 Task: Look for space in Seraing, Belgium from 1st July, 2023 to 8th July, 2023 for 2 adults, 1 child in price range Rs.15000 to Rs.20000. Place can be entire place with 1  bedroom having 1 bed and 1 bathroom. Property type can be house, flat, guest house, hotel. Amenities needed are: heating. Booking option can be shelf check-in. Required host language is English.
Action: Mouse moved to (272, 179)
Screenshot: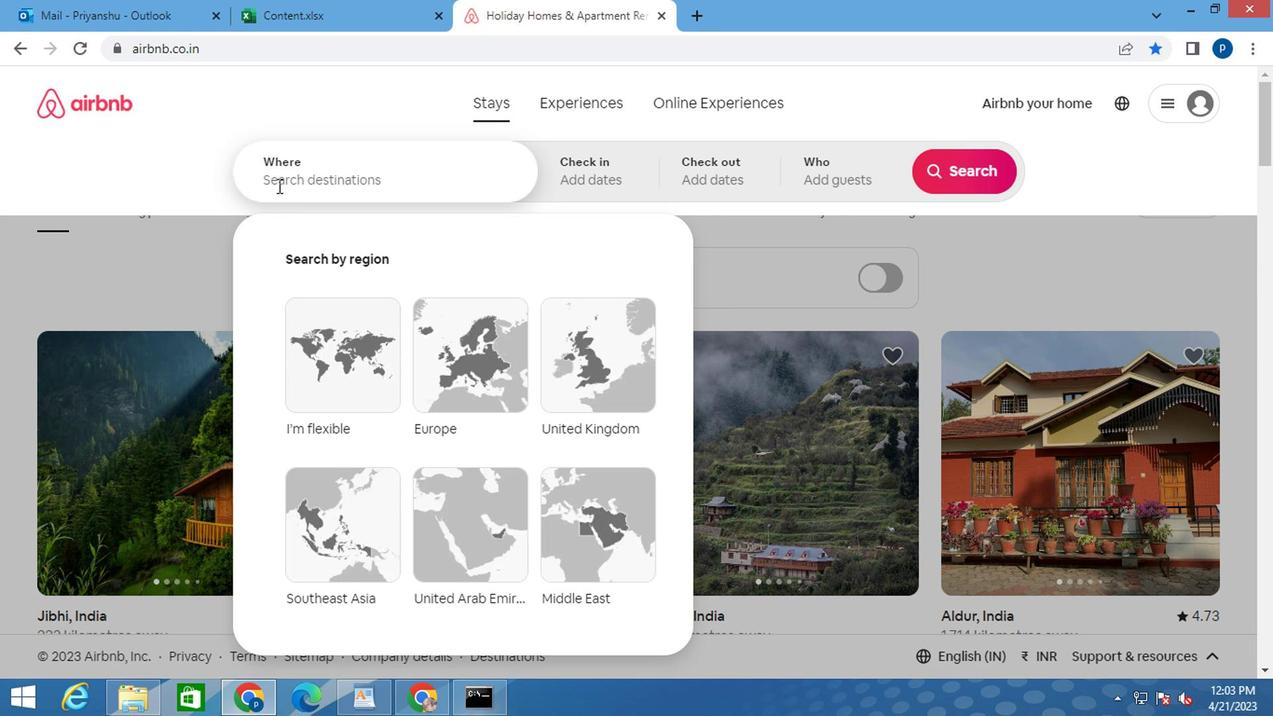 
Action: Mouse pressed left at (272, 179)
Screenshot: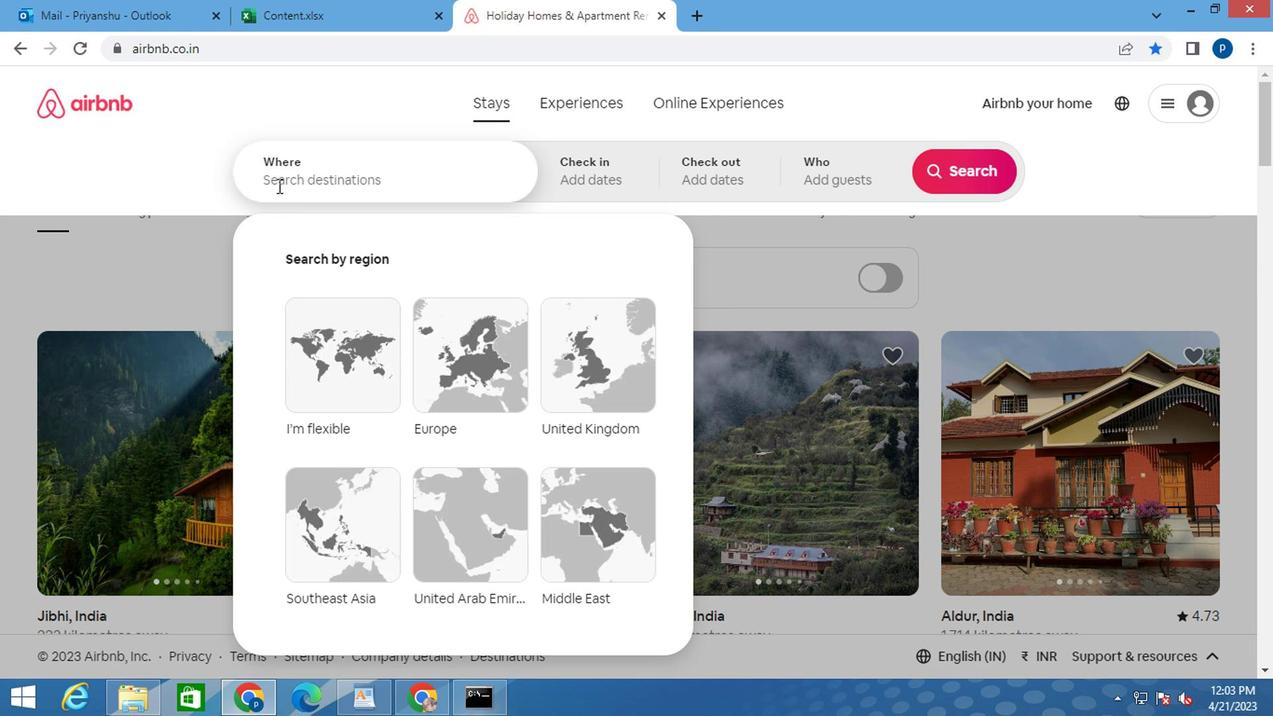 
Action: Key pressed <Key.caps_lock>s<Key.caps_lock>eraing
Screenshot: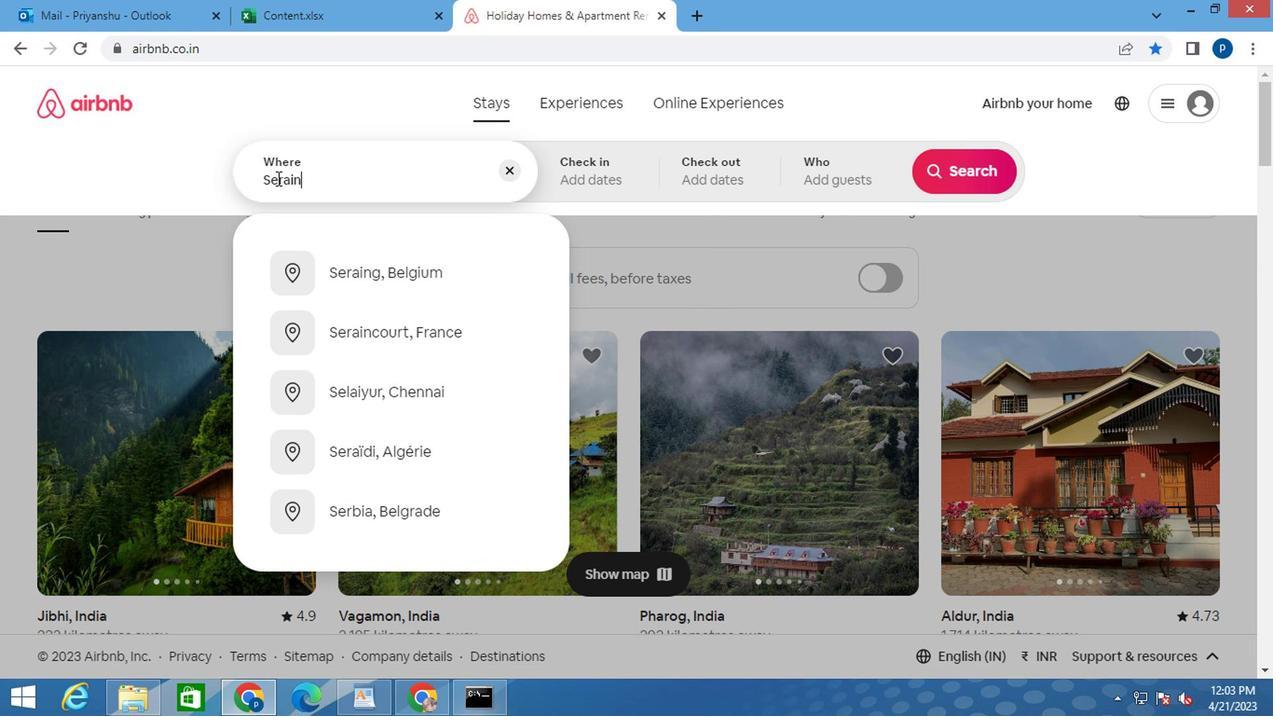 
Action: Mouse moved to (329, 280)
Screenshot: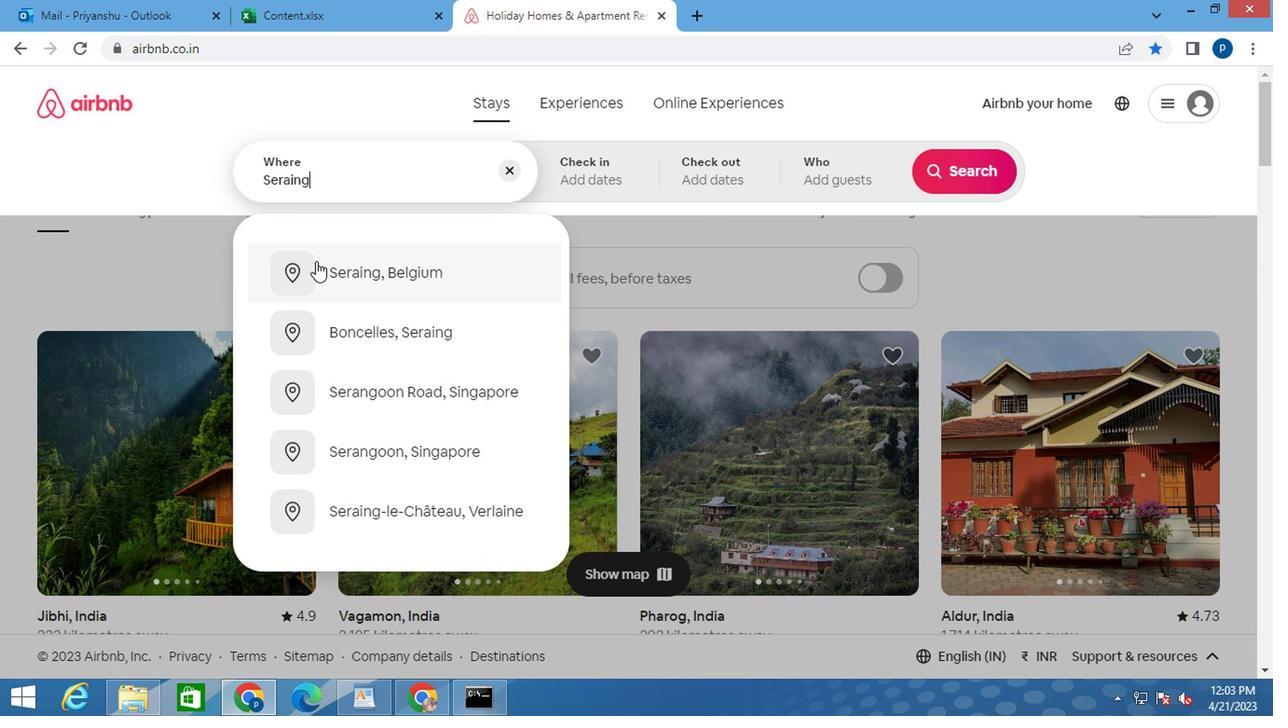
Action: Mouse pressed left at (329, 280)
Screenshot: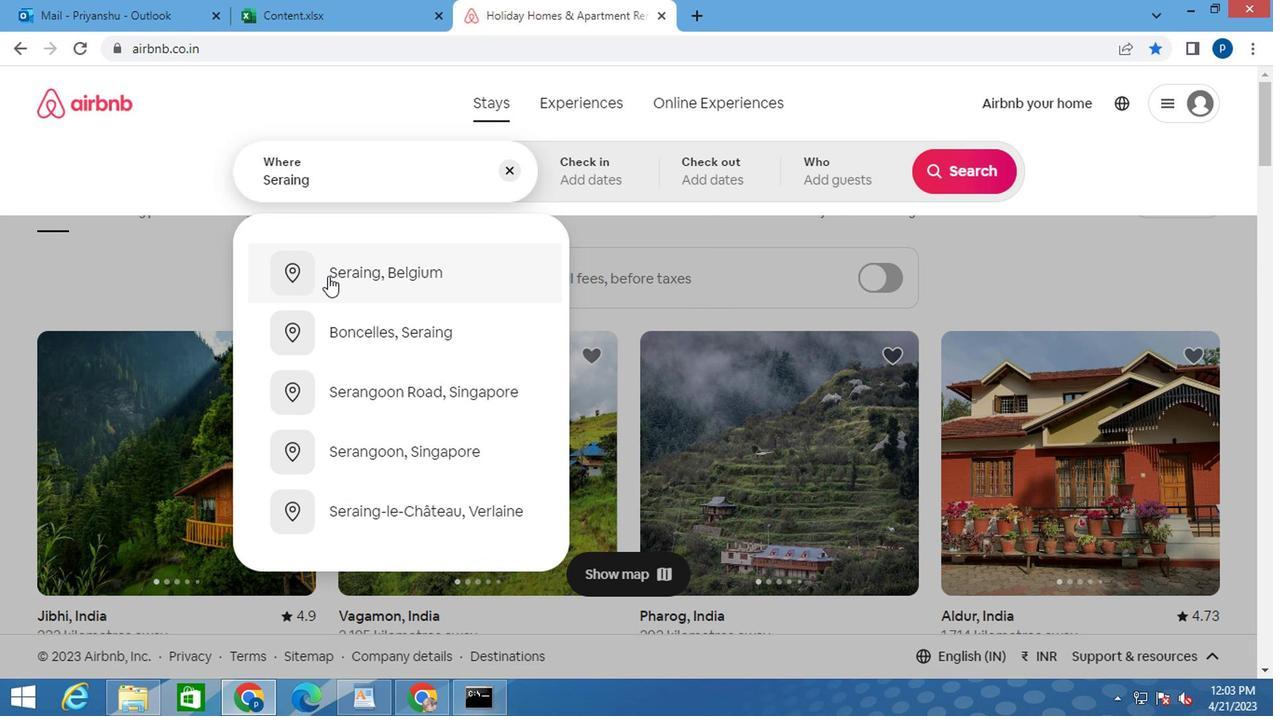 
Action: Mouse moved to (948, 321)
Screenshot: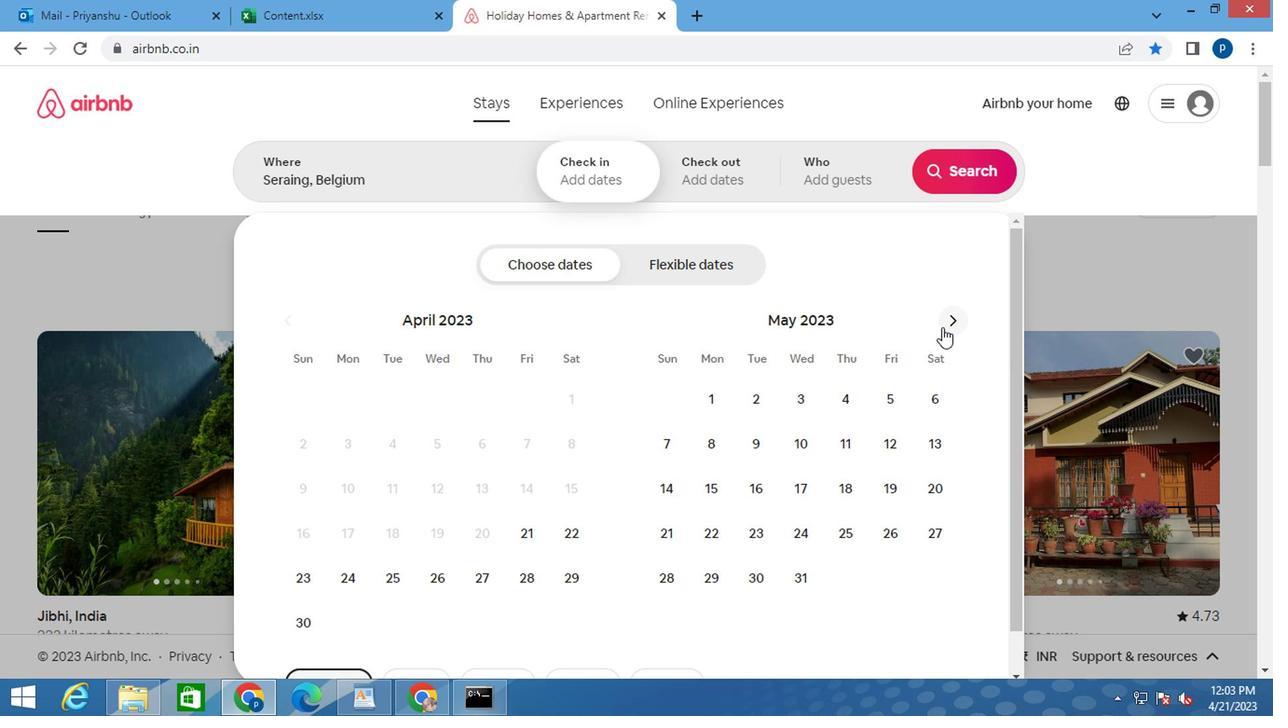 
Action: Mouse pressed left at (948, 321)
Screenshot: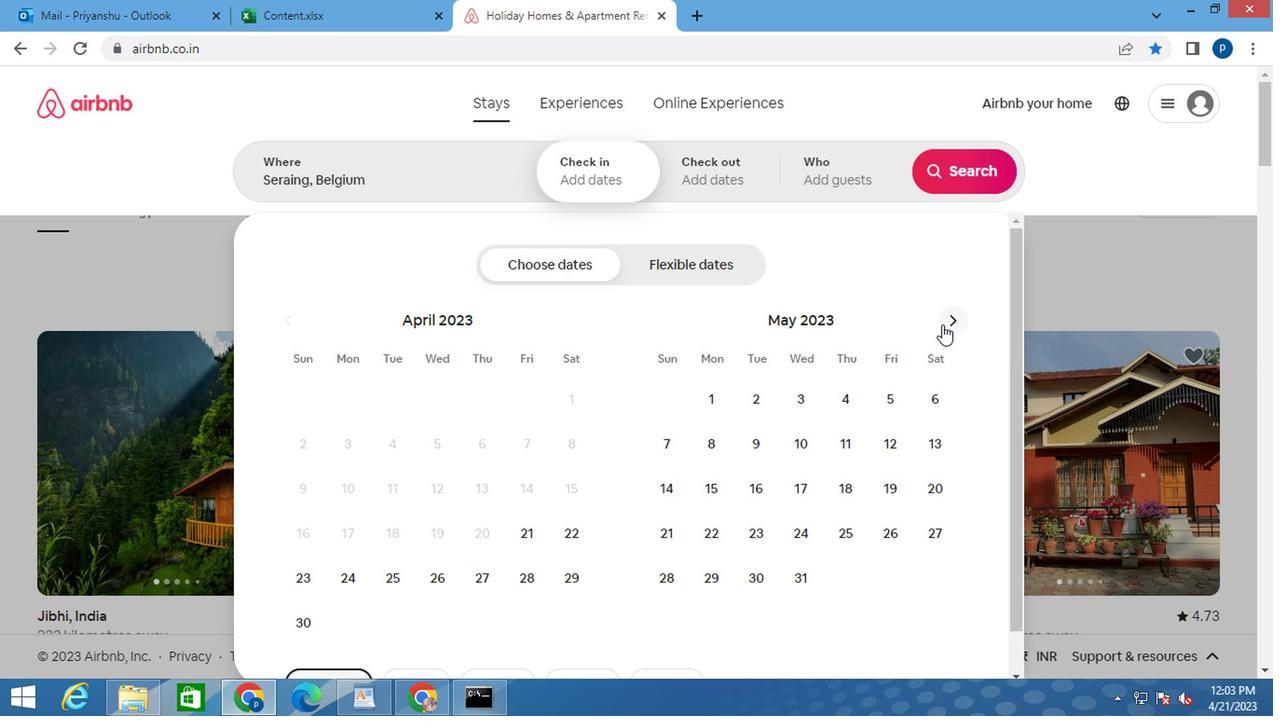 
Action: Mouse pressed left at (948, 321)
Screenshot: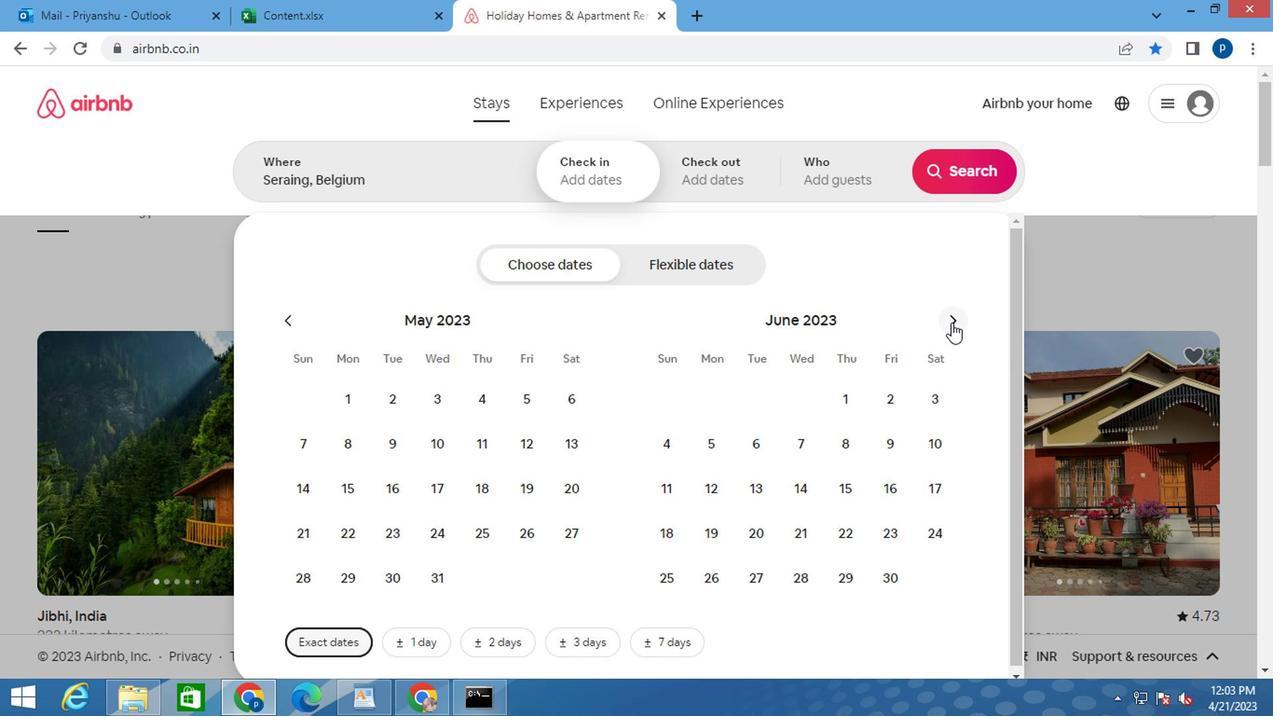 
Action: Mouse moved to (937, 394)
Screenshot: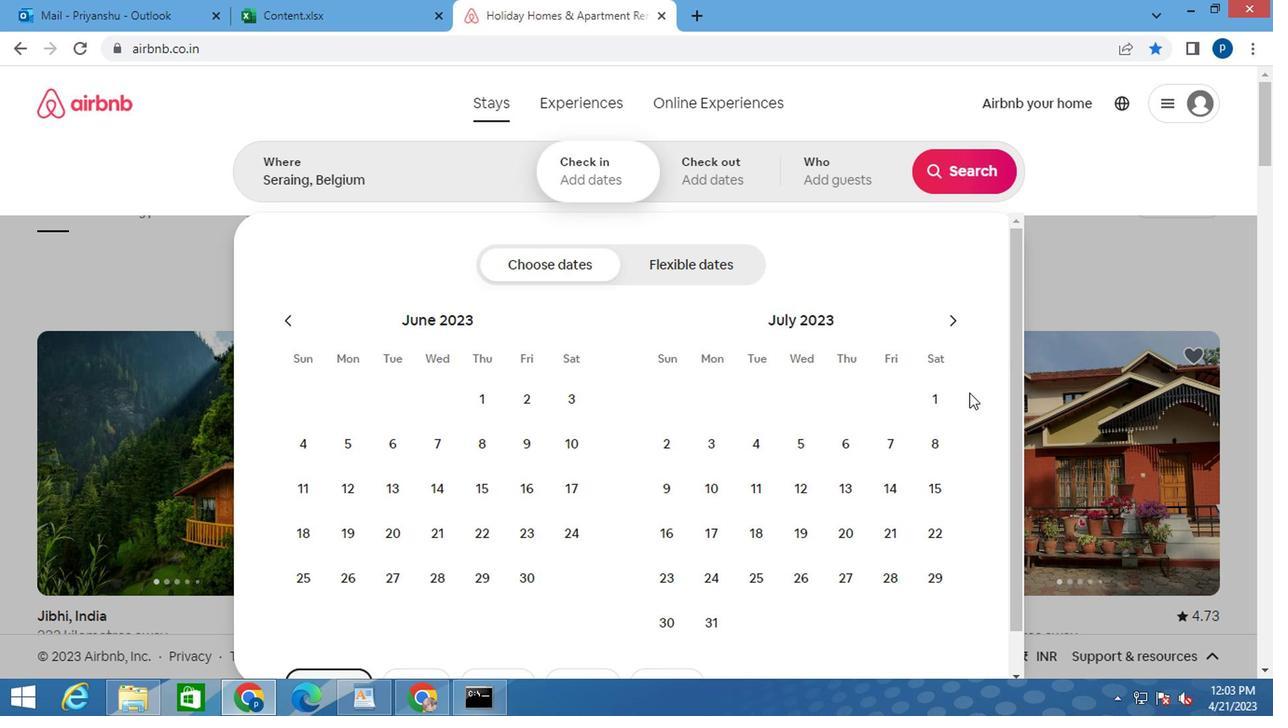 
Action: Mouse pressed left at (937, 394)
Screenshot: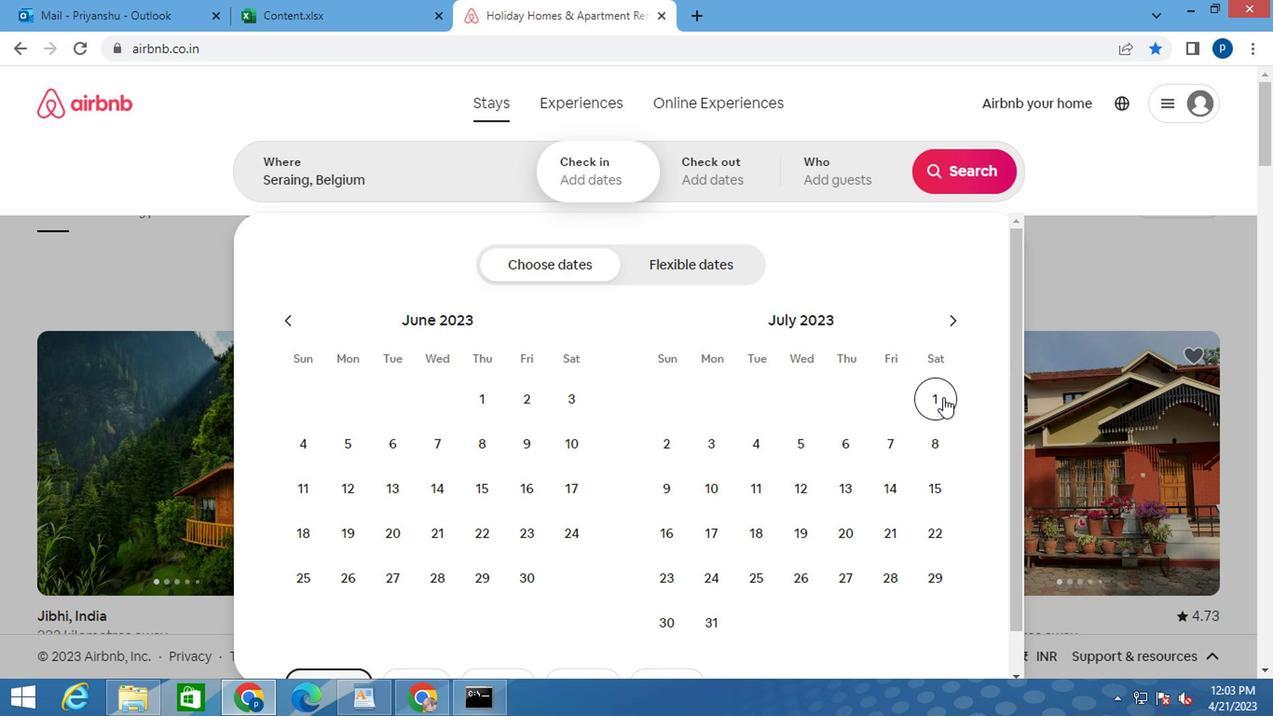 
Action: Mouse moved to (929, 443)
Screenshot: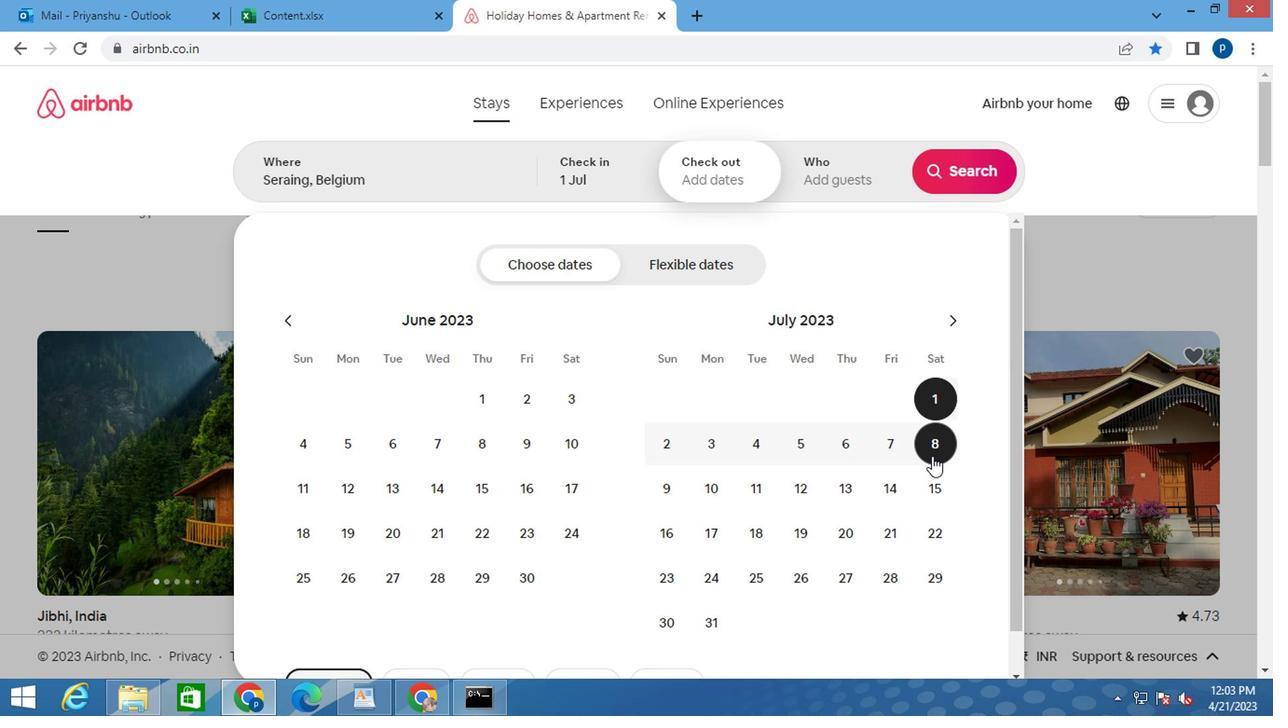 
Action: Mouse pressed left at (929, 443)
Screenshot: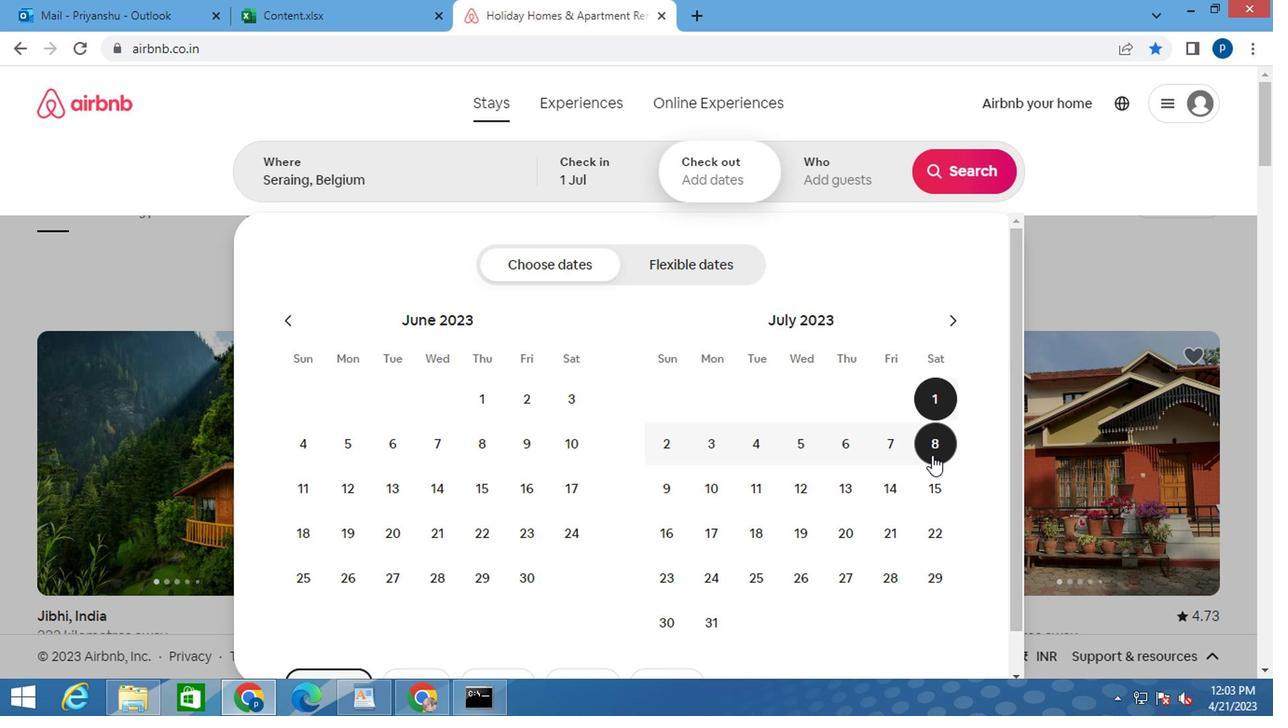 
Action: Mouse moved to (823, 189)
Screenshot: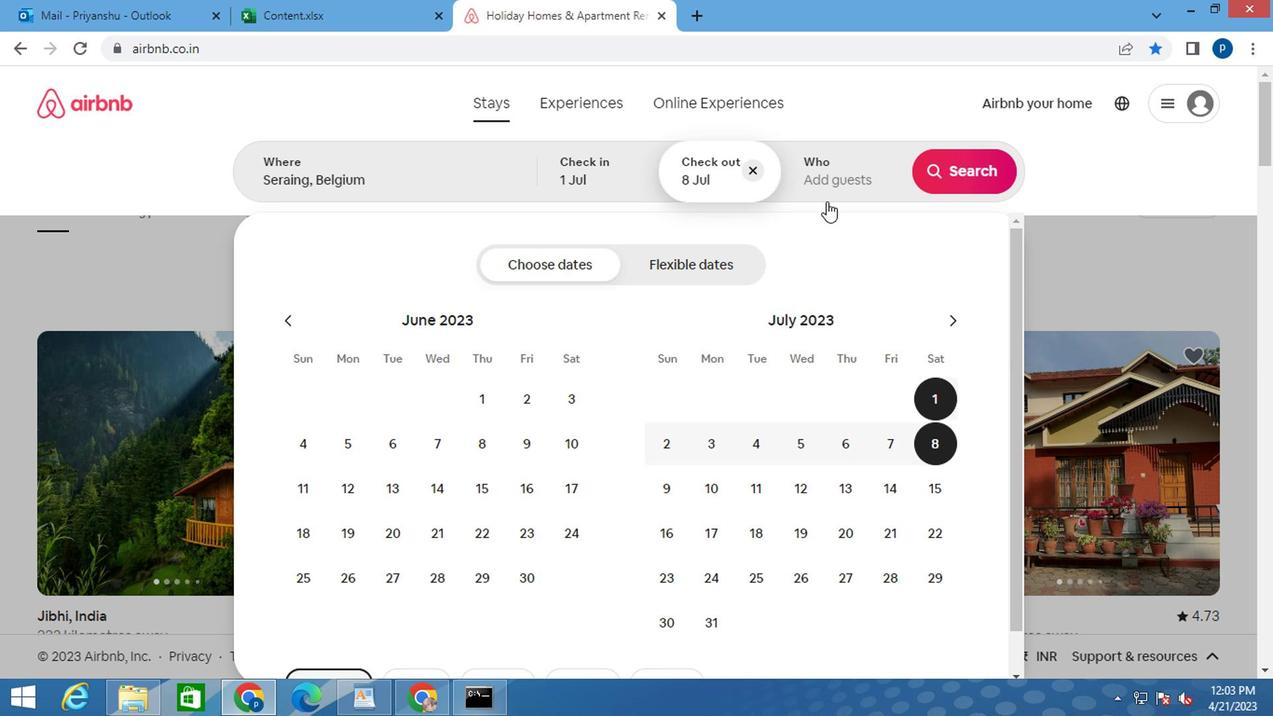 
Action: Mouse pressed left at (823, 189)
Screenshot: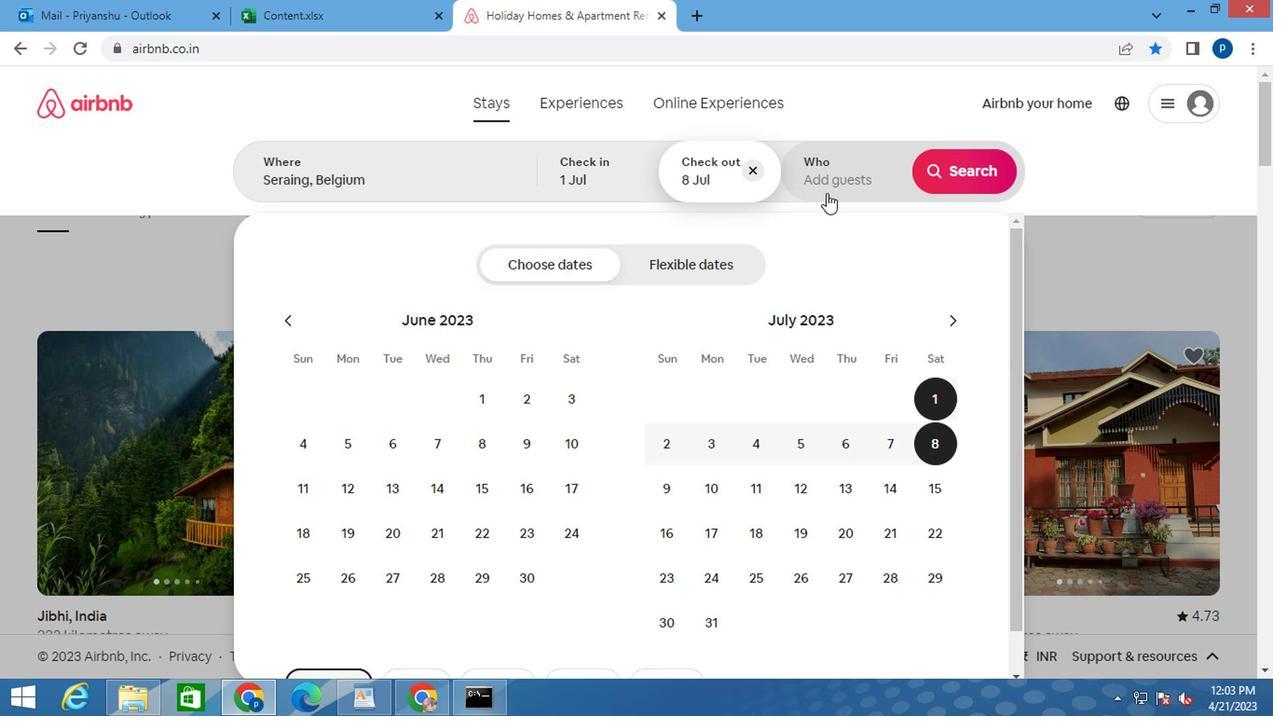 
Action: Mouse moved to (969, 284)
Screenshot: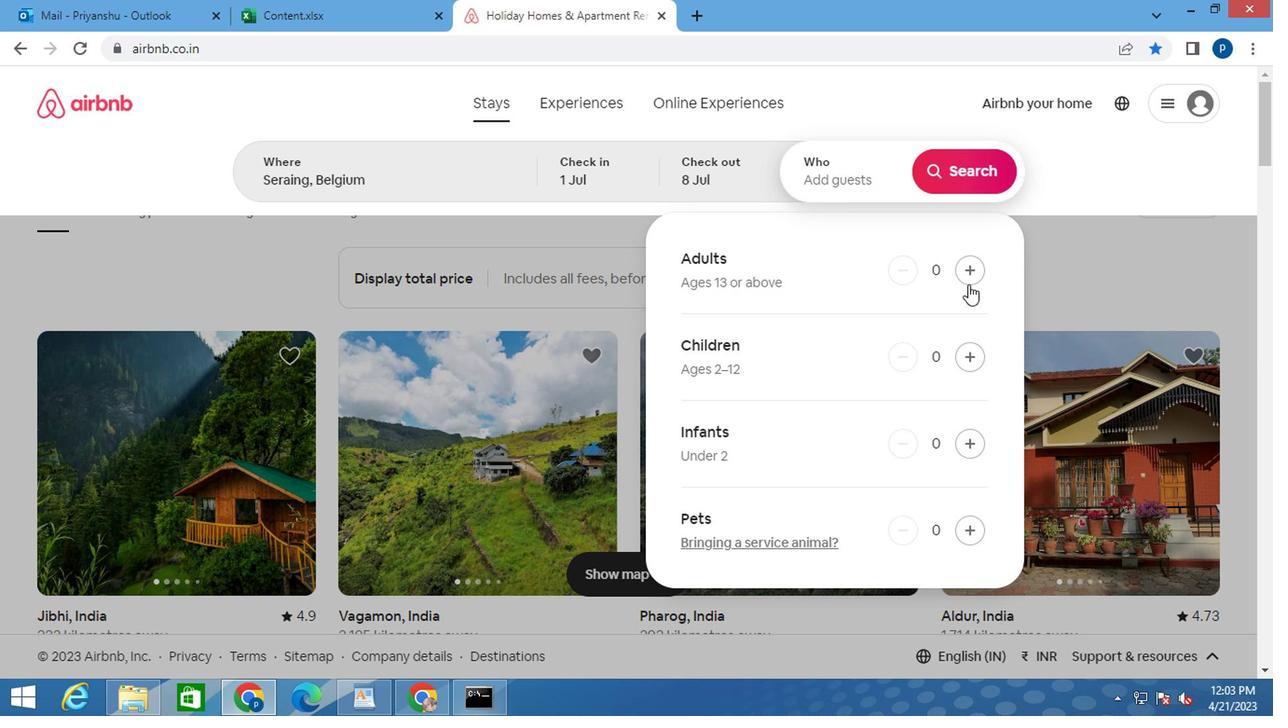 
Action: Mouse pressed left at (969, 284)
Screenshot: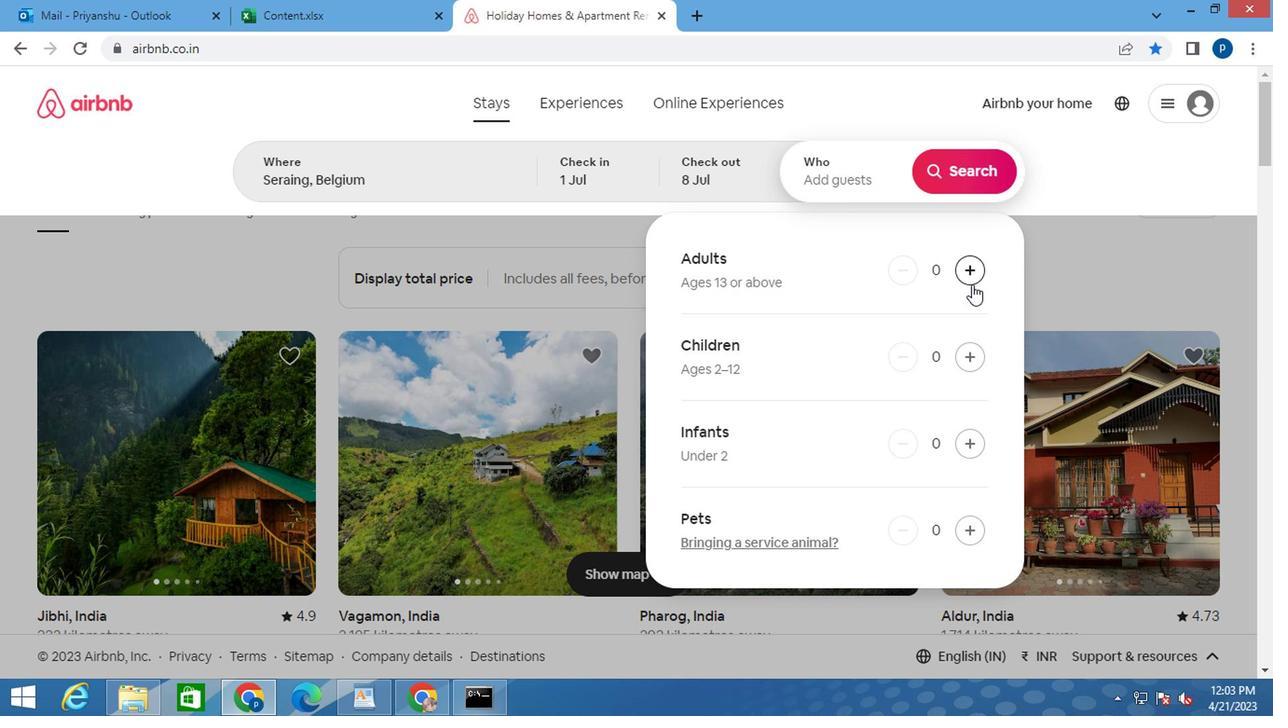 
Action: Mouse moved to (969, 282)
Screenshot: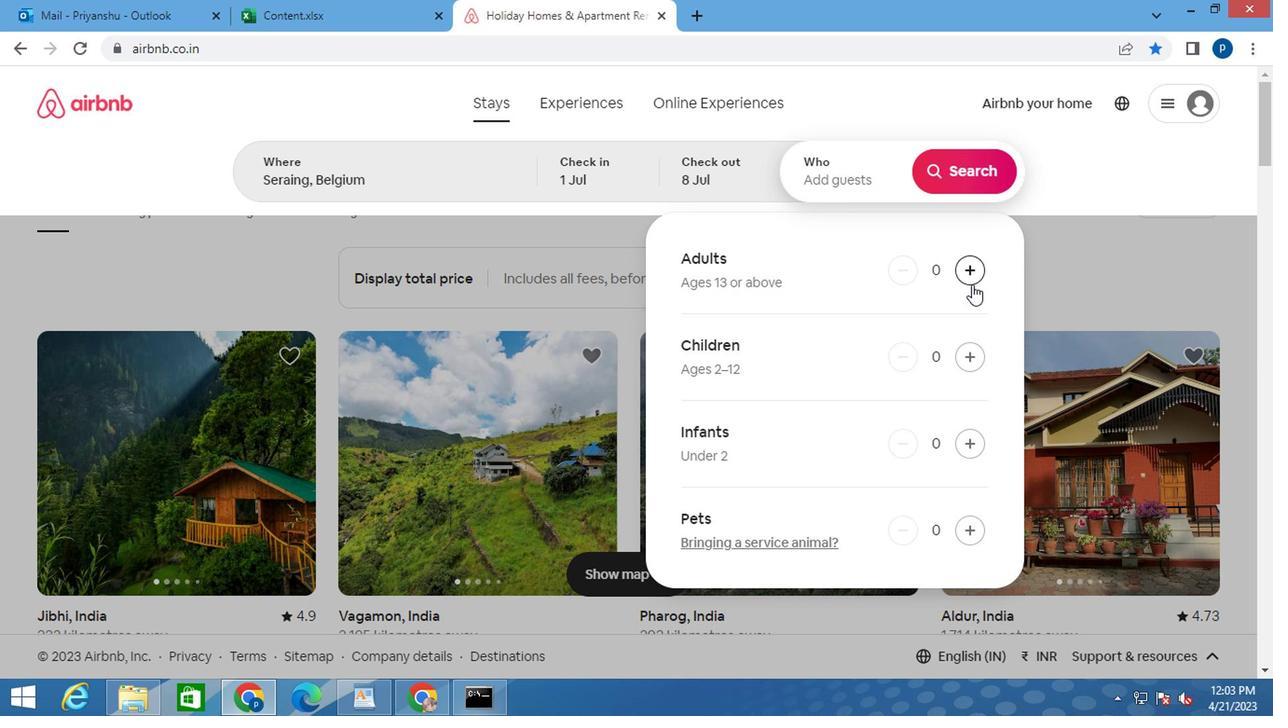 
Action: Mouse pressed left at (969, 282)
Screenshot: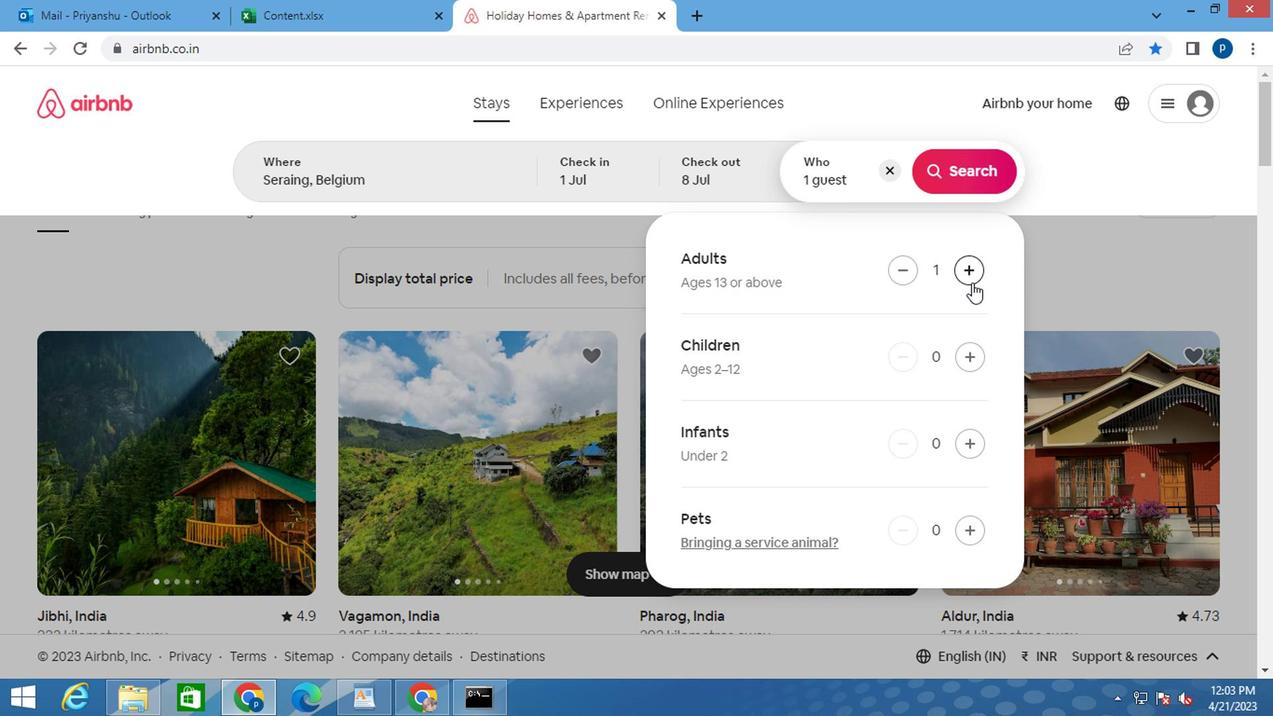 
Action: Mouse moved to (963, 352)
Screenshot: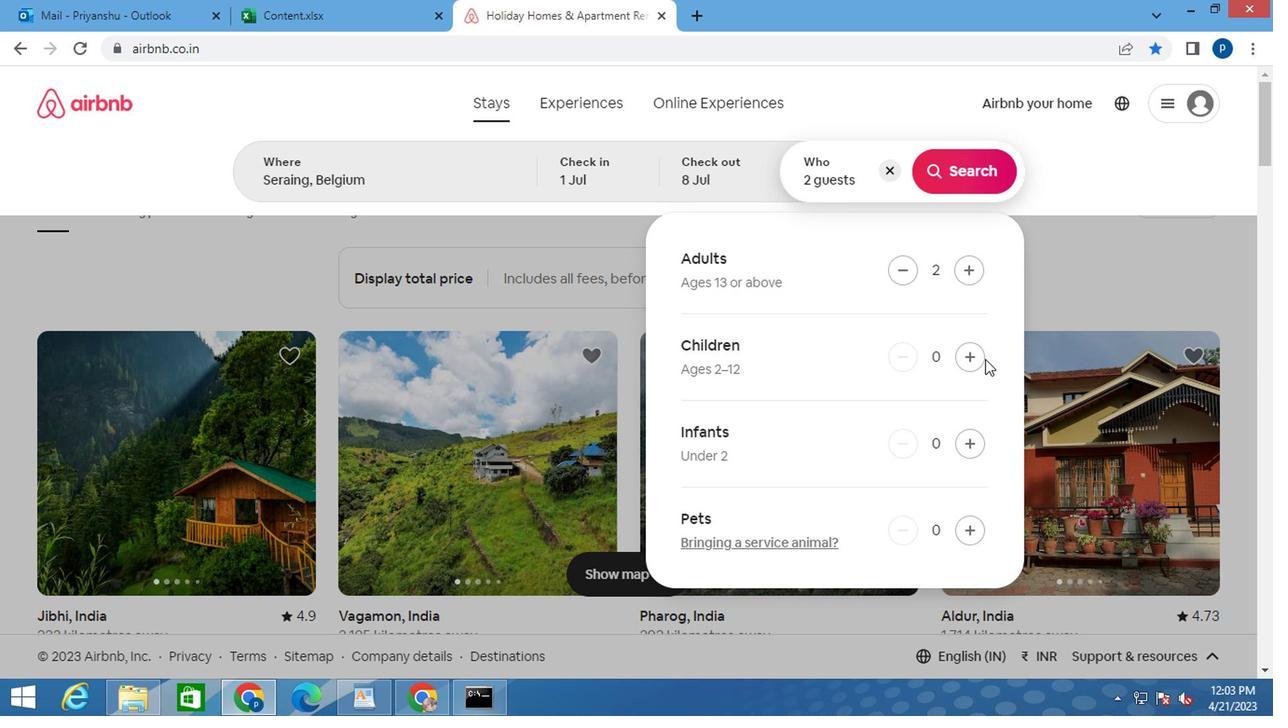 
Action: Mouse pressed left at (963, 352)
Screenshot: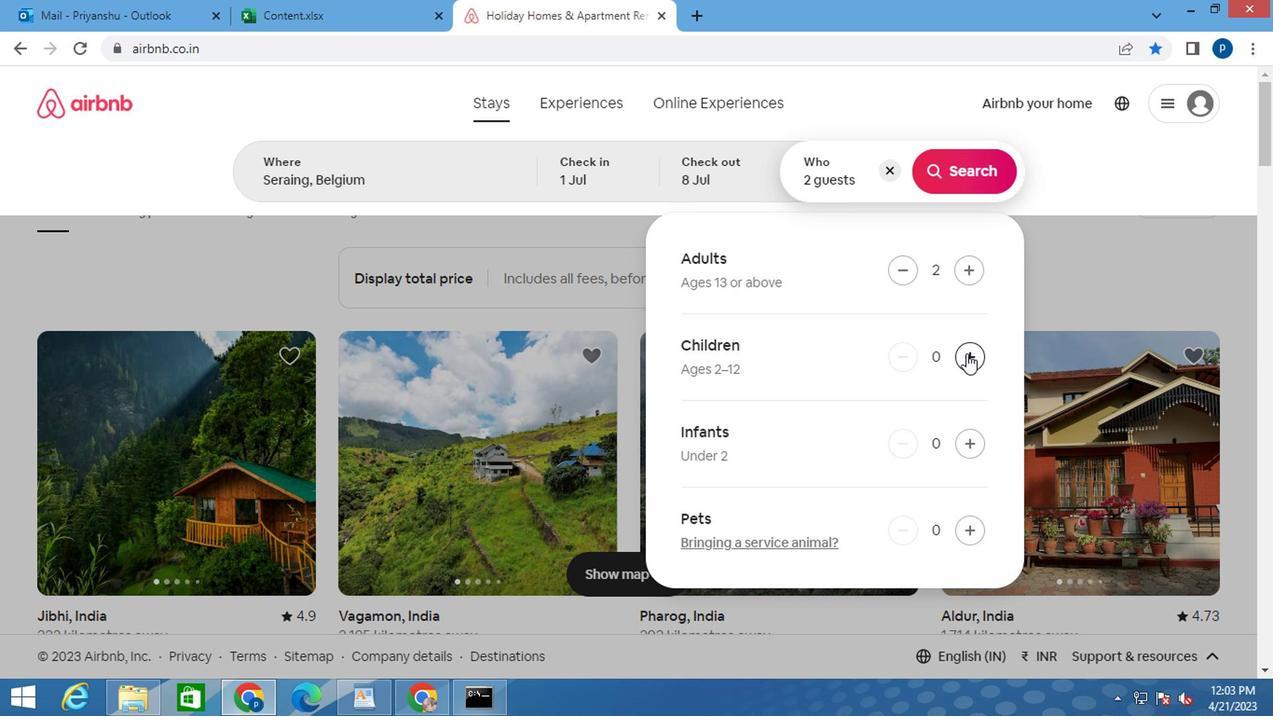 
Action: Mouse moved to (978, 175)
Screenshot: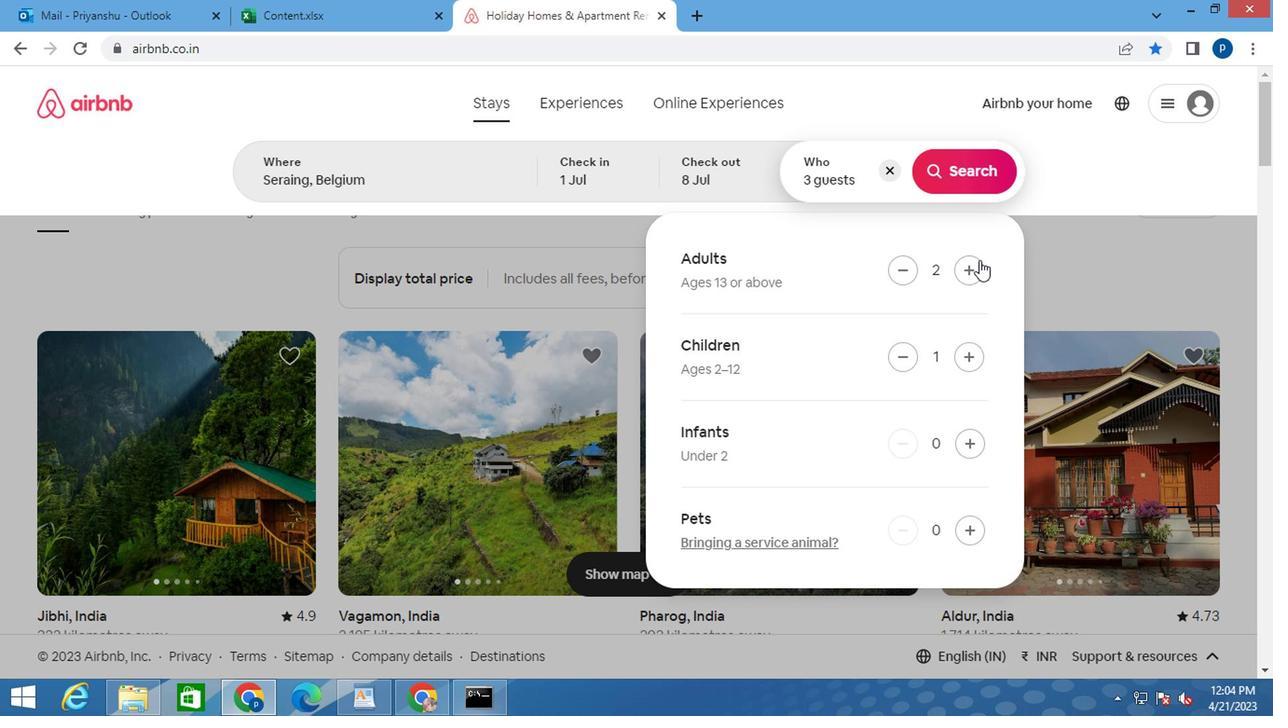 
Action: Mouse pressed left at (978, 175)
Screenshot: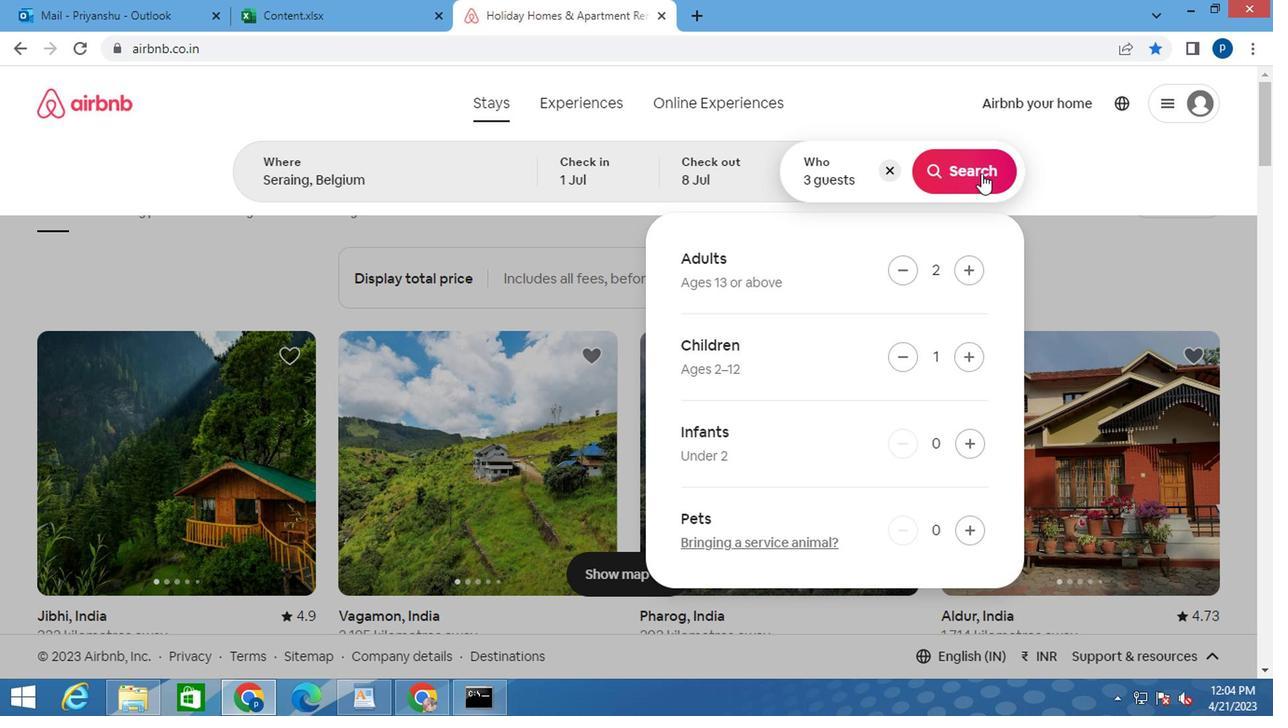 
Action: Mouse moved to (1159, 186)
Screenshot: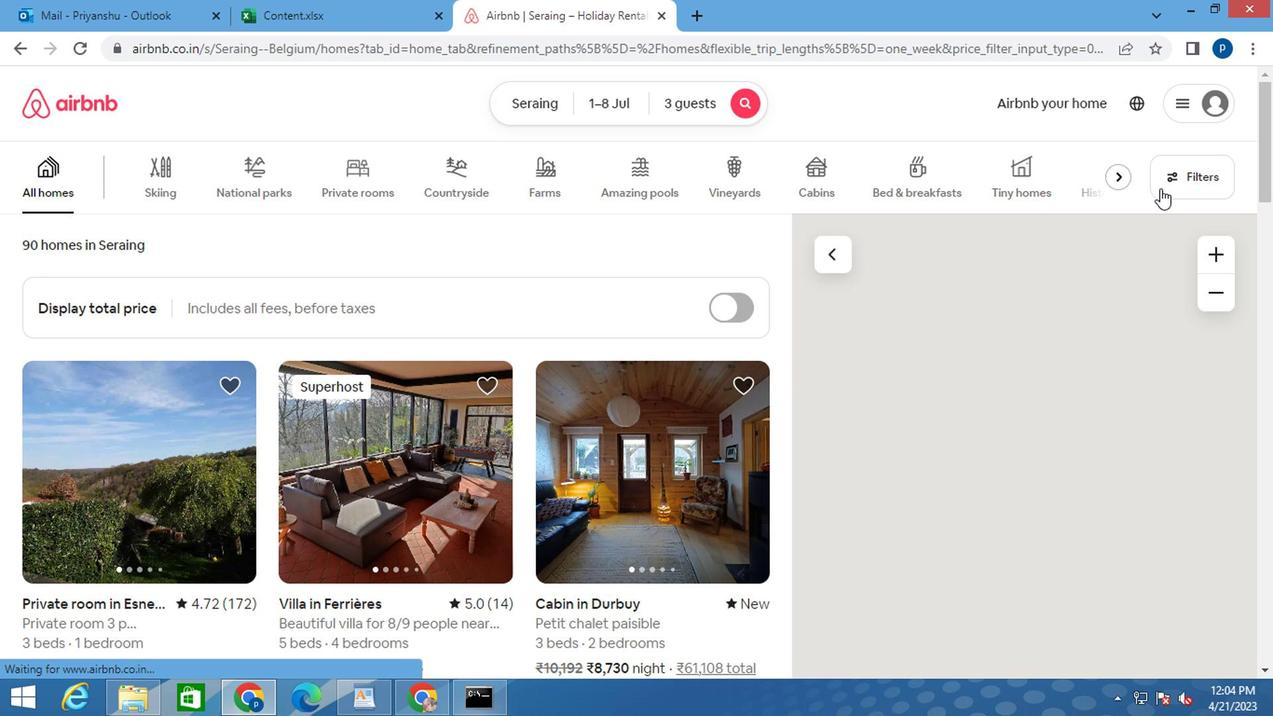 
Action: Mouse pressed left at (1159, 186)
Screenshot: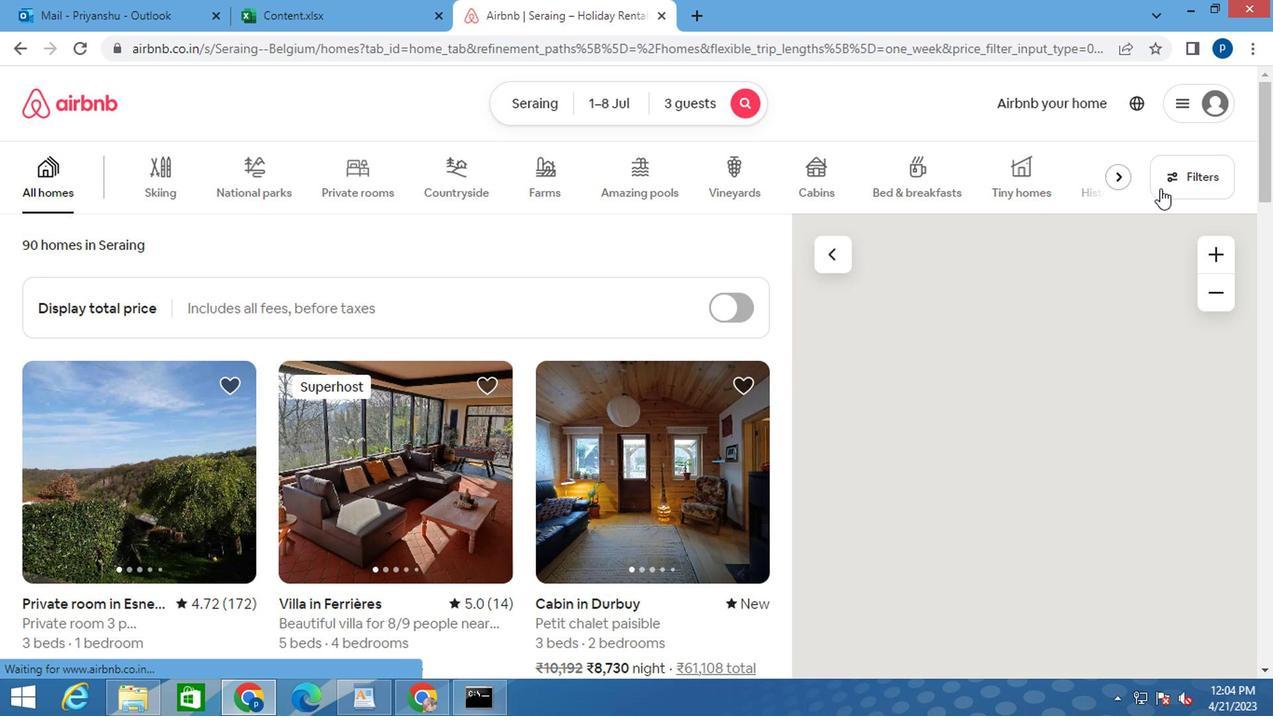 
Action: Mouse moved to (421, 404)
Screenshot: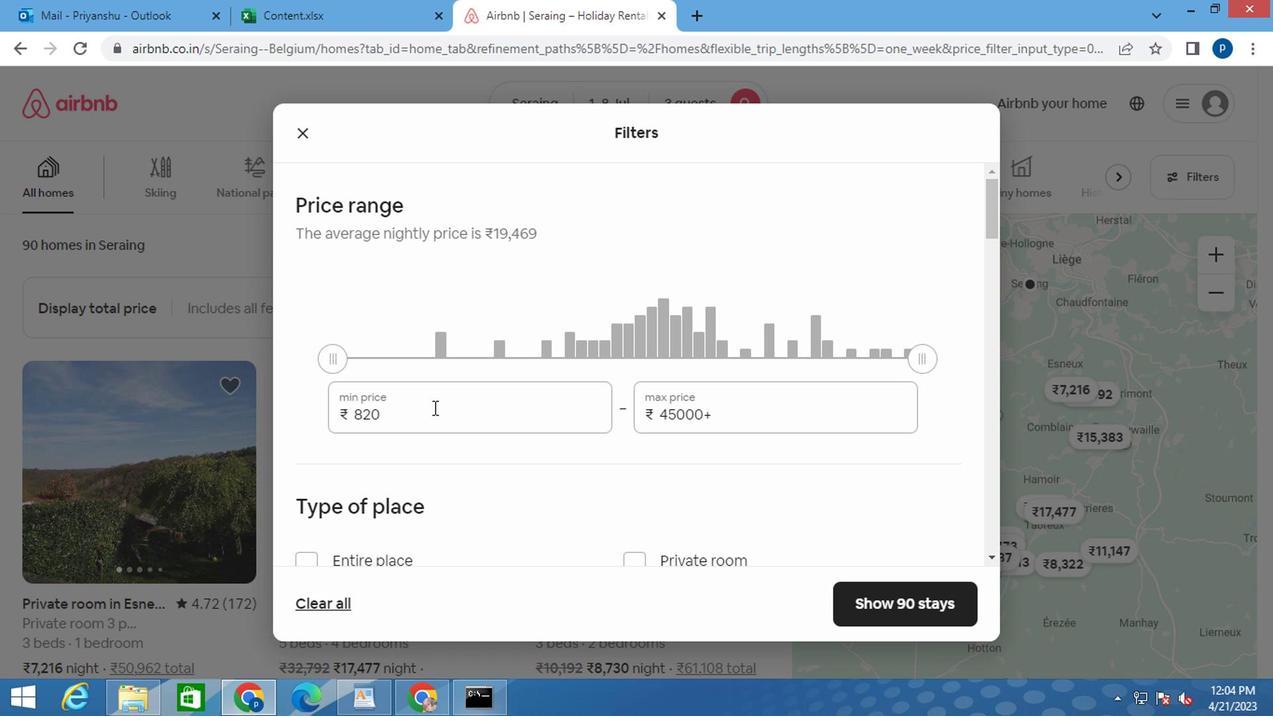 
Action: Mouse pressed left at (421, 404)
Screenshot: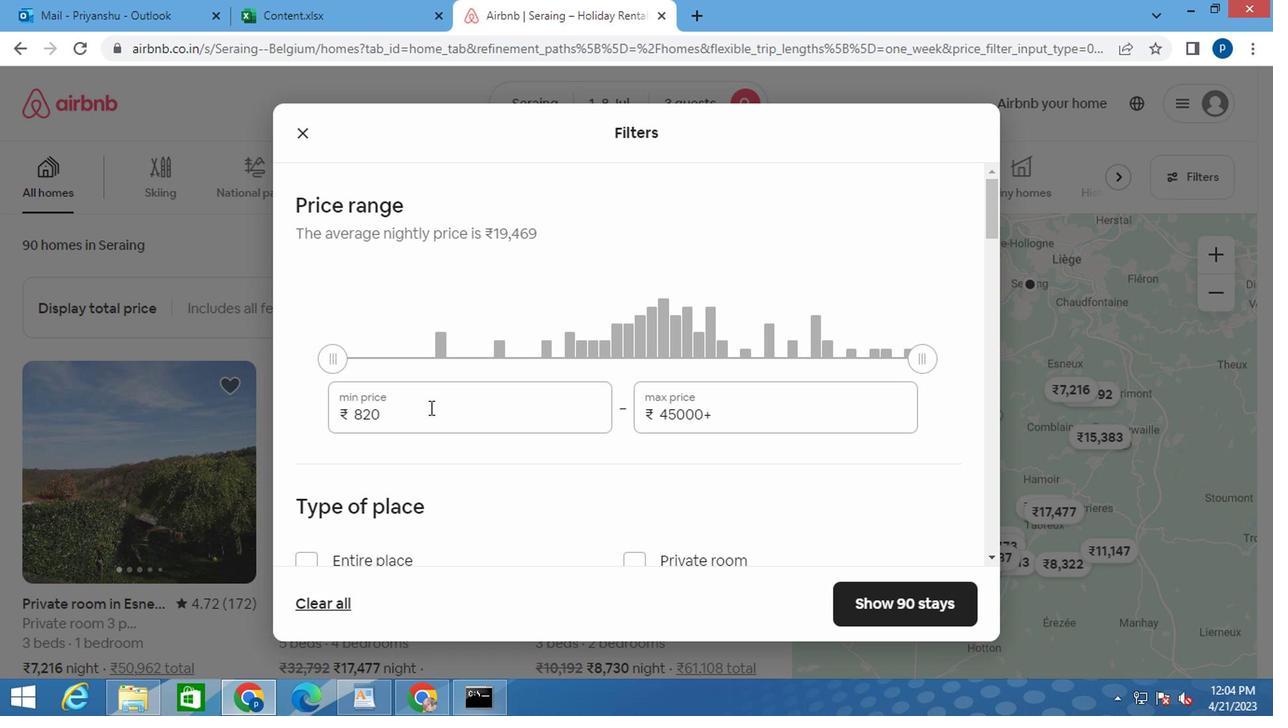 
Action: Mouse pressed left at (421, 404)
Screenshot: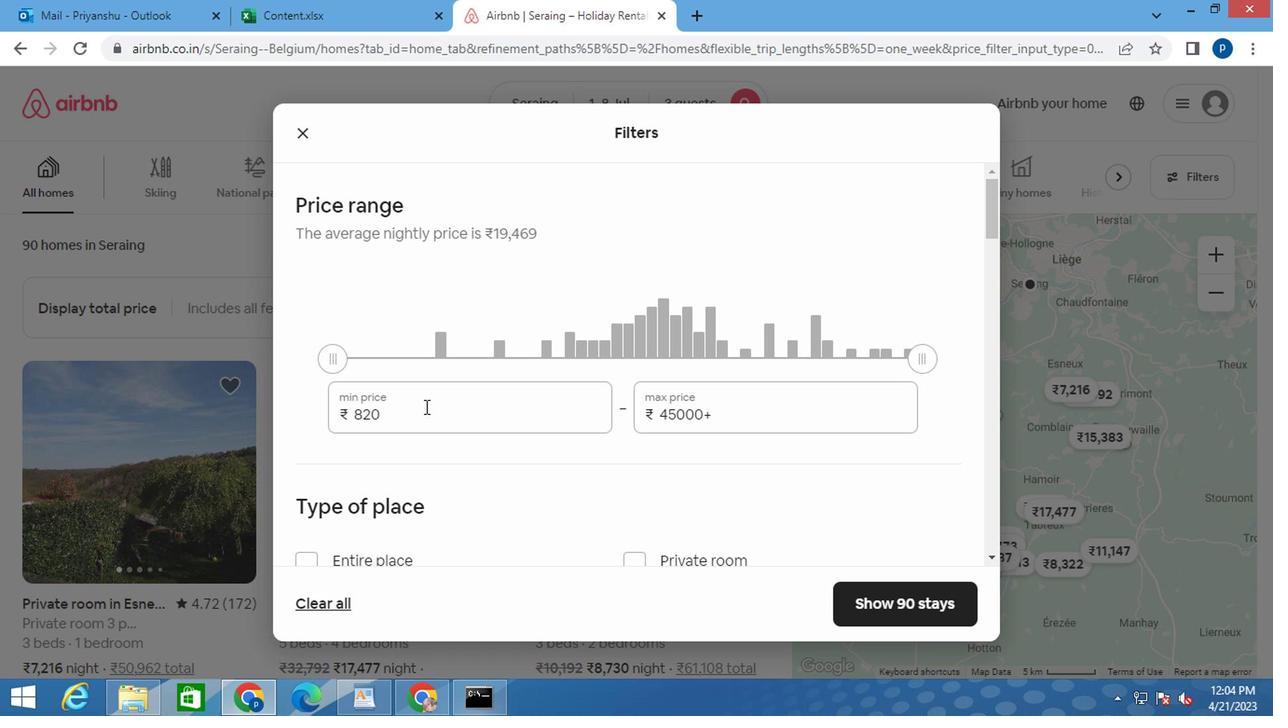 
Action: Key pressed 15000<Key.tab>20000
Screenshot: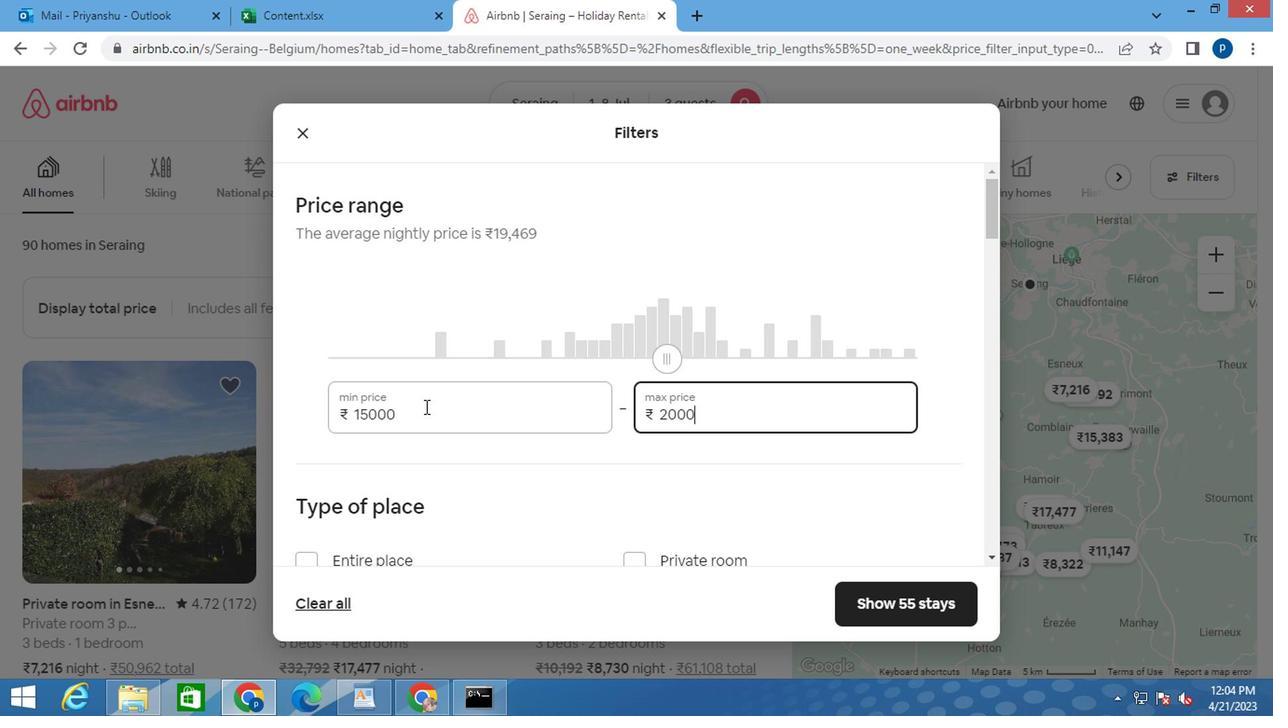 
Action: Mouse moved to (555, 484)
Screenshot: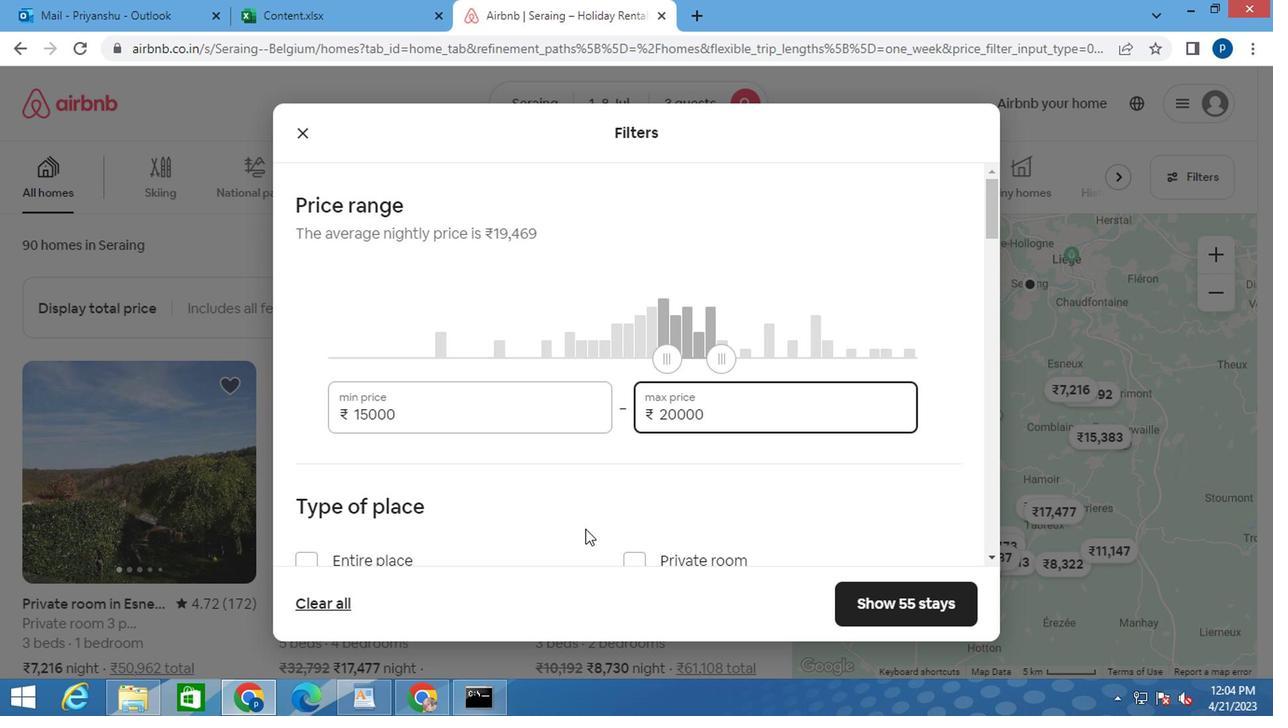 
Action: Mouse scrolled (555, 484) with delta (0, 0)
Screenshot: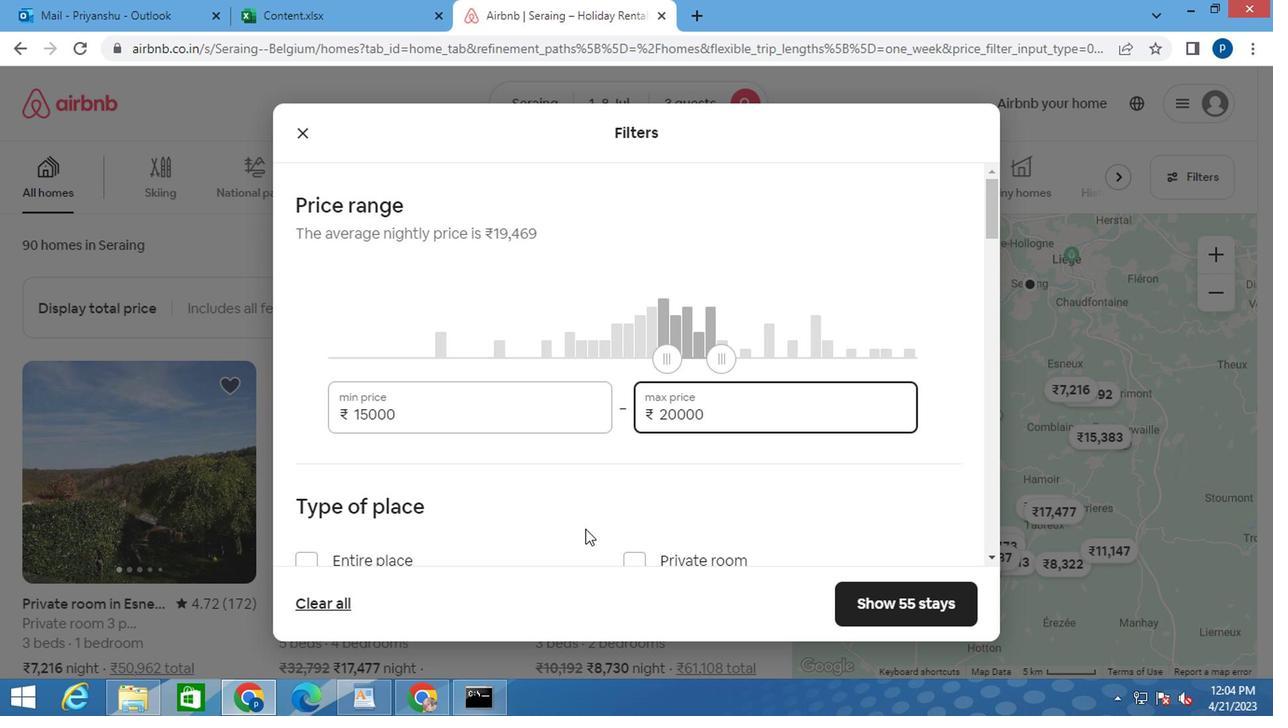 
Action: Mouse moved to (555, 478)
Screenshot: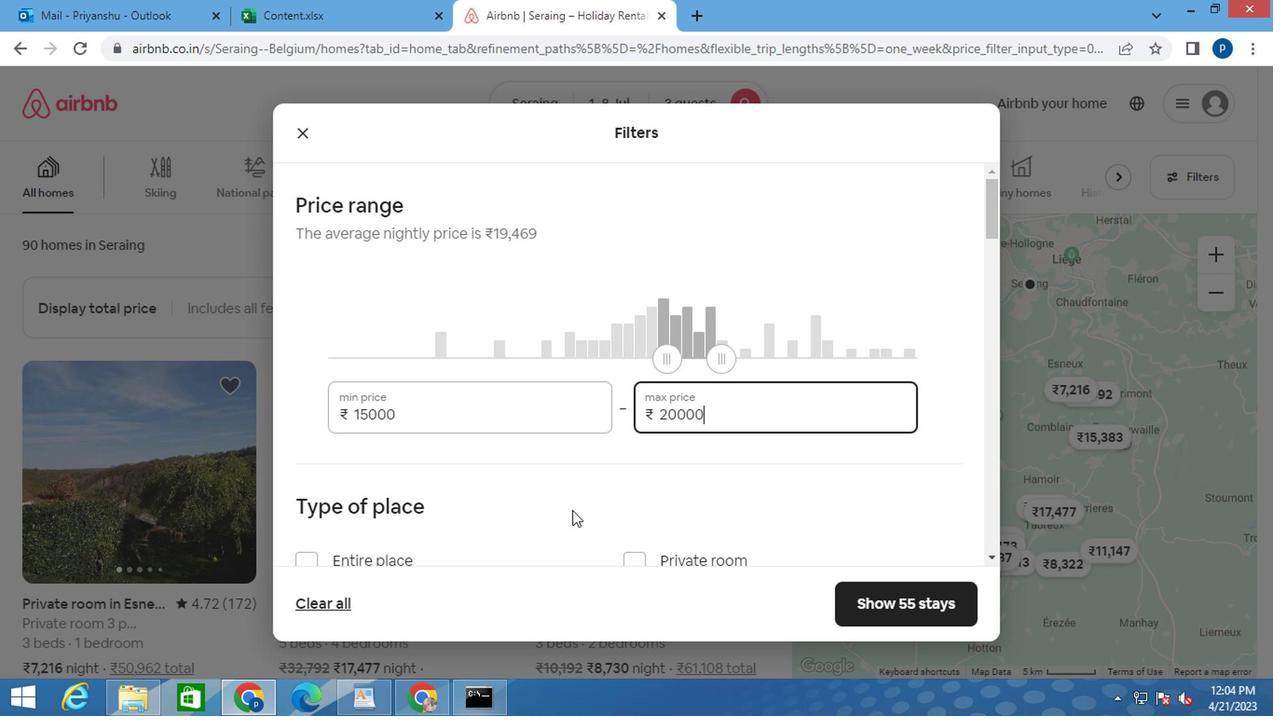 
Action: Mouse scrolled (555, 477) with delta (0, -1)
Screenshot: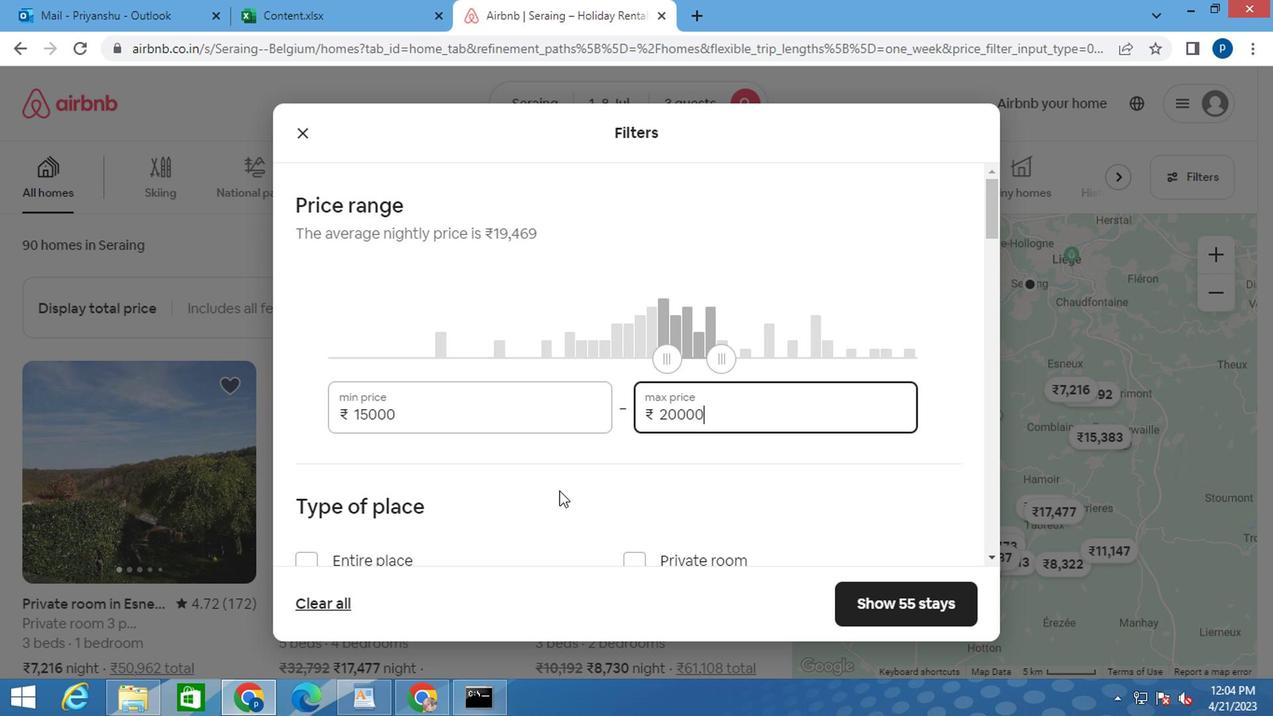 
Action: Mouse moved to (551, 476)
Screenshot: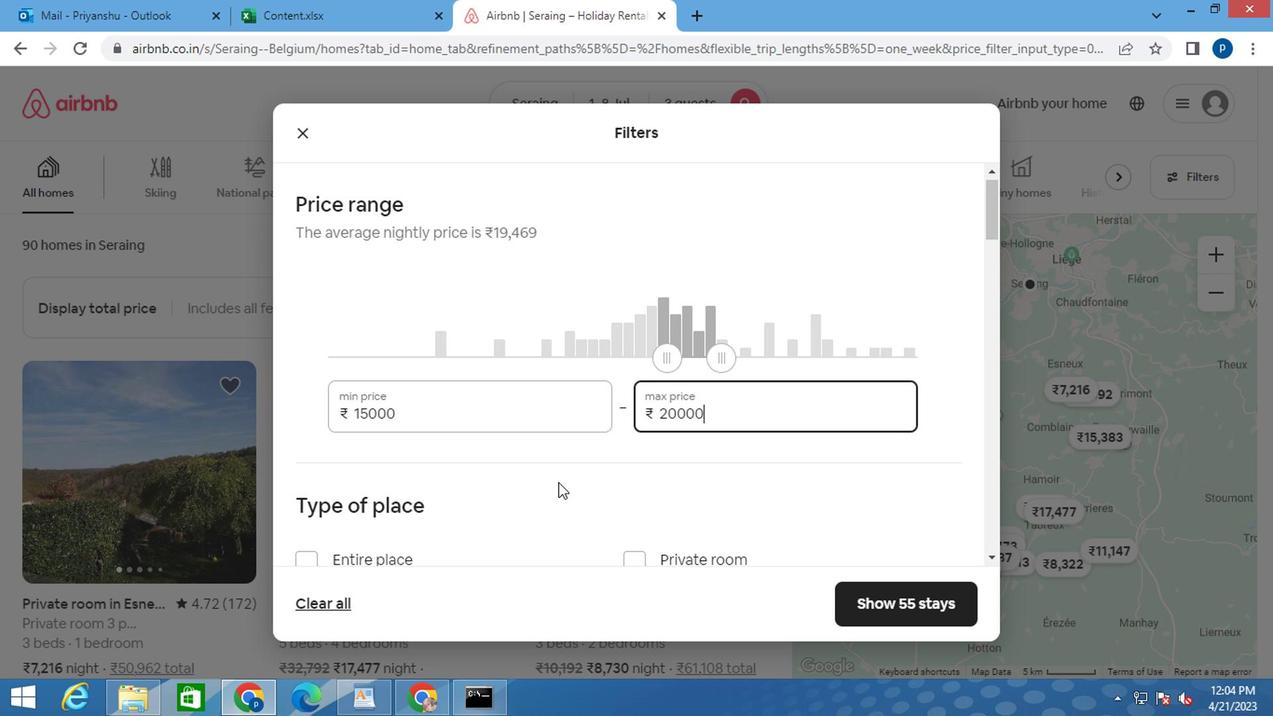 
Action: Mouse scrolled (551, 476) with delta (0, 0)
Screenshot: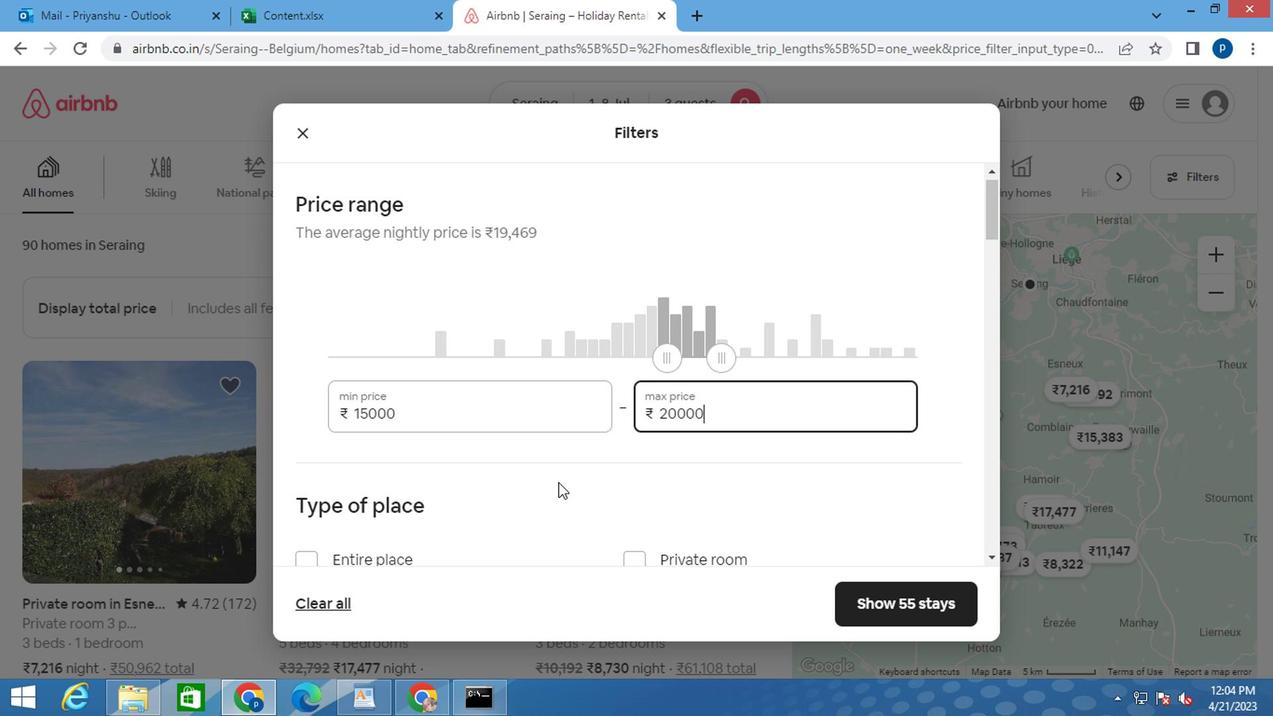 
Action: Mouse moved to (306, 280)
Screenshot: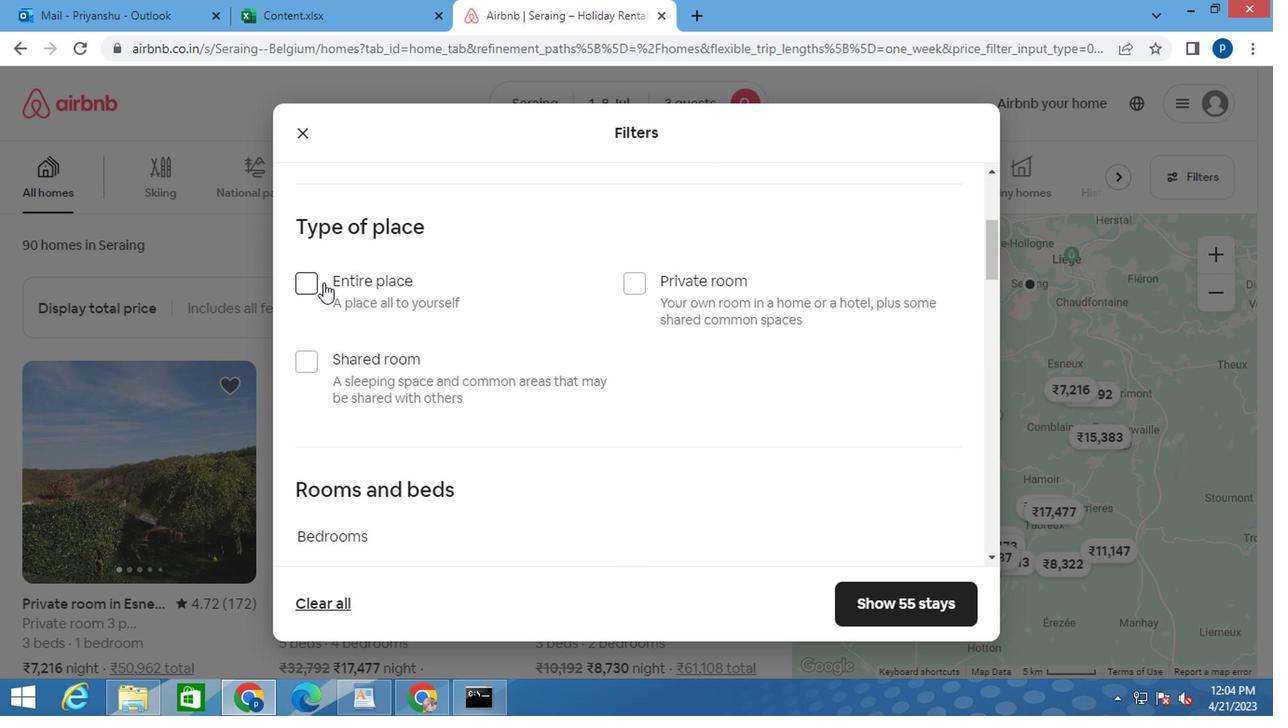 
Action: Mouse pressed left at (306, 280)
Screenshot: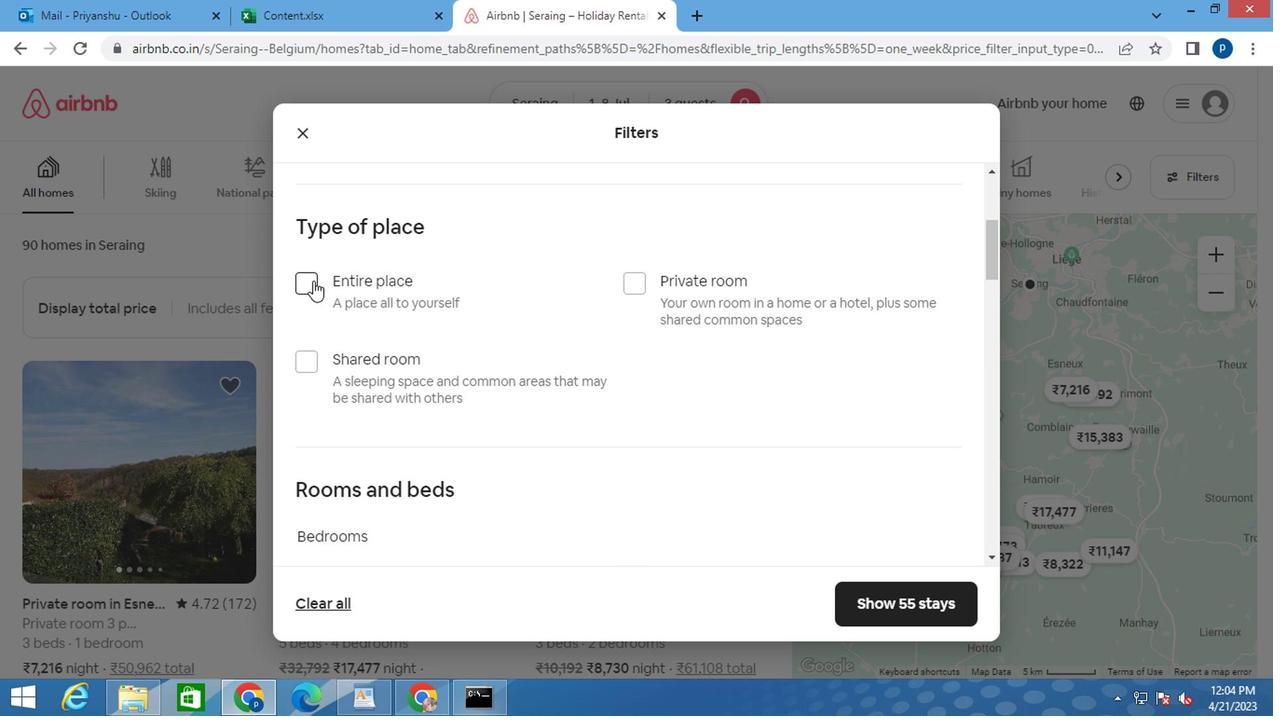 
Action: Mouse moved to (720, 436)
Screenshot: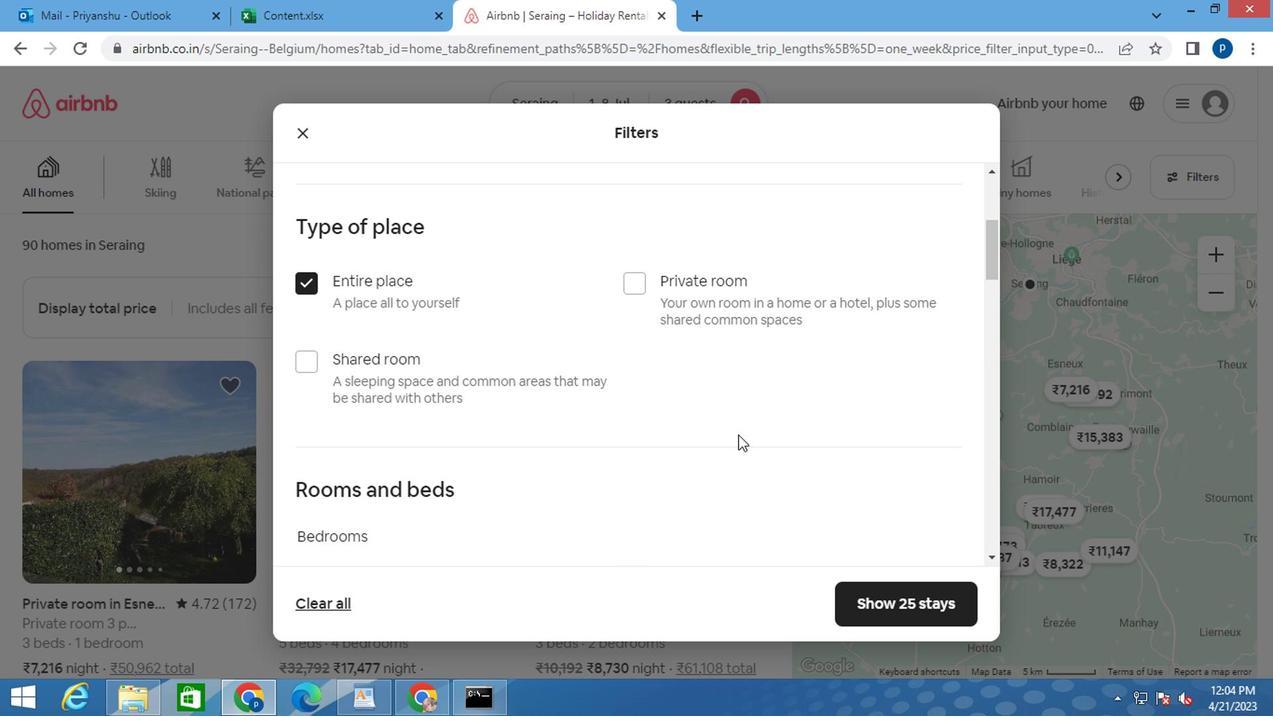 
Action: Mouse scrolled (720, 435) with delta (0, 0)
Screenshot: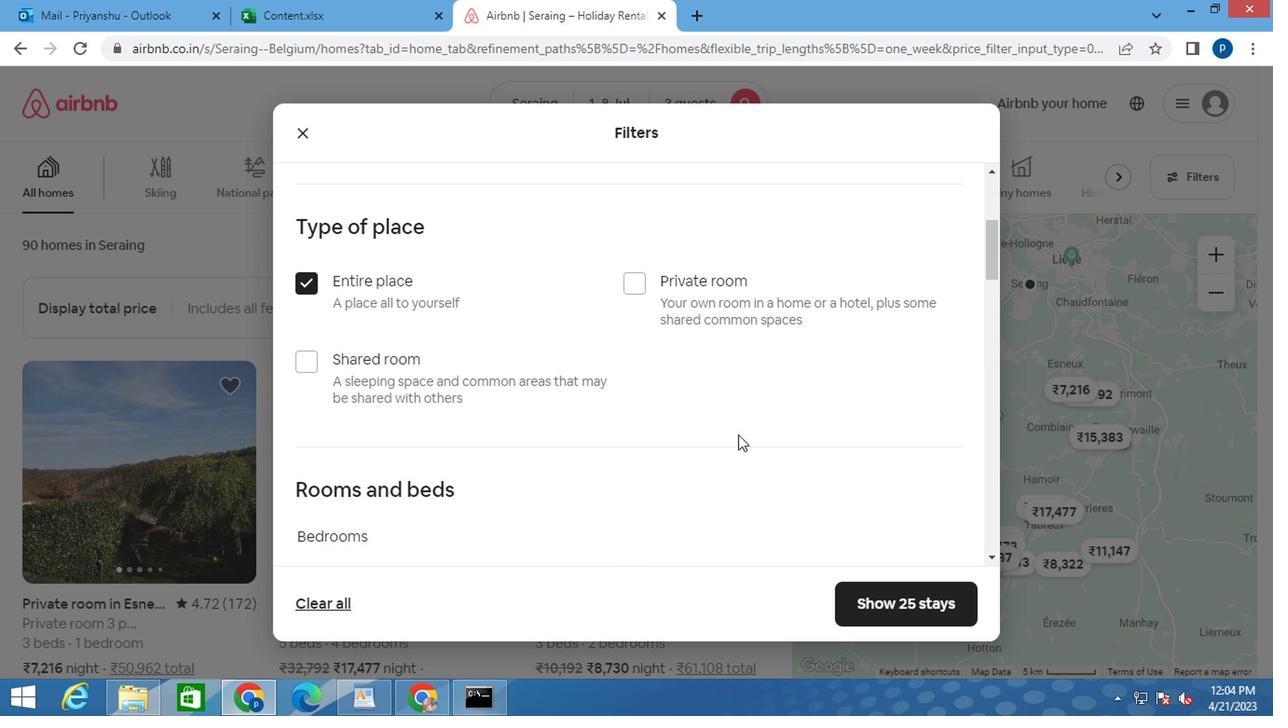 
Action: Mouse moved to (717, 437)
Screenshot: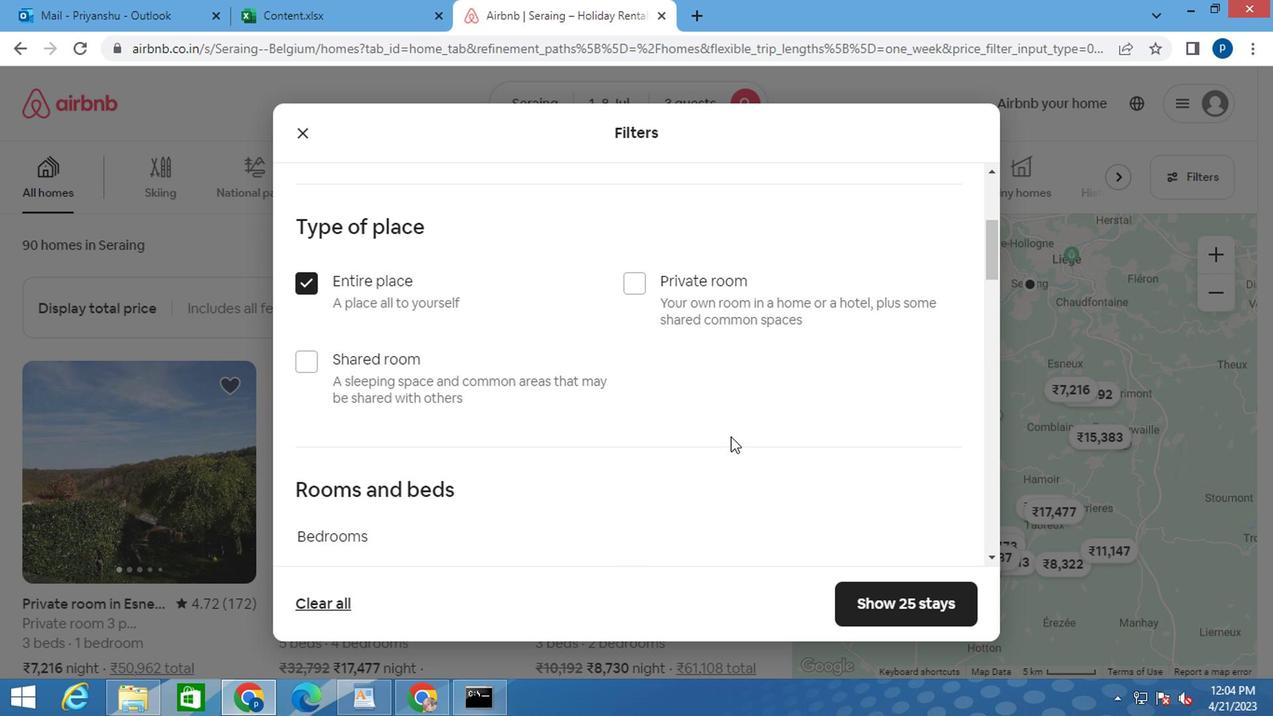 
Action: Mouse scrolled (717, 436) with delta (0, -1)
Screenshot: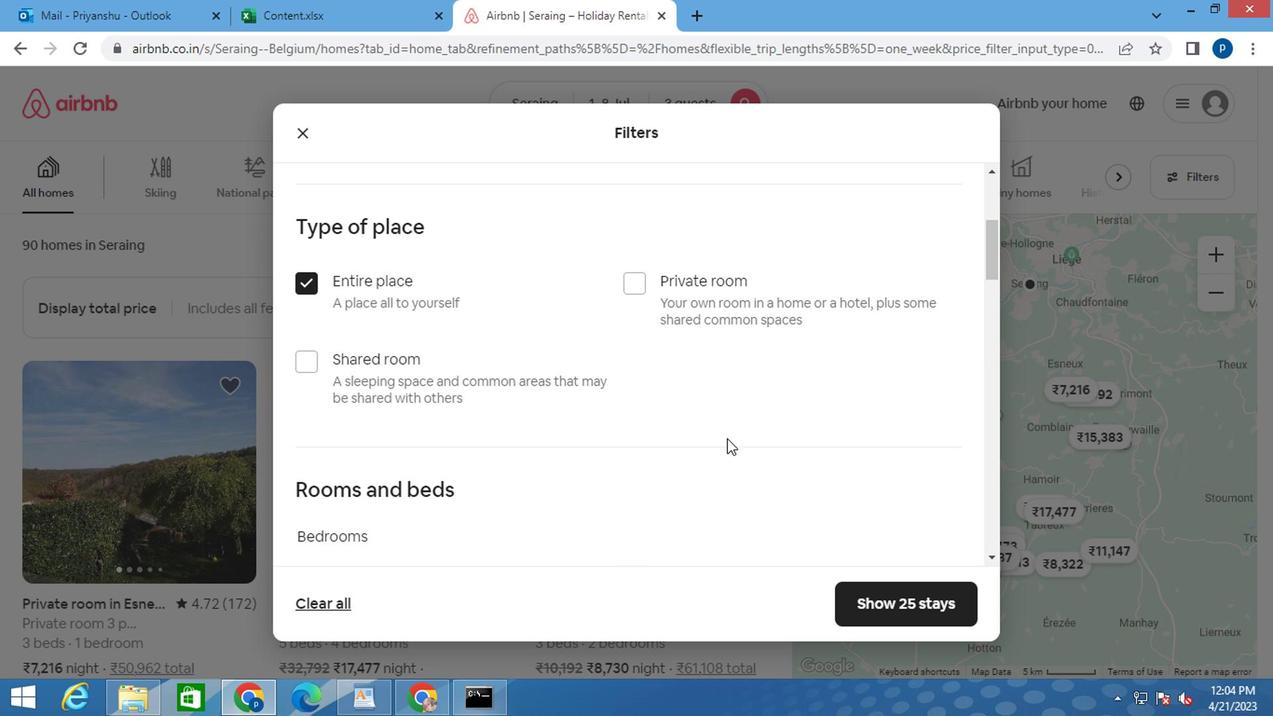 
Action: Mouse moved to (409, 393)
Screenshot: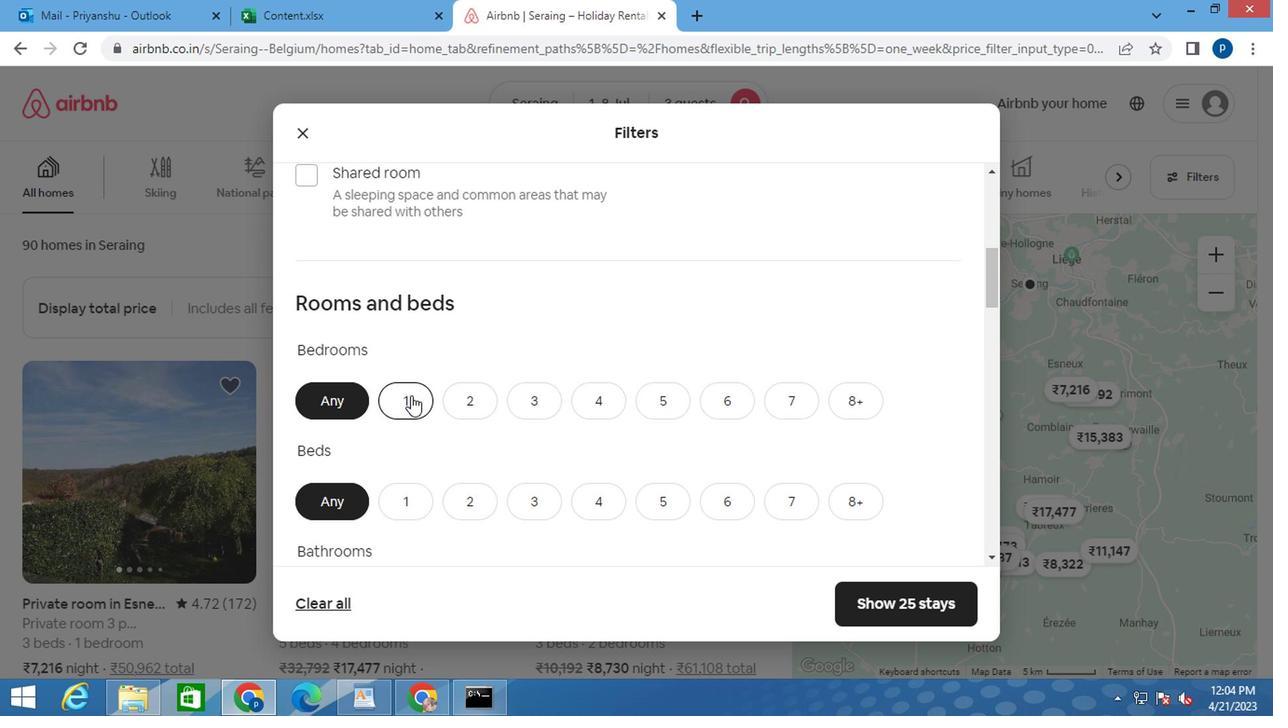 
Action: Mouse pressed left at (409, 393)
Screenshot: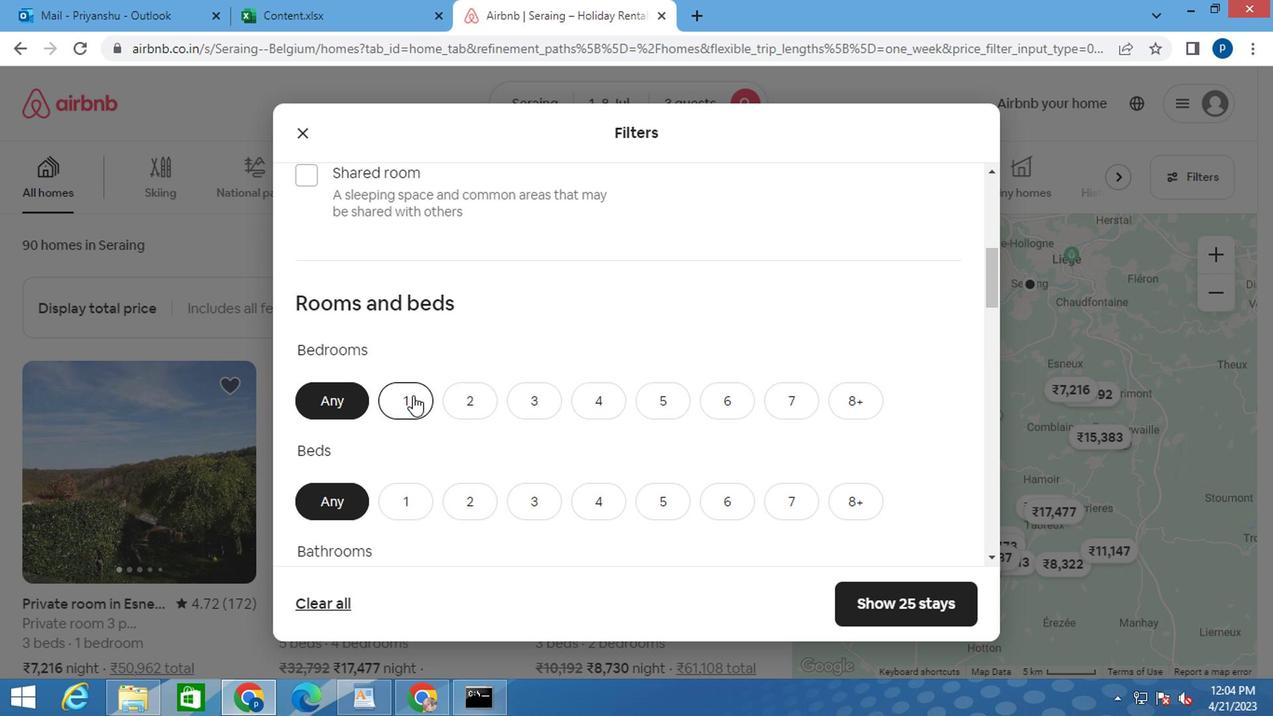 
Action: Mouse moved to (398, 495)
Screenshot: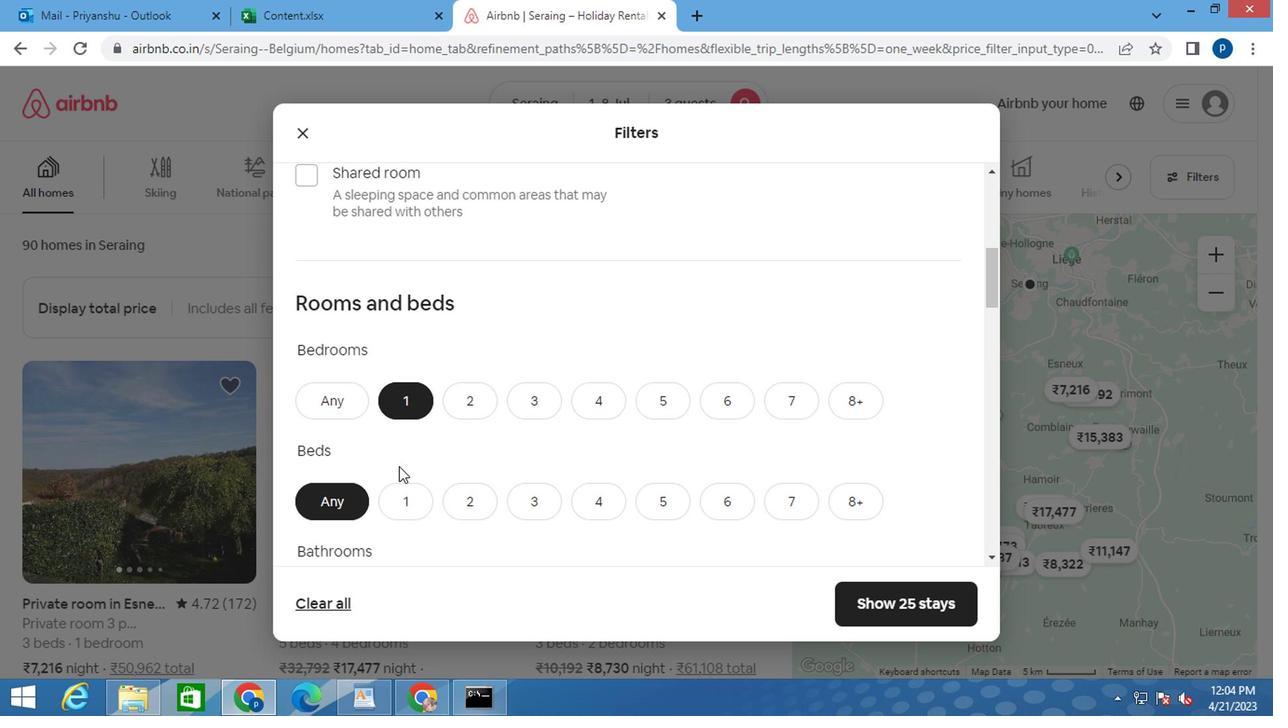 
Action: Mouse pressed left at (398, 495)
Screenshot: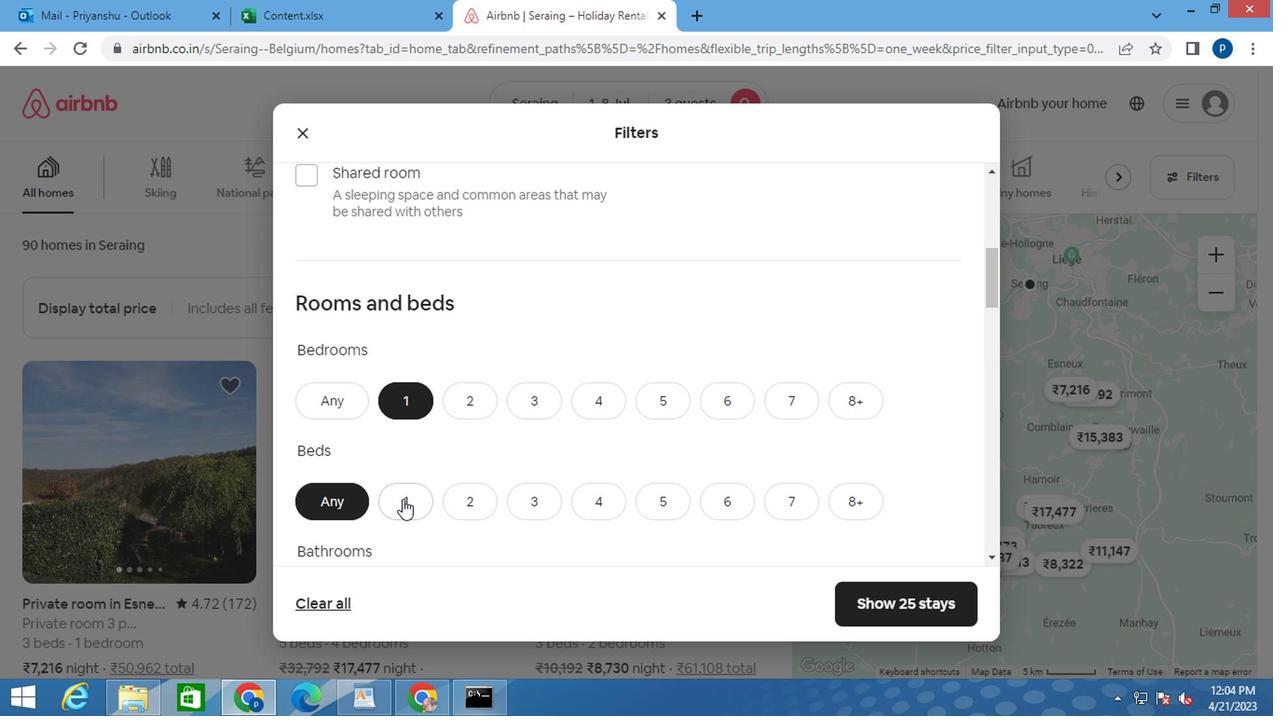 
Action: Mouse scrolled (398, 494) with delta (0, -1)
Screenshot: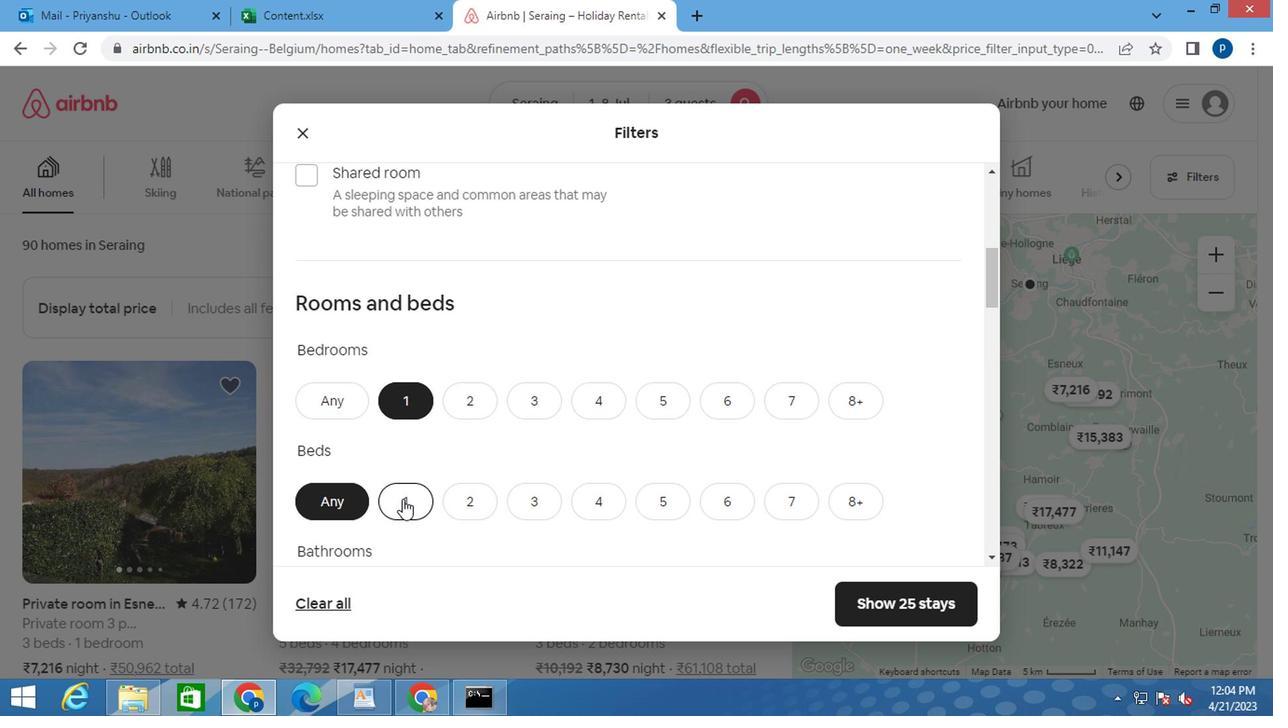 
Action: Mouse moved to (401, 500)
Screenshot: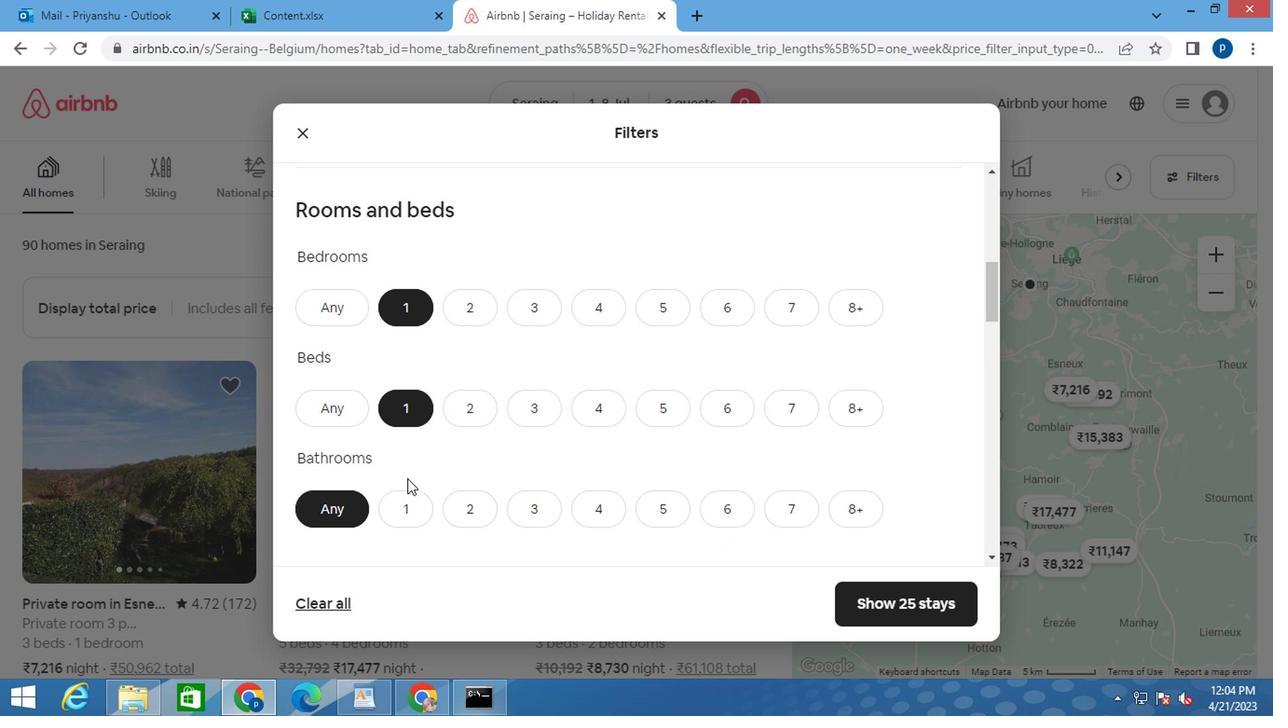 
Action: Mouse pressed left at (401, 500)
Screenshot: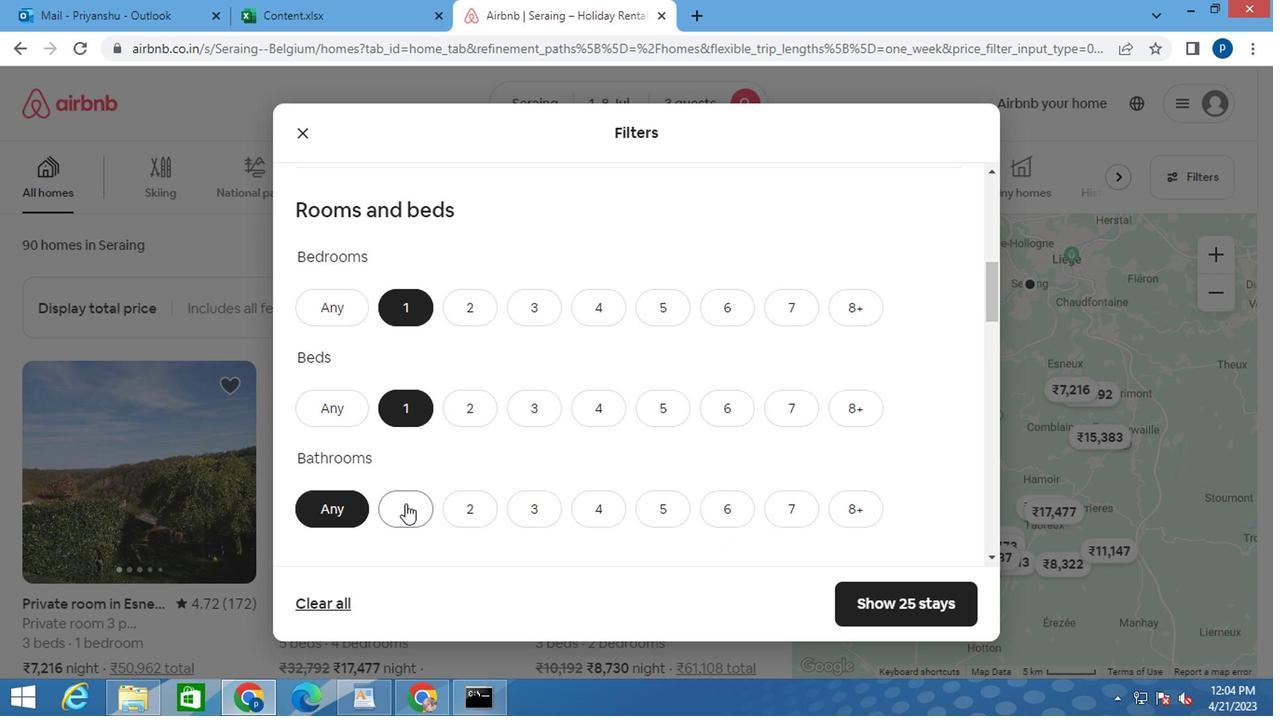 
Action: Mouse moved to (401, 500)
Screenshot: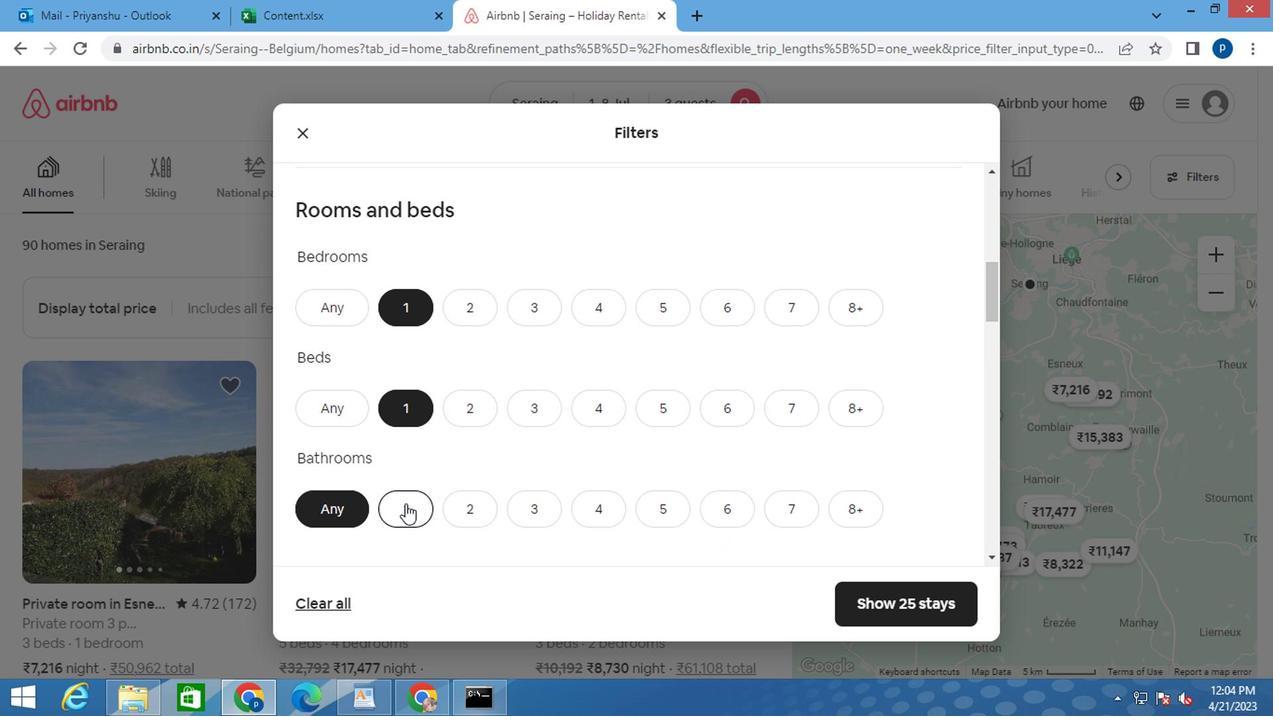 
Action: Mouse scrolled (401, 498) with delta (0, -1)
Screenshot: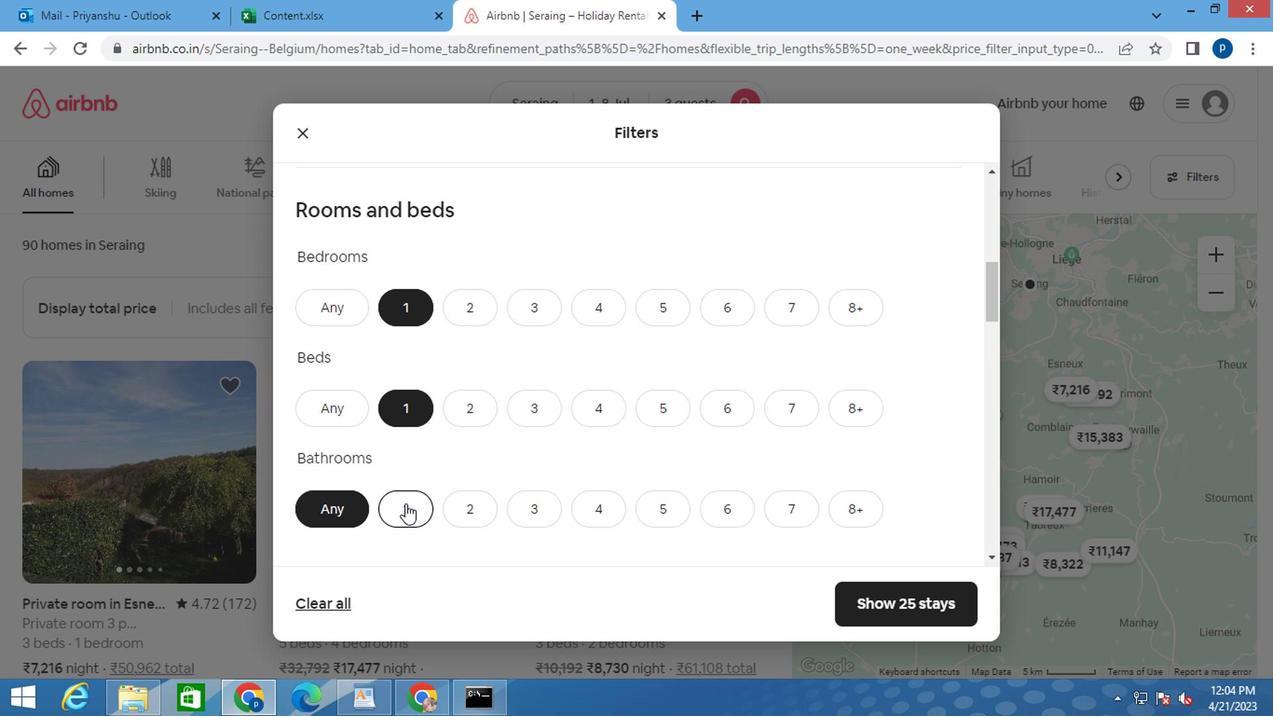 
Action: Mouse scrolled (401, 498) with delta (0, -1)
Screenshot: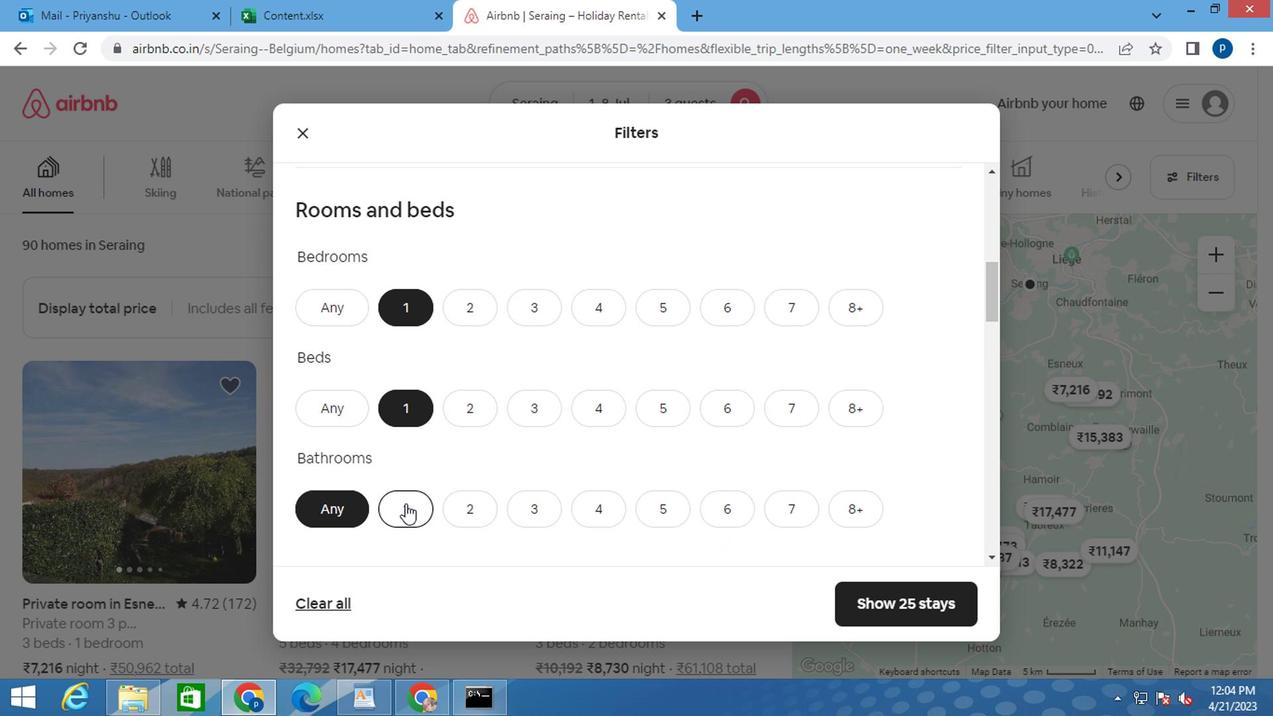 
Action: Mouse moved to (450, 458)
Screenshot: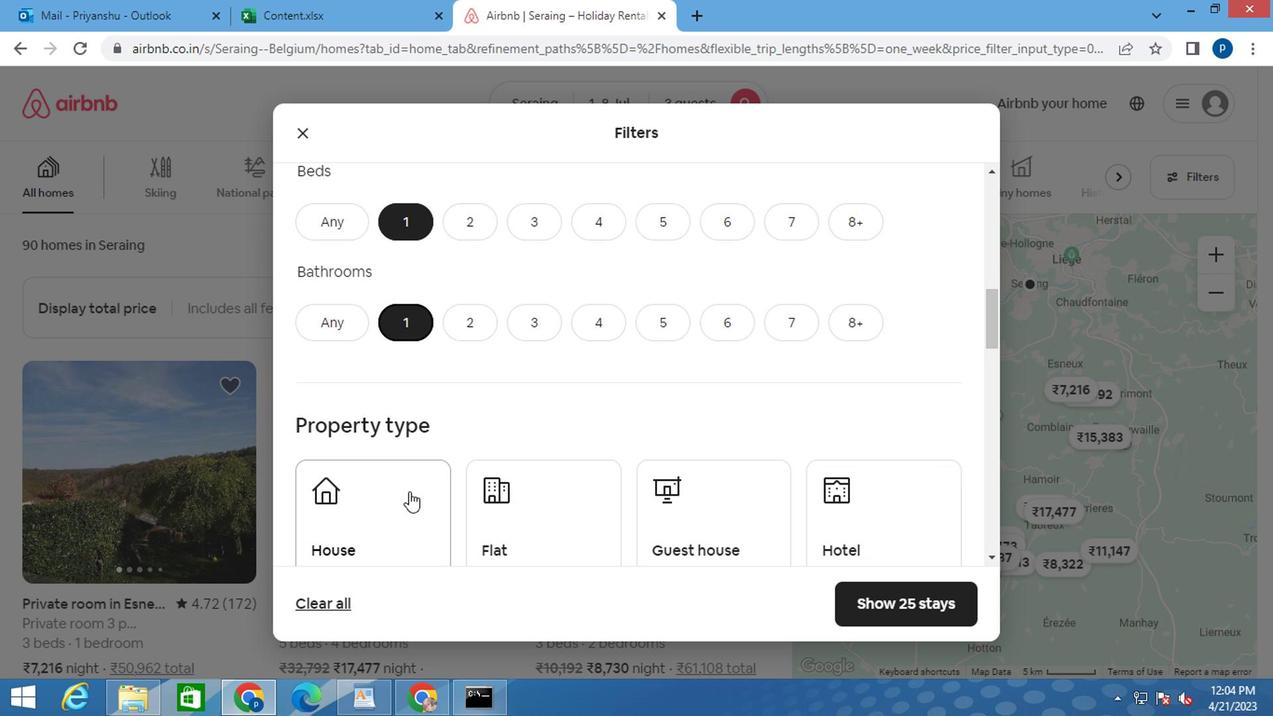
Action: Mouse scrolled (450, 457) with delta (0, 0)
Screenshot: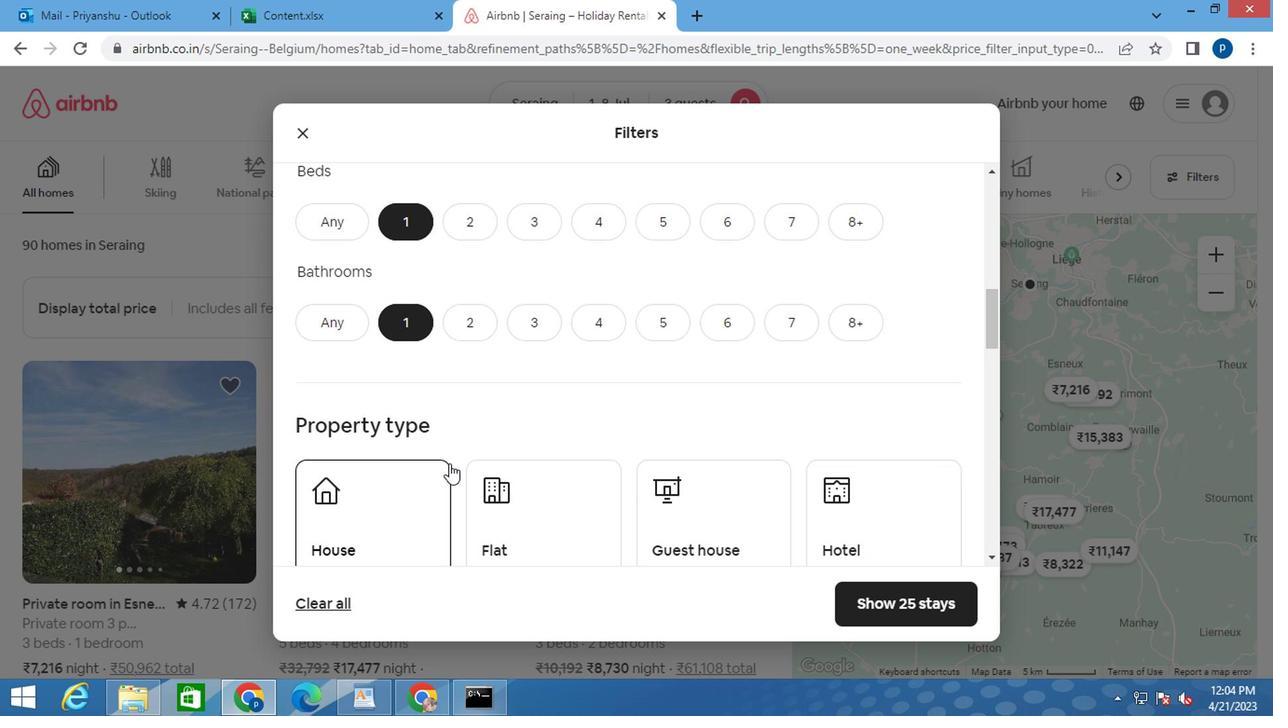 
Action: Mouse scrolled (450, 457) with delta (0, 0)
Screenshot: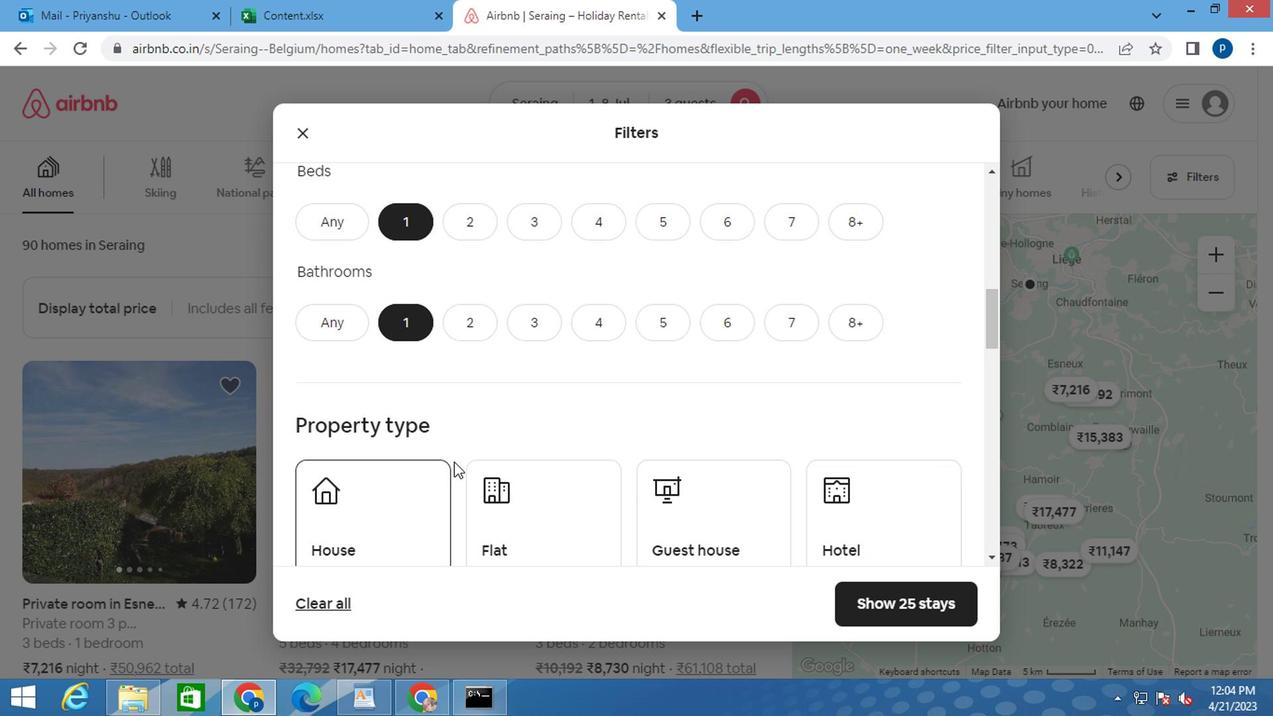 
Action: Mouse moved to (373, 362)
Screenshot: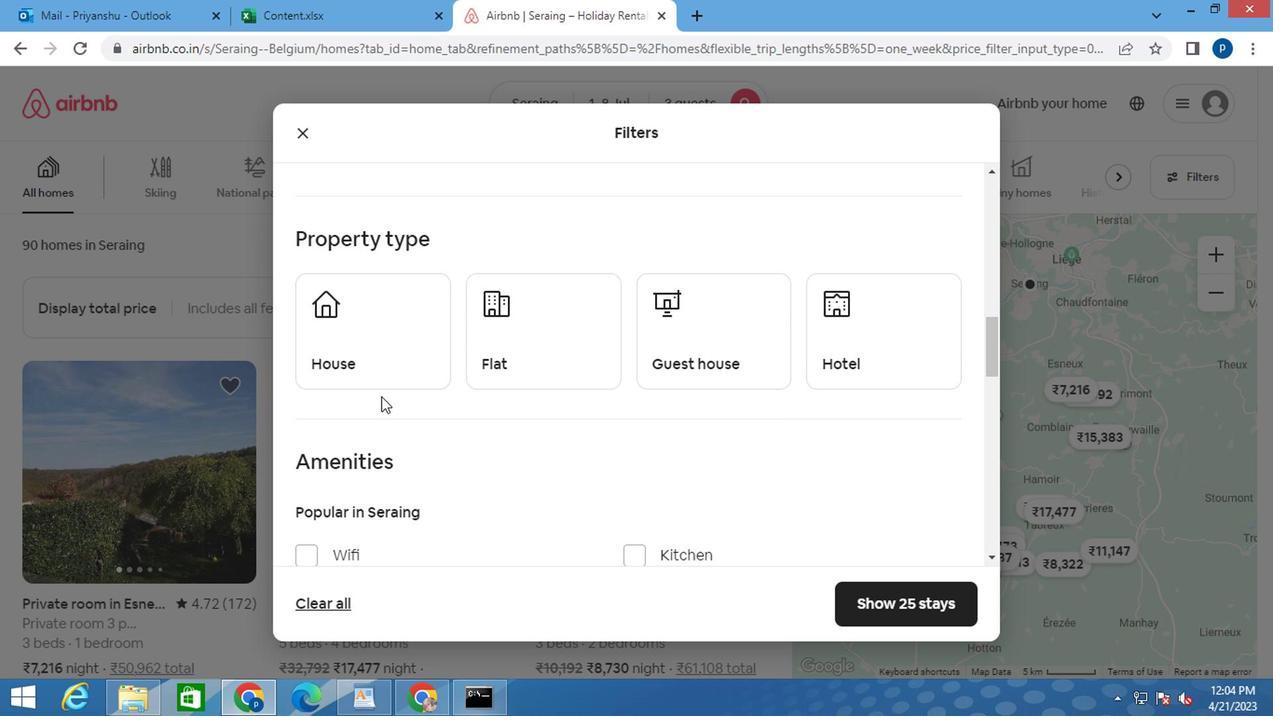 
Action: Mouse pressed left at (373, 362)
Screenshot: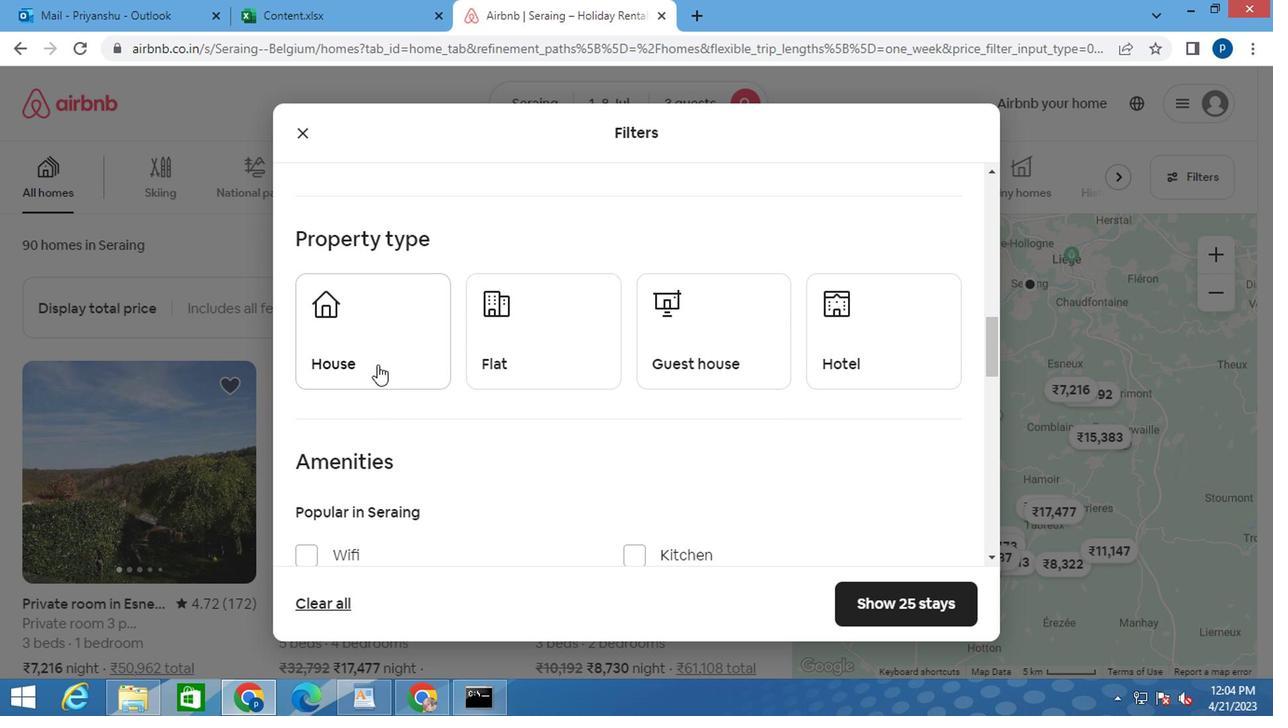 
Action: Mouse moved to (565, 354)
Screenshot: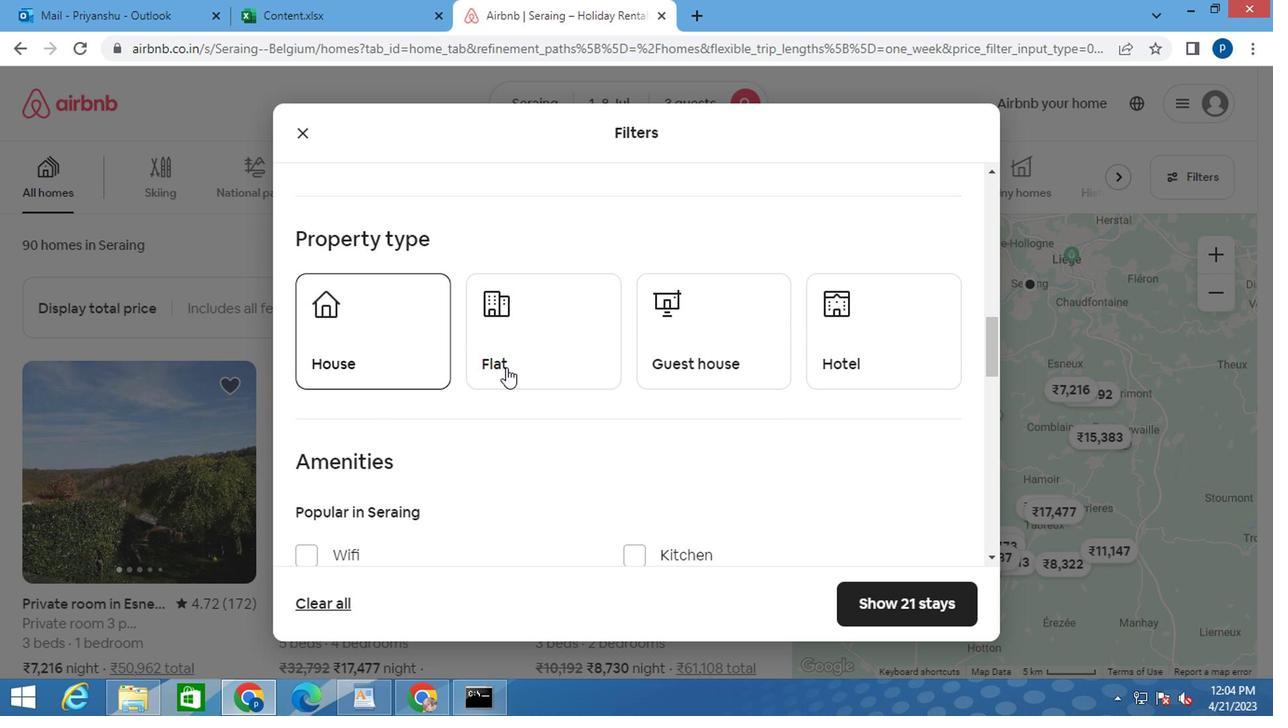 
Action: Mouse pressed left at (565, 354)
Screenshot: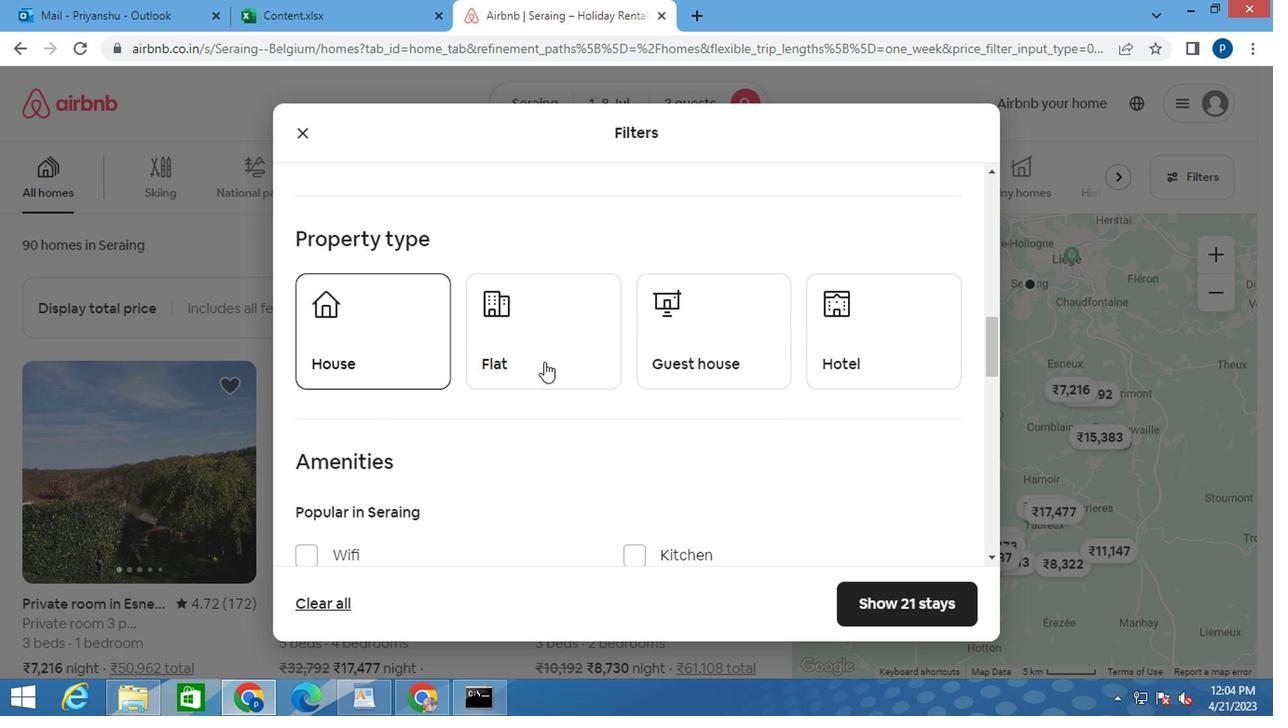 
Action: Mouse moved to (741, 346)
Screenshot: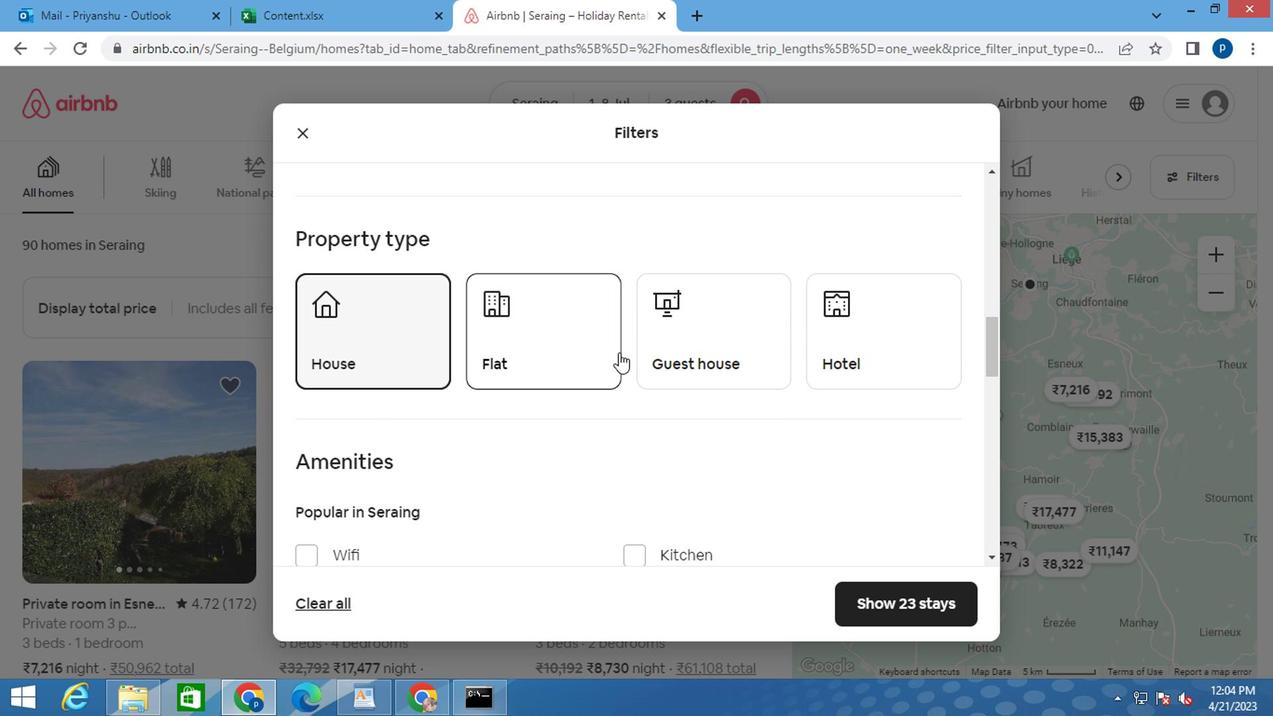 
Action: Mouse pressed left at (741, 346)
Screenshot: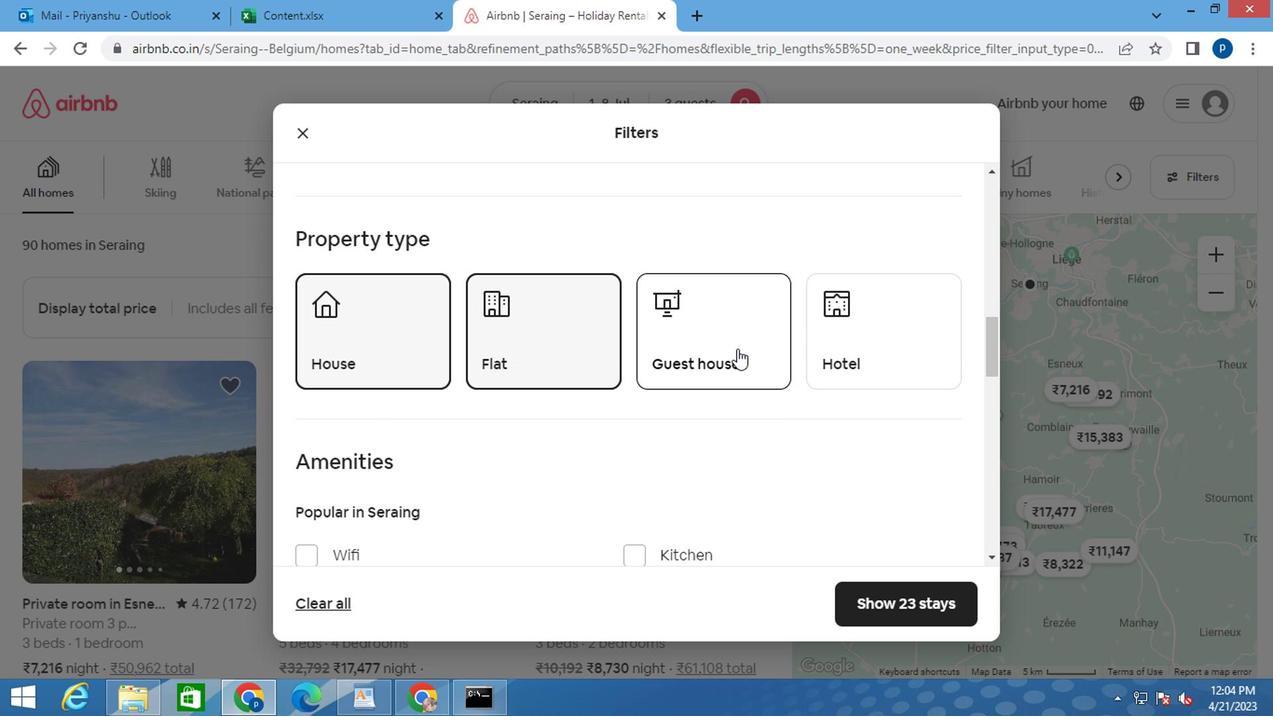
Action: Mouse moved to (837, 336)
Screenshot: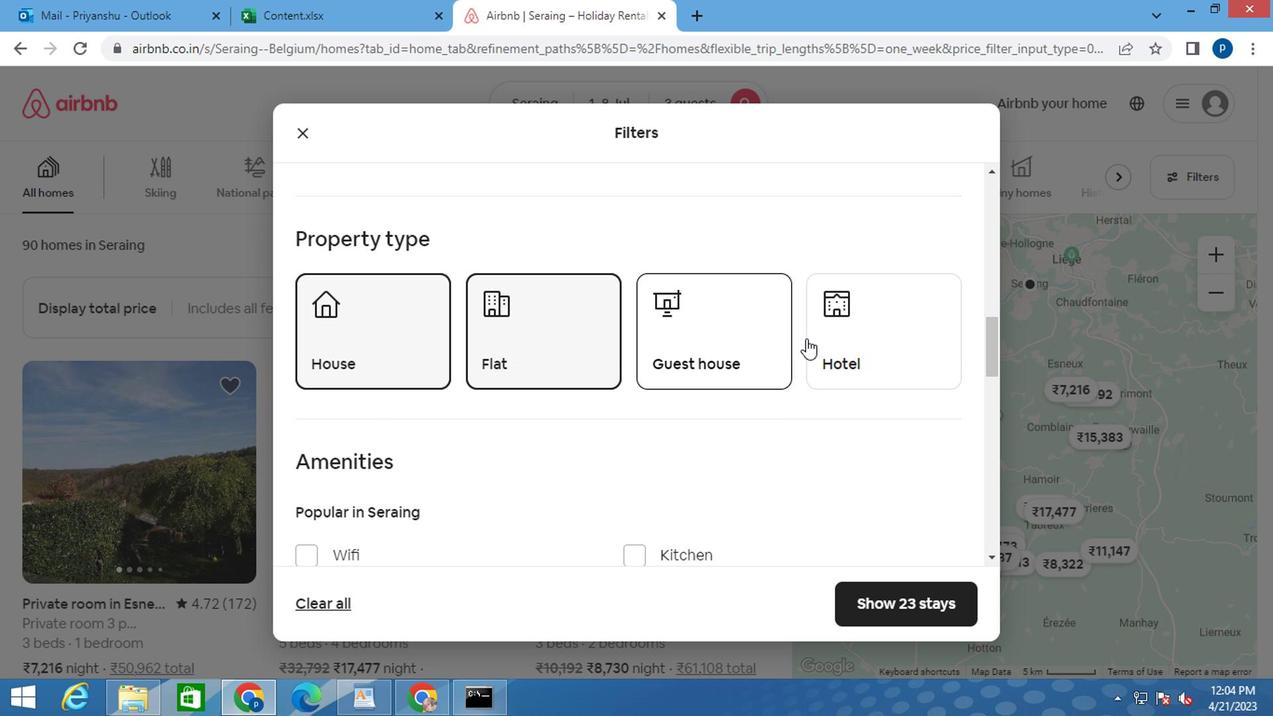 
Action: Mouse pressed left at (837, 336)
Screenshot: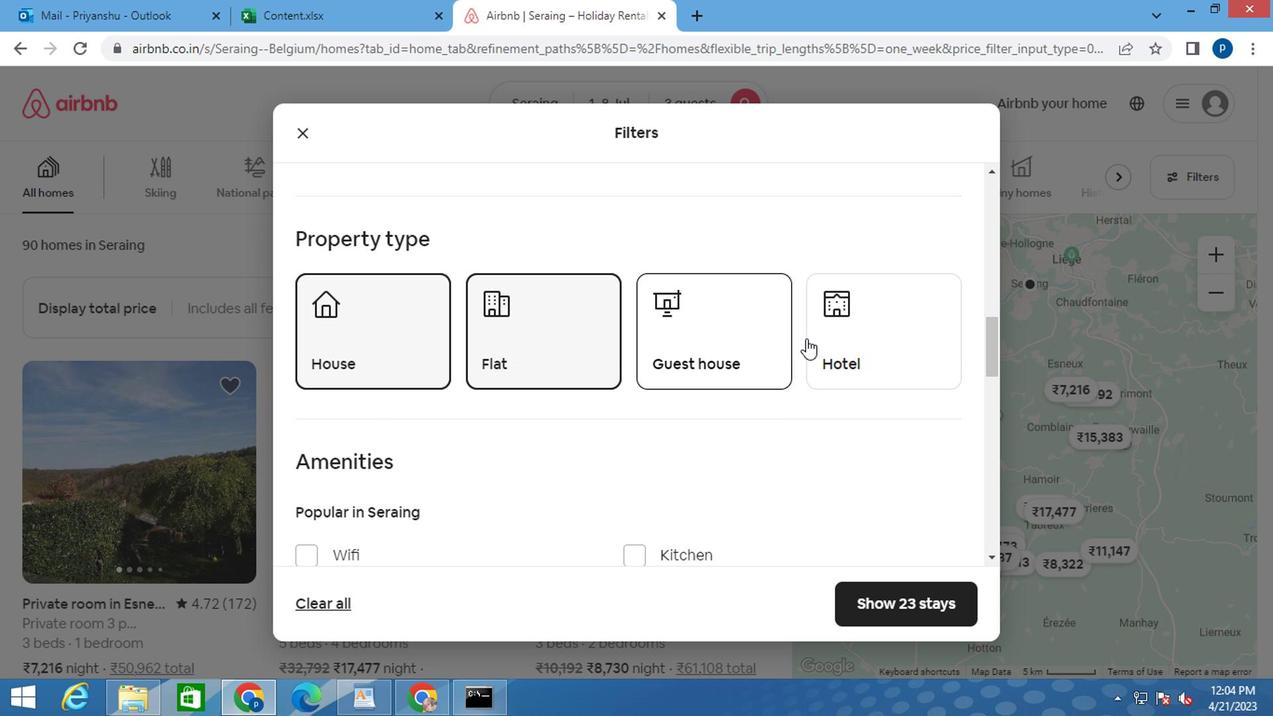 
Action: Mouse moved to (706, 389)
Screenshot: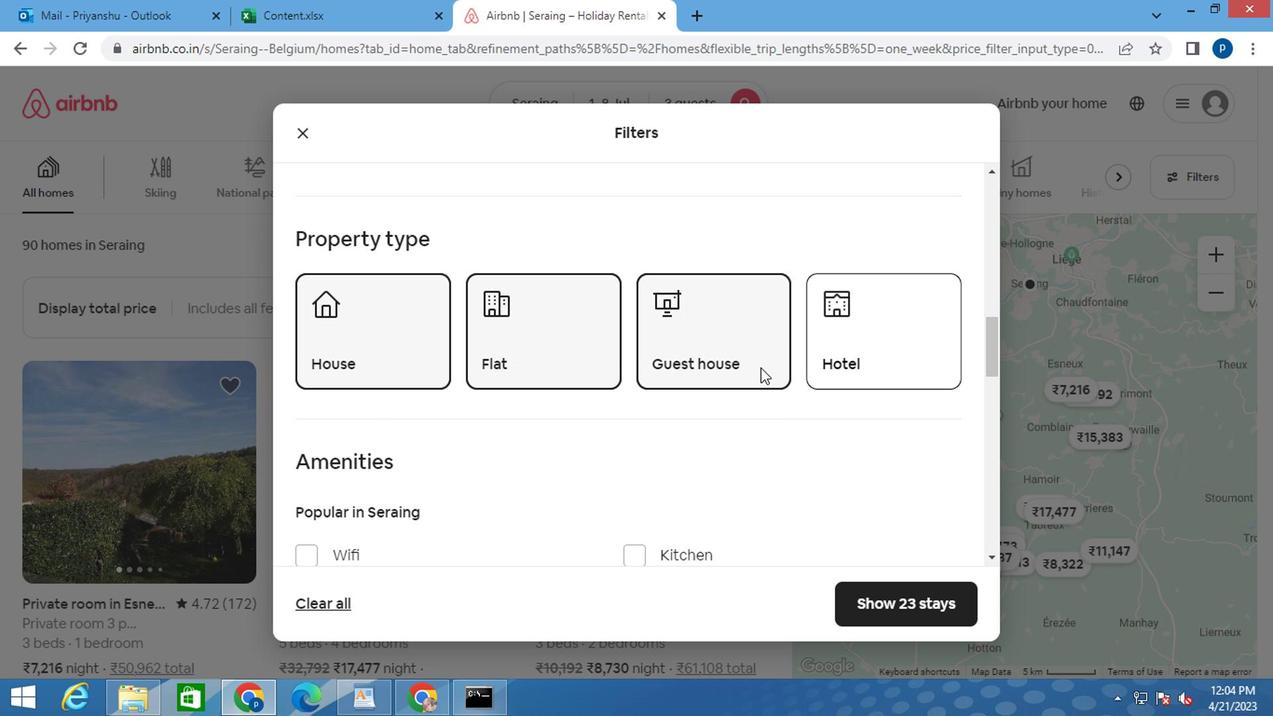 
Action: Mouse scrolled (706, 388) with delta (0, -1)
Screenshot: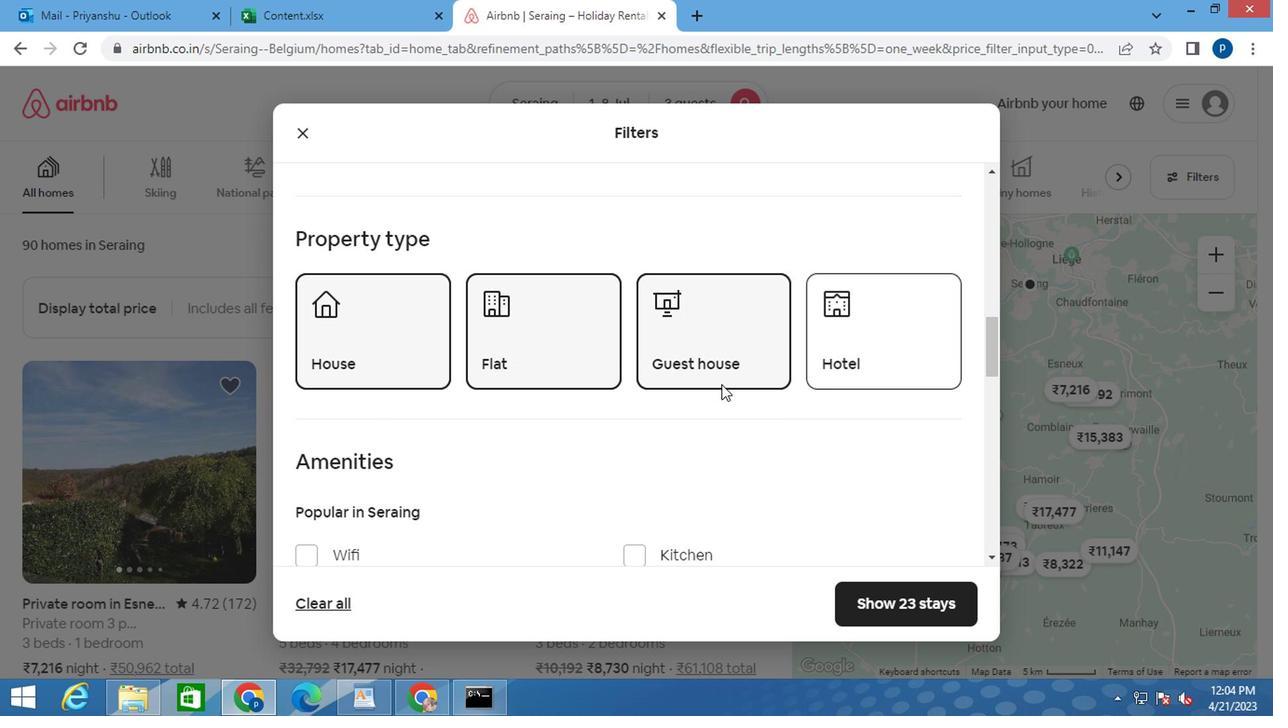 
Action: Mouse moved to (700, 391)
Screenshot: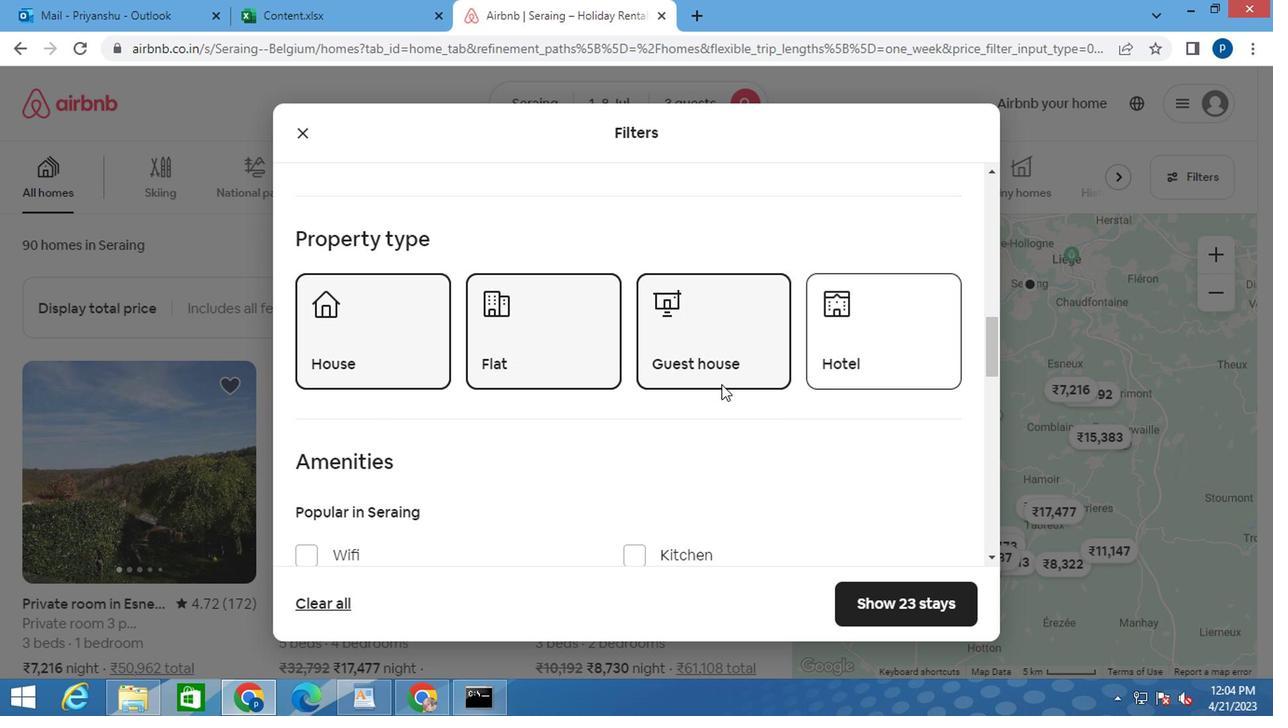 
Action: Mouse scrolled (700, 390) with delta (0, -1)
Screenshot: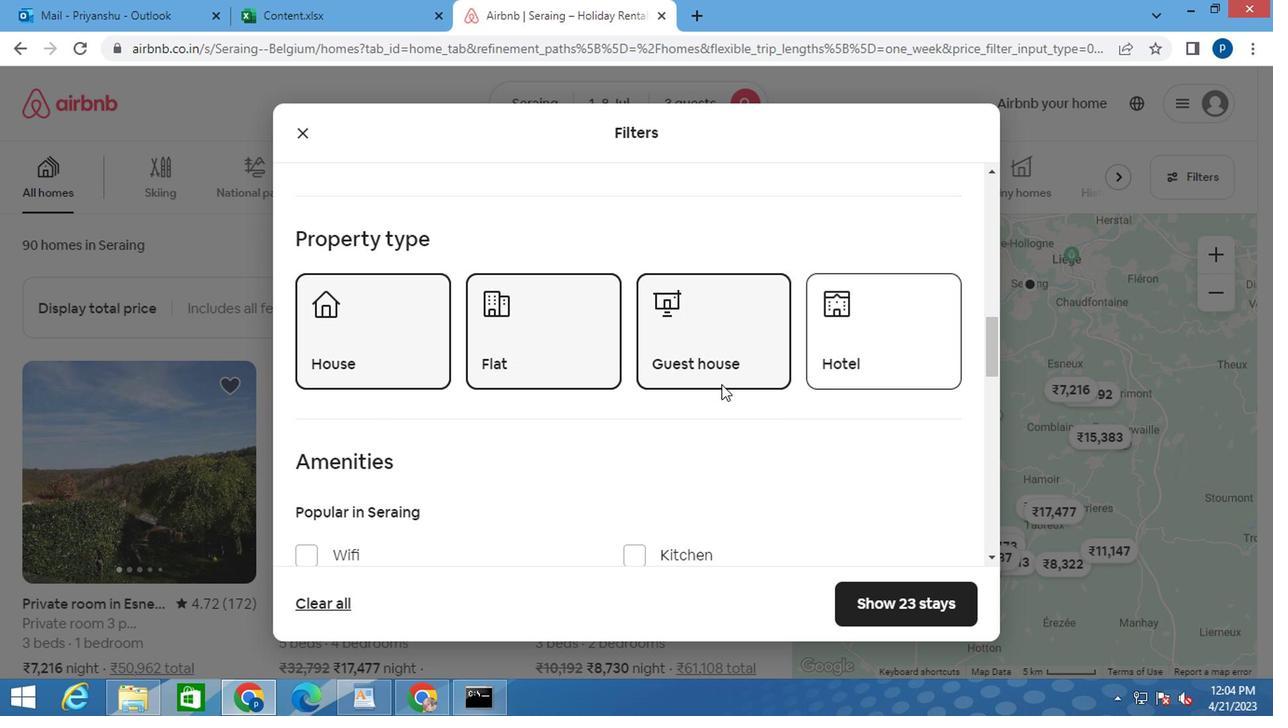 
Action: Mouse moved to (582, 417)
Screenshot: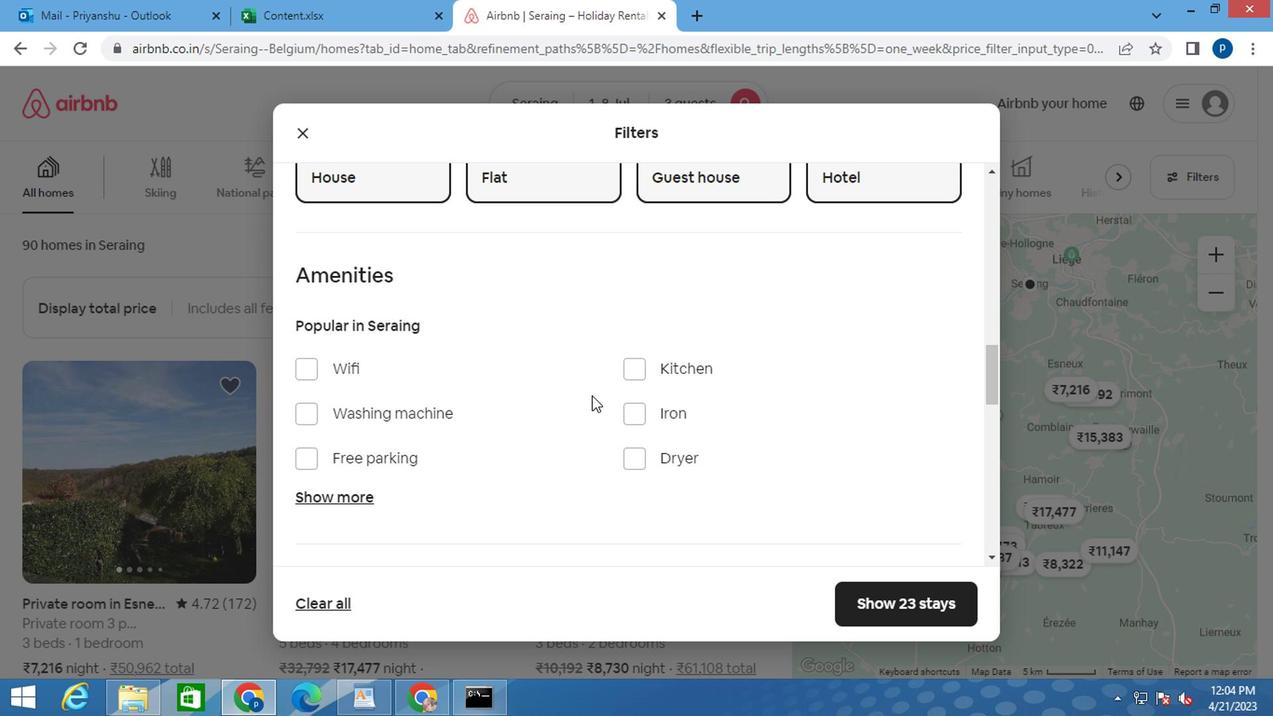 
Action: Mouse scrolled (582, 416) with delta (0, 0)
Screenshot: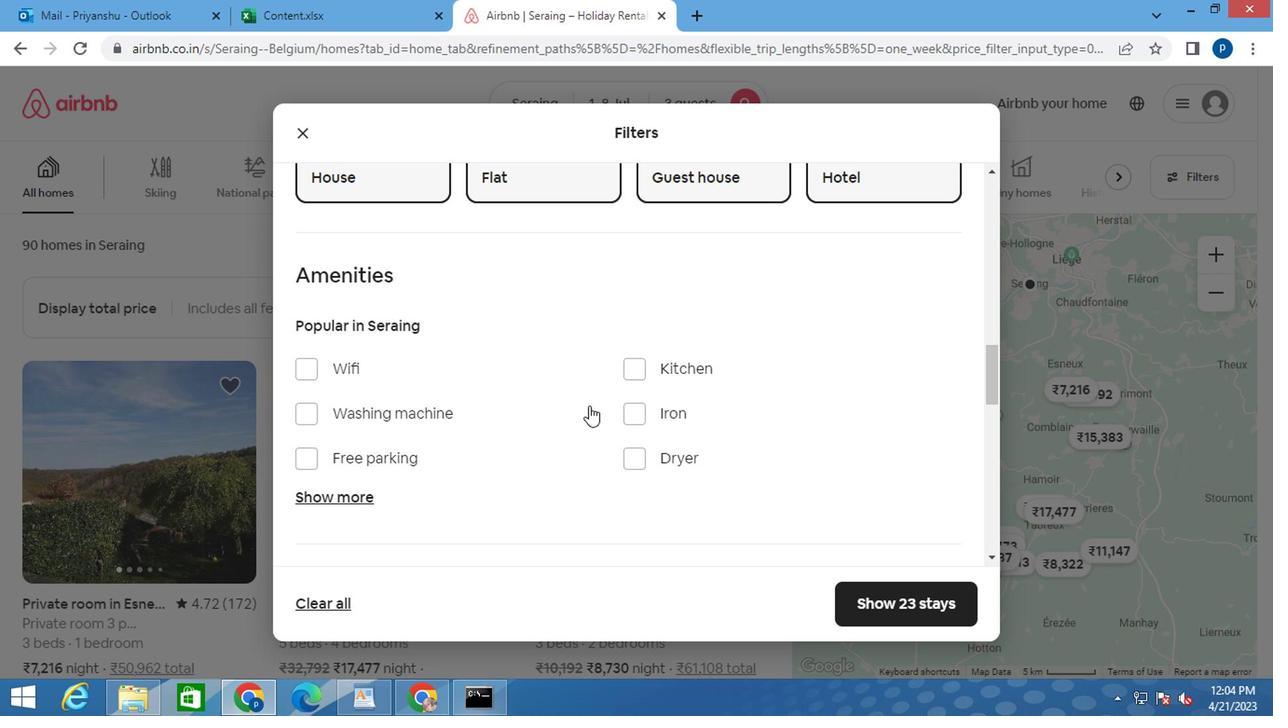 
Action: Mouse moved to (324, 400)
Screenshot: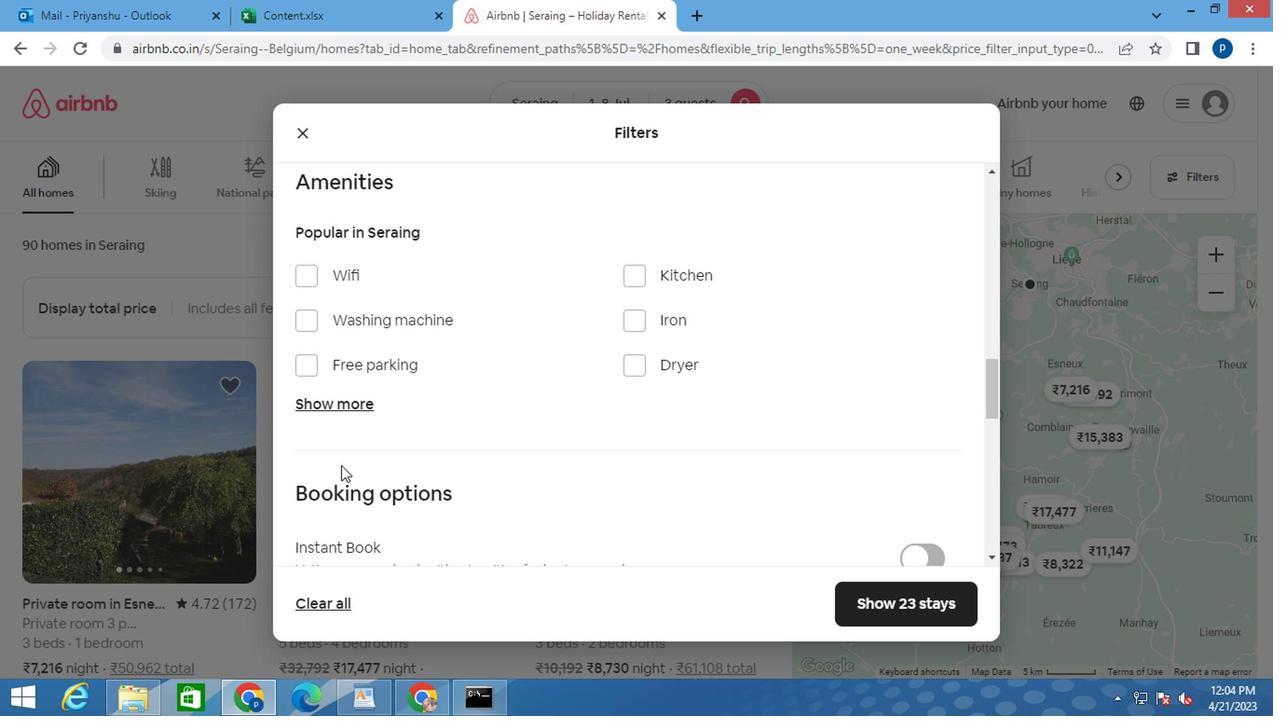 
Action: Mouse pressed left at (324, 400)
Screenshot: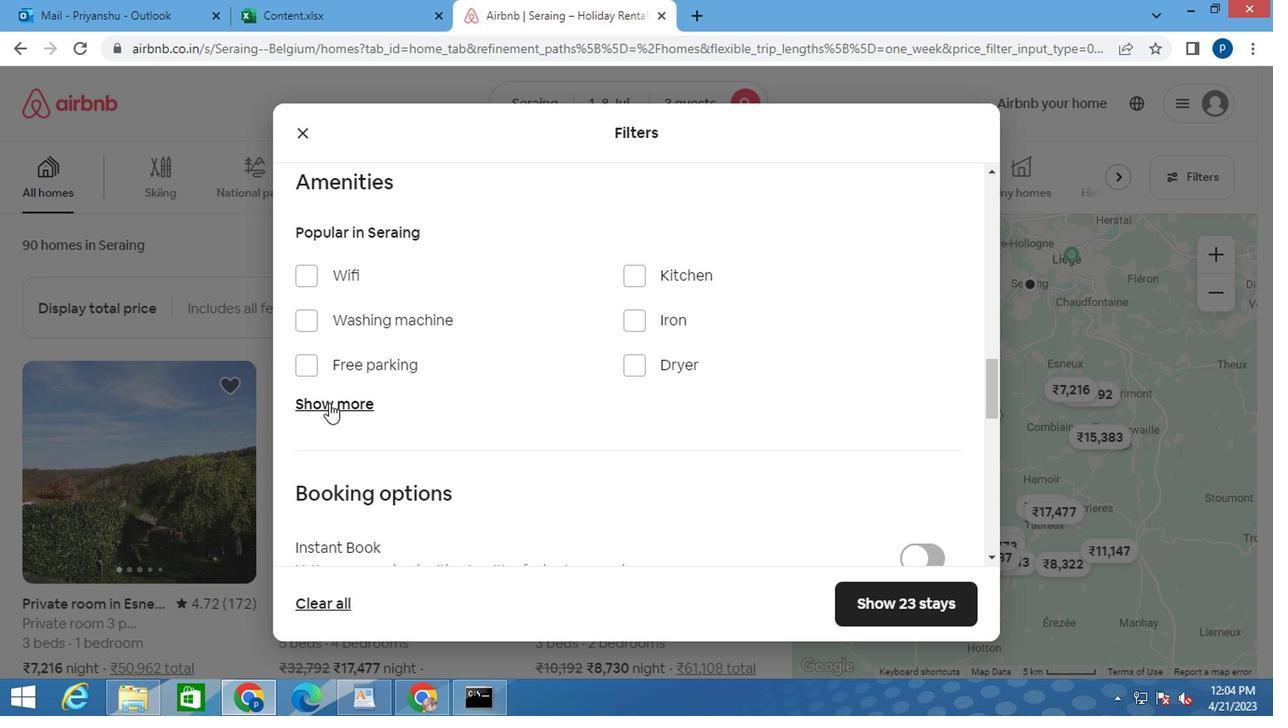 
Action: Mouse moved to (638, 452)
Screenshot: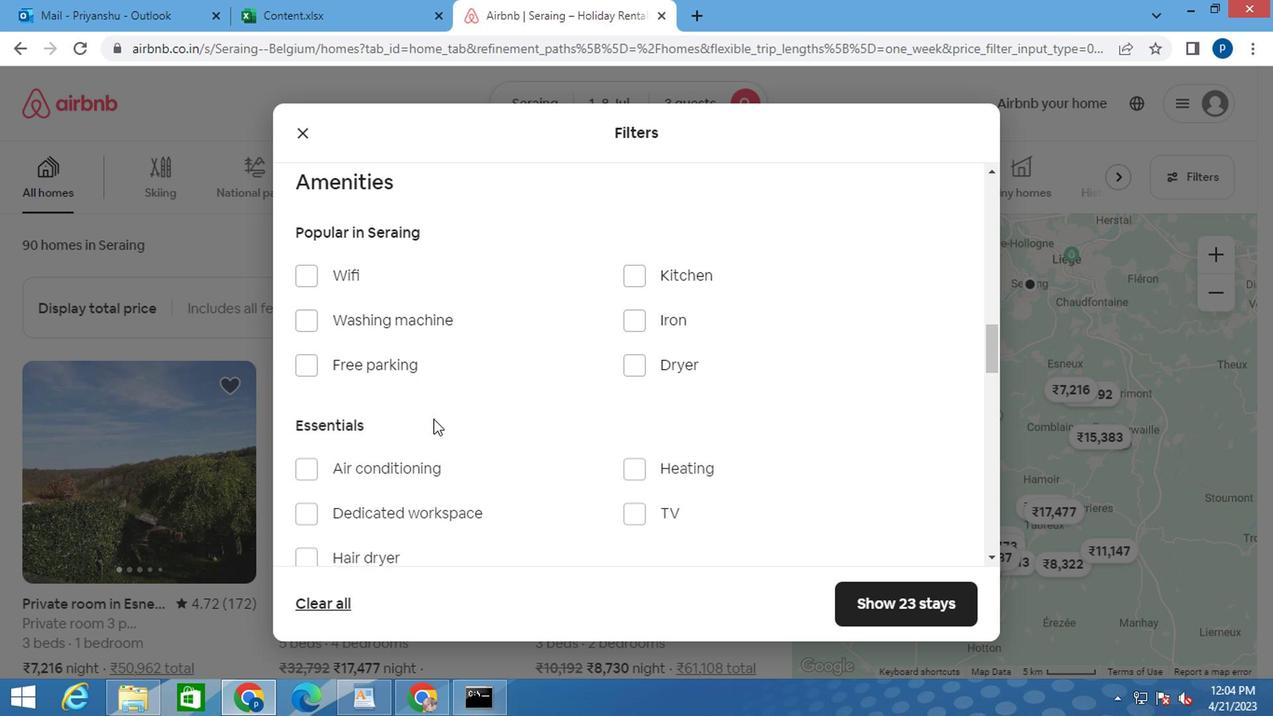 
Action: Mouse scrolled (638, 452) with delta (0, 0)
Screenshot: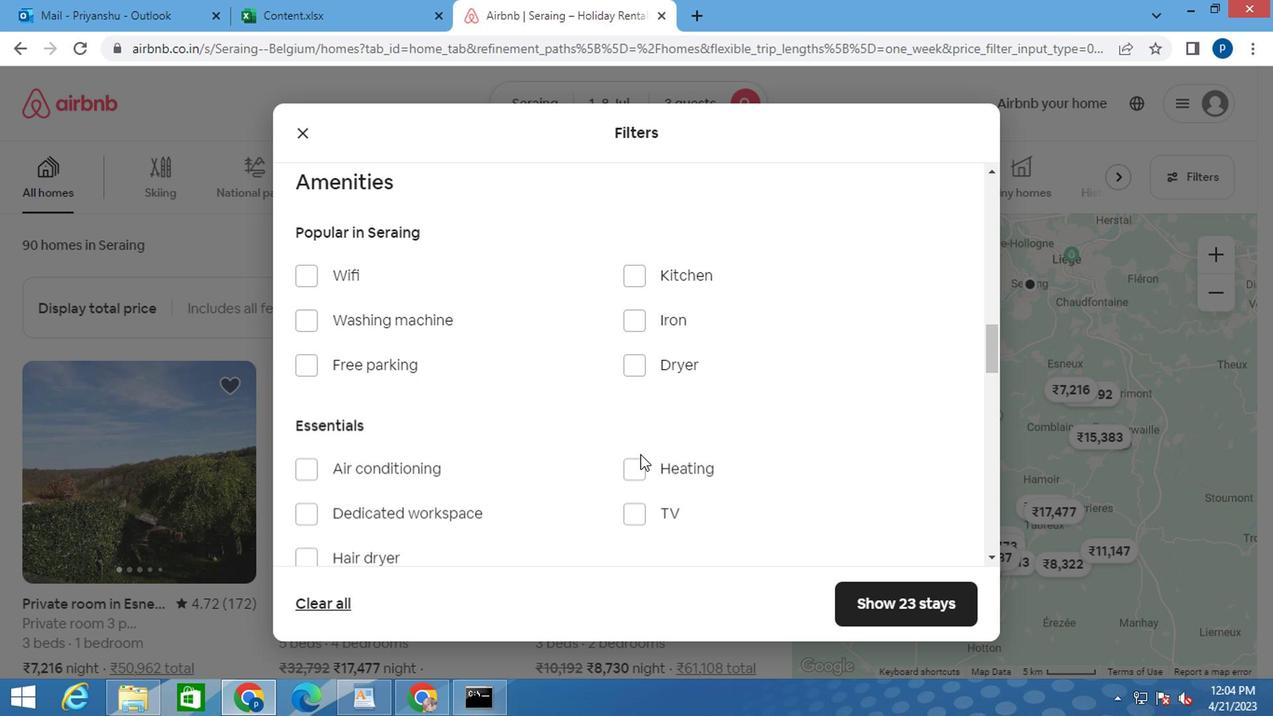 
Action: Mouse scrolled (638, 452) with delta (0, 0)
Screenshot: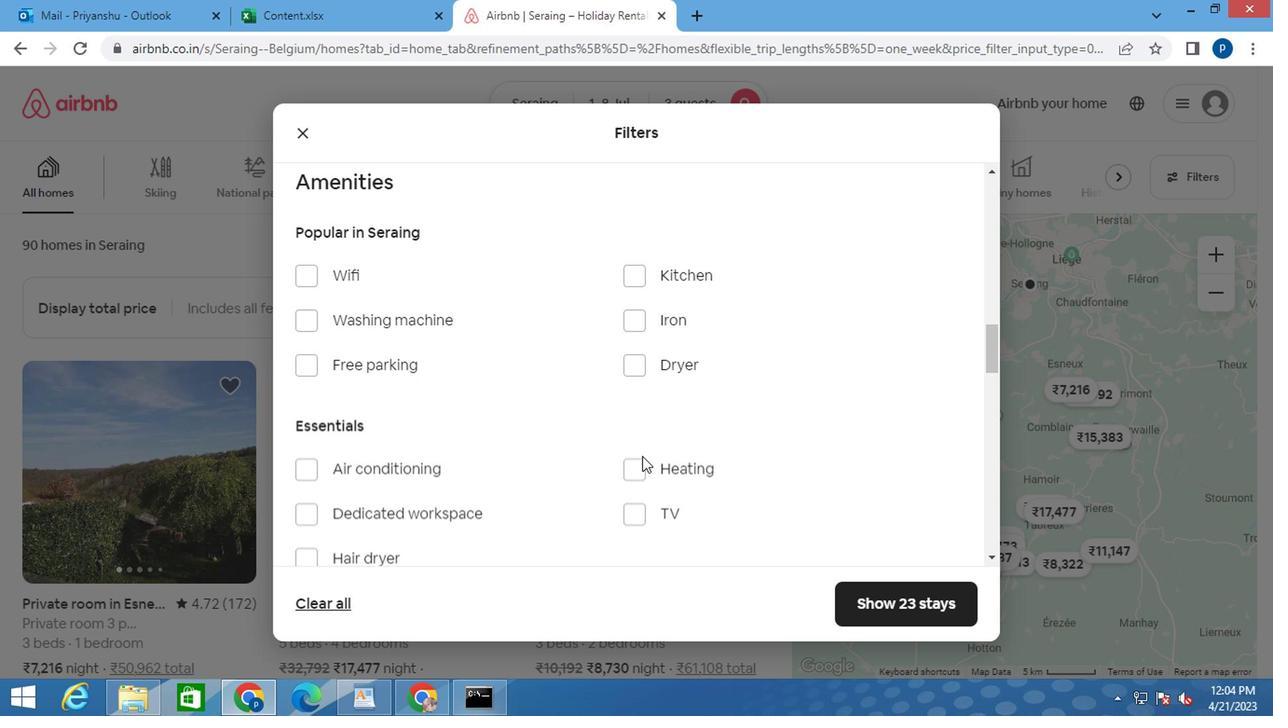 
Action: Mouse moved to (635, 292)
Screenshot: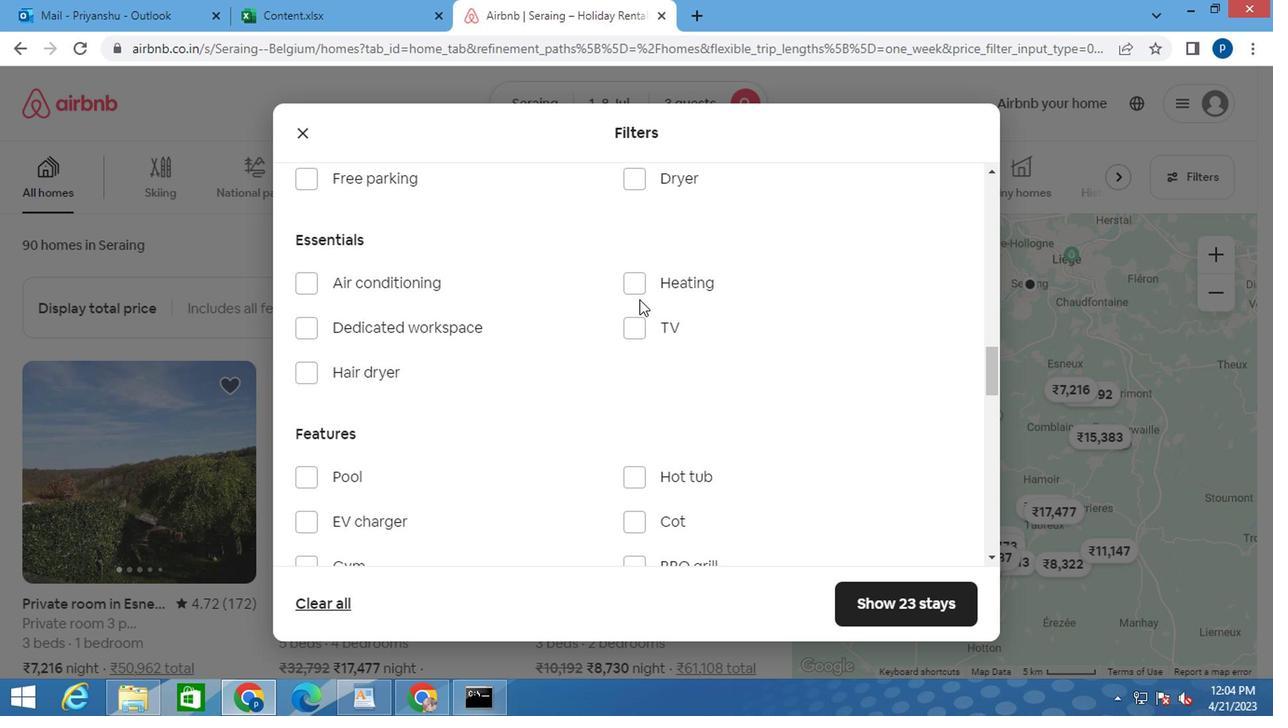 
Action: Mouse pressed left at (635, 292)
Screenshot: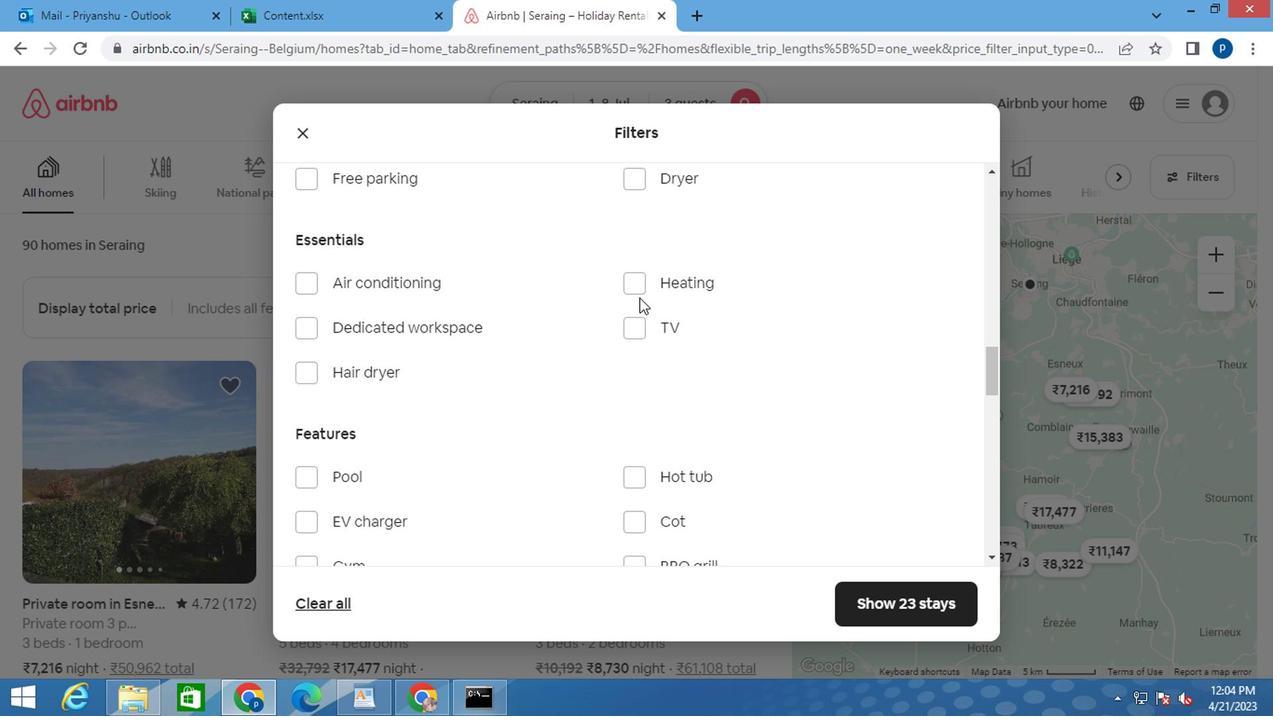 
Action: Mouse moved to (821, 440)
Screenshot: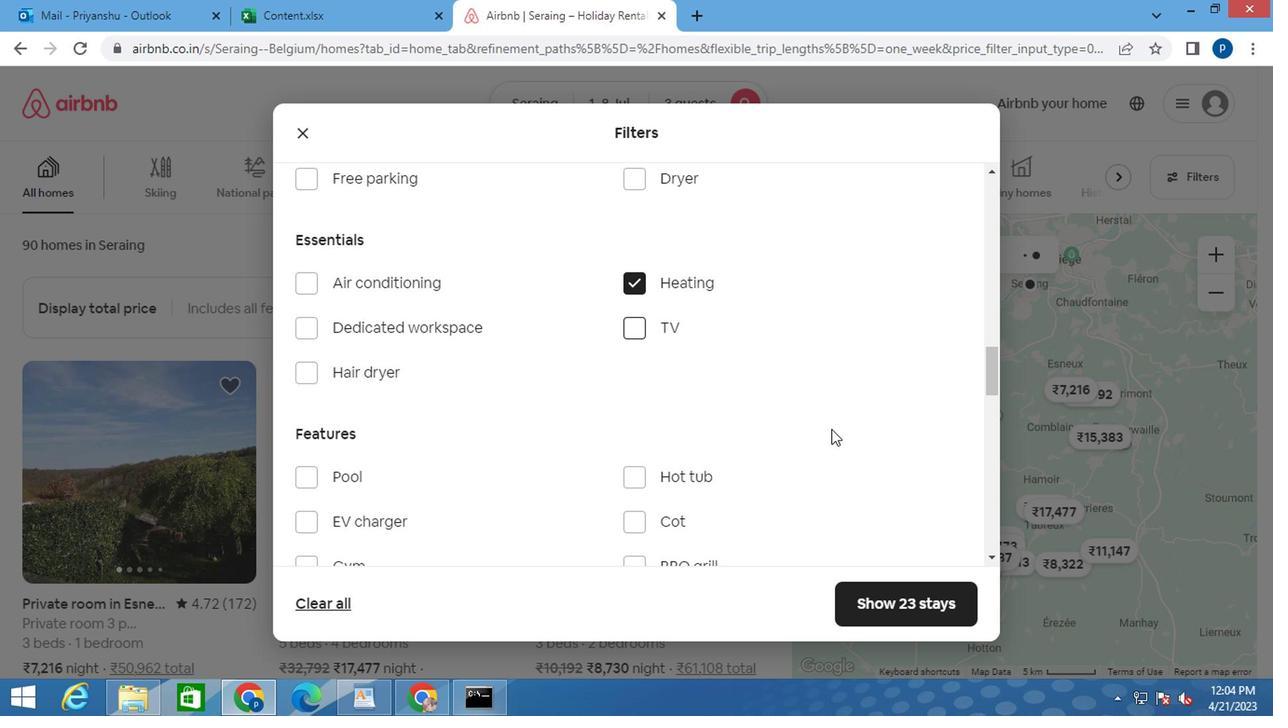 
Action: Mouse scrolled (821, 439) with delta (0, -1)
Screenshot: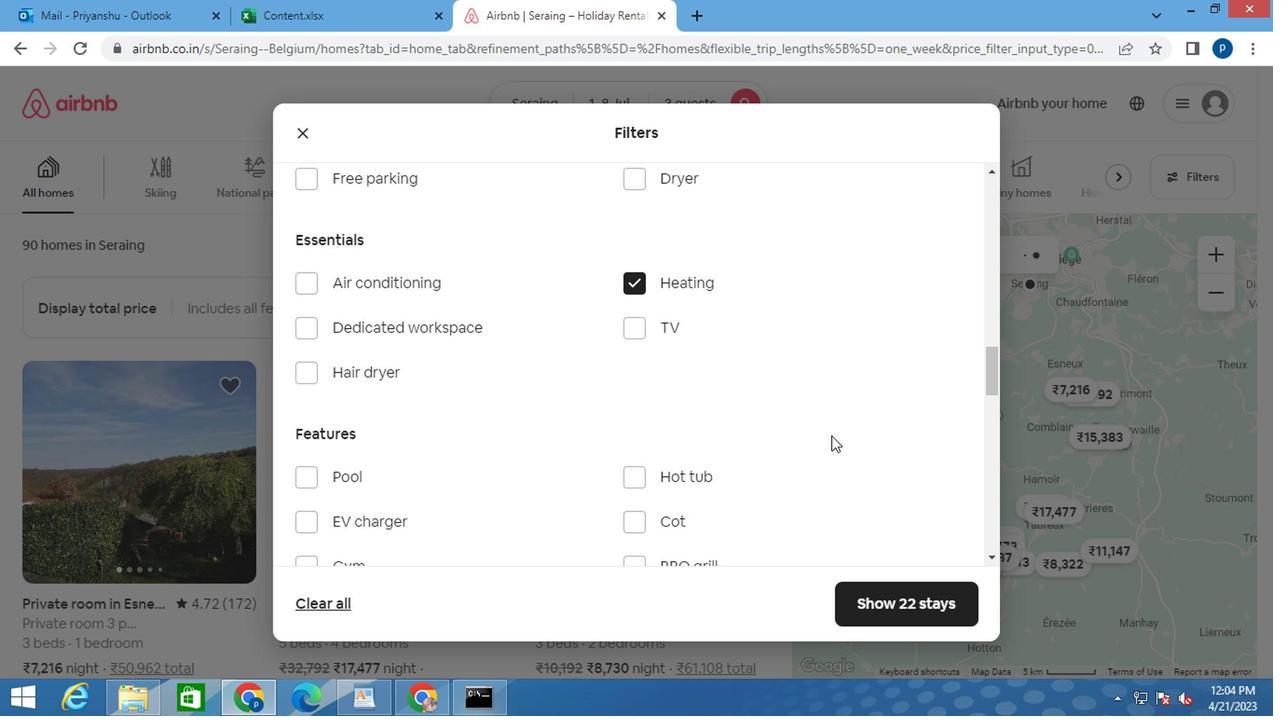 
Action: Mouse moved to (818, 442)
Screenshot: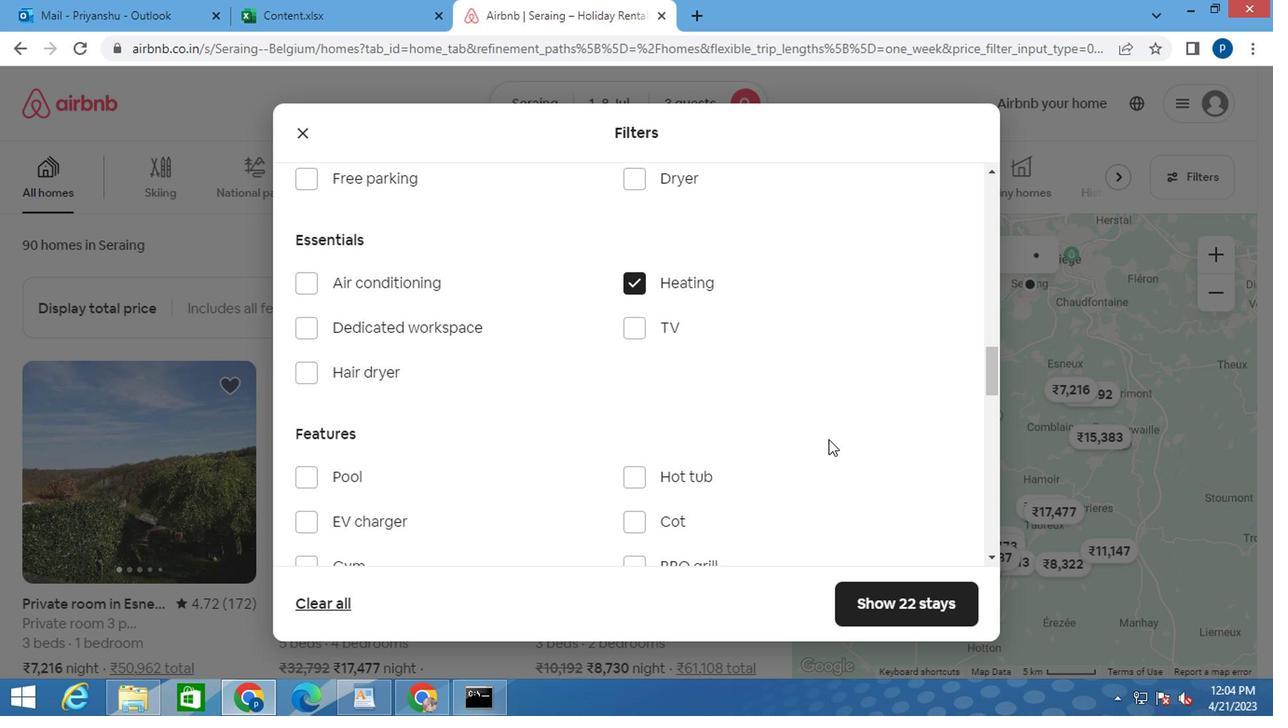 
Action: Mouse scrolled (818, 440) with delta (0, -1)
Screenshot: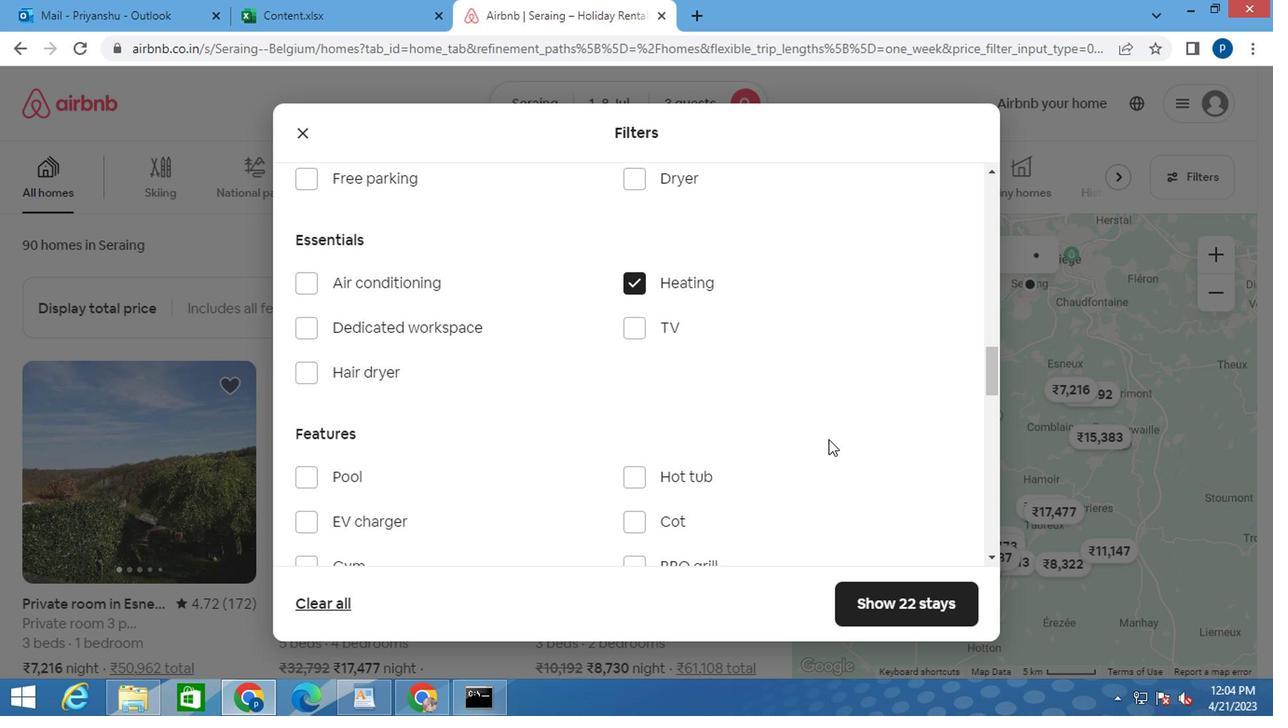 
Action: Mouse scrolled (818, 440) with delta (0, -1)
Screenshot: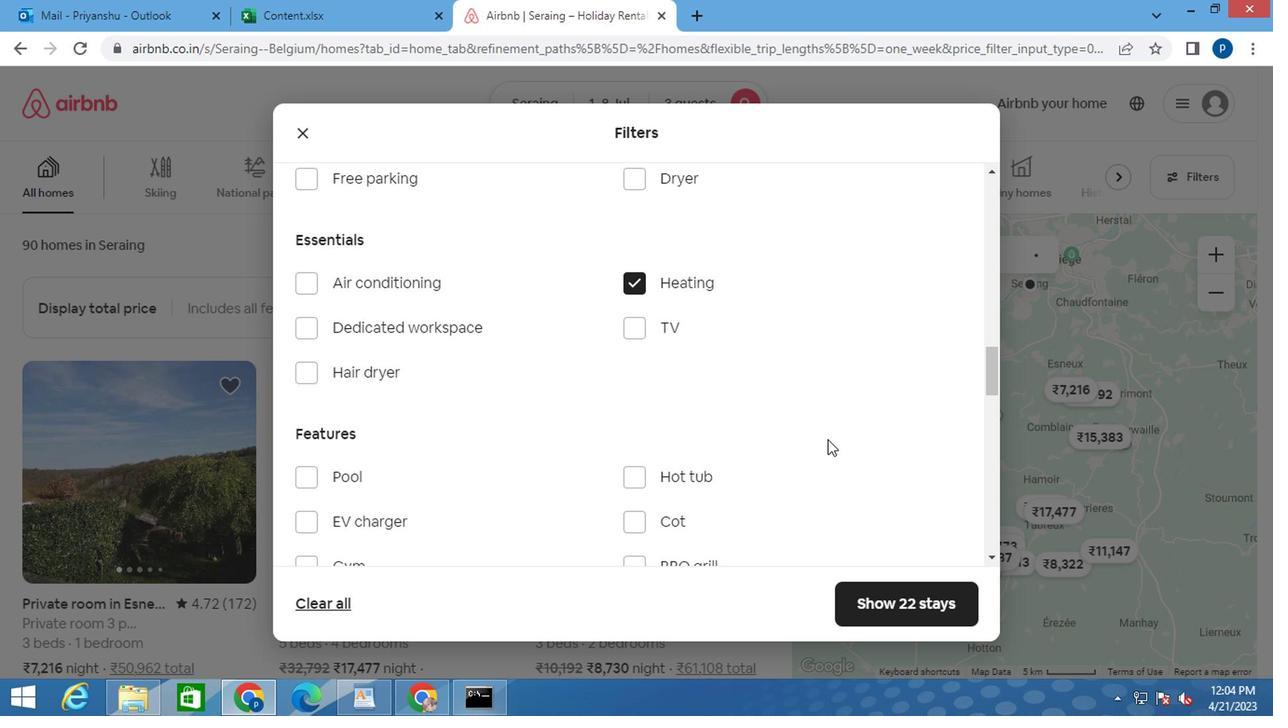 
Action: Mouse moved to (783, 456)
Screenshot: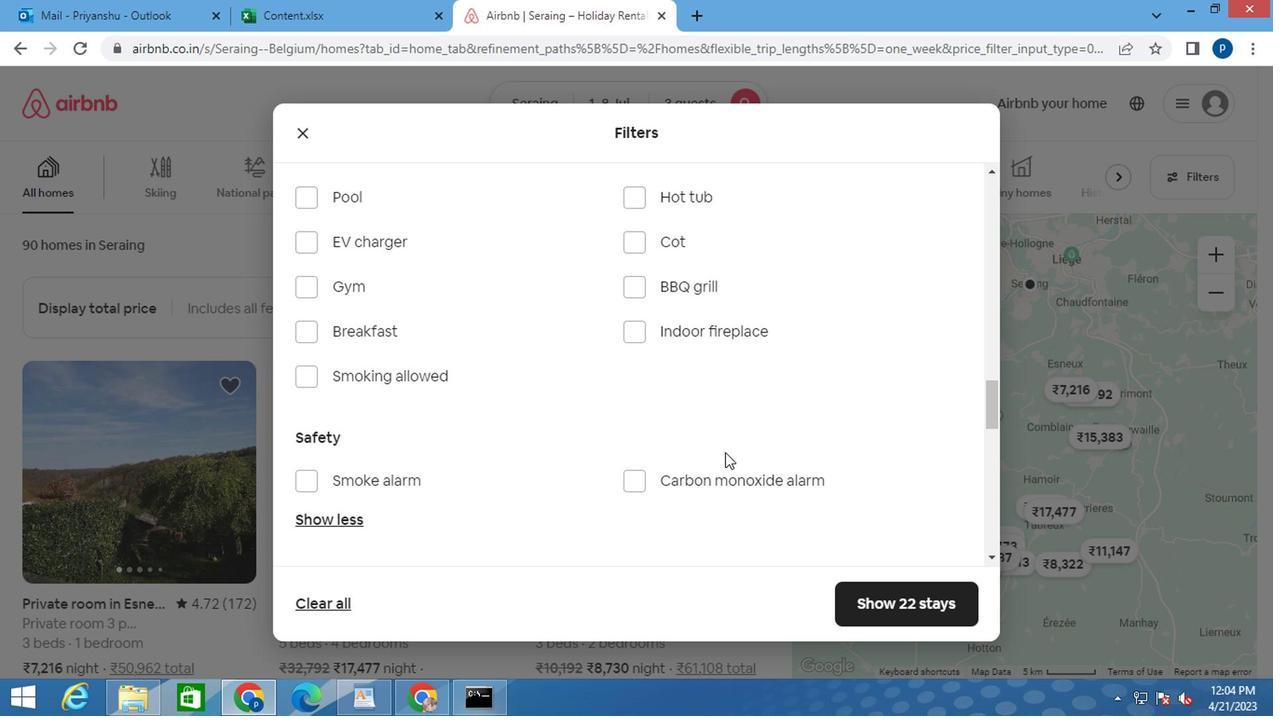 
Action: Mouse scrolled (783, 455) with delta (0, -1)
Screenshot: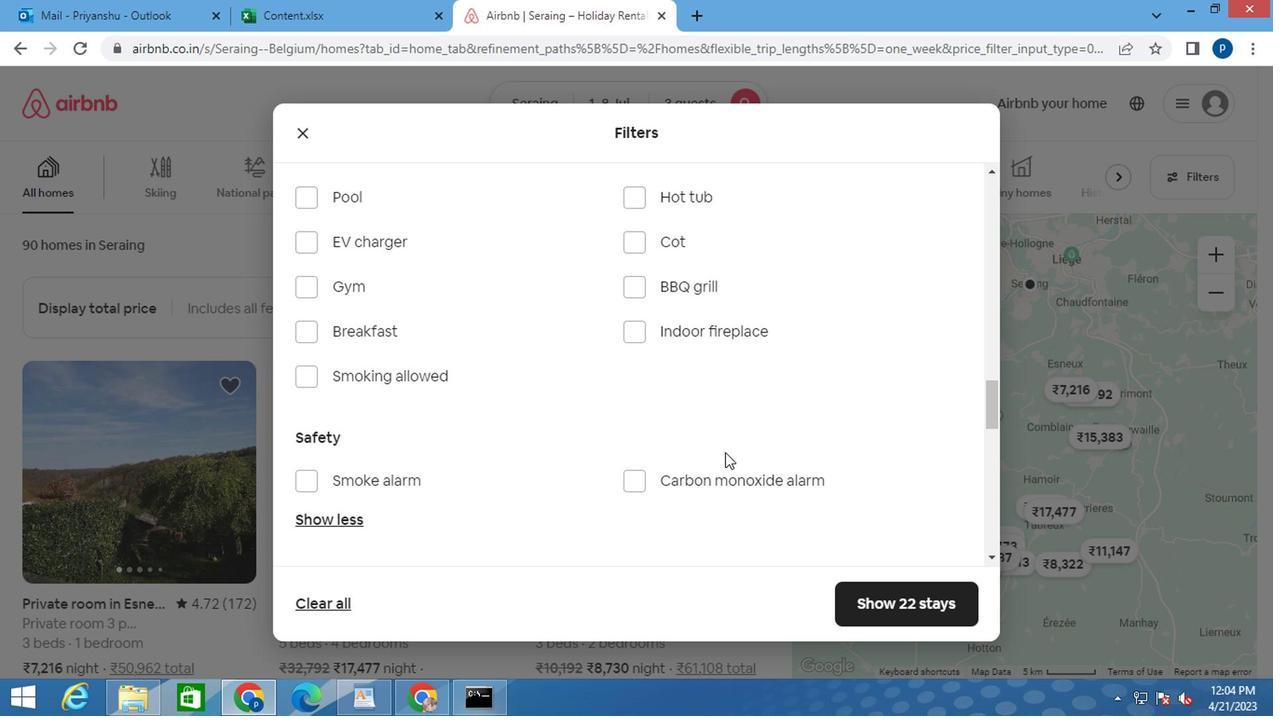 
Action: Mouse moved to (784, 456)
Screenshot: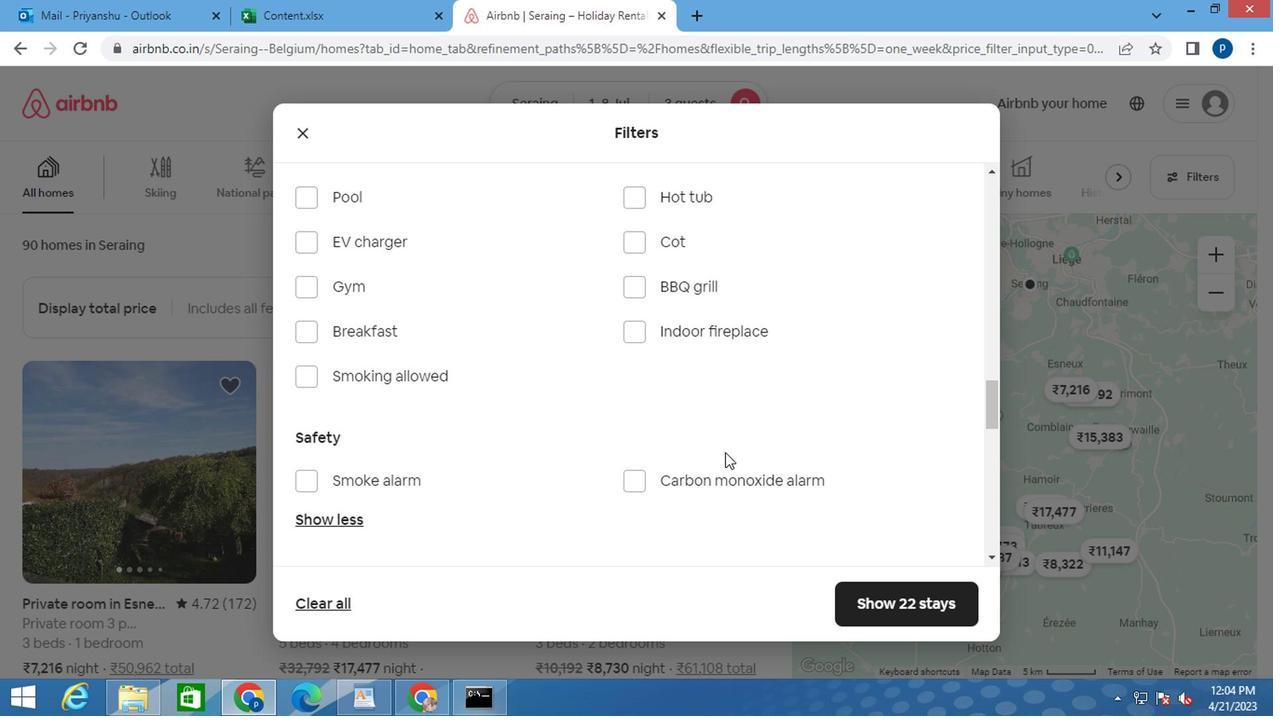 
Action: Mouse scrolled (784, 455) with delta (0, -1)
Screenshot: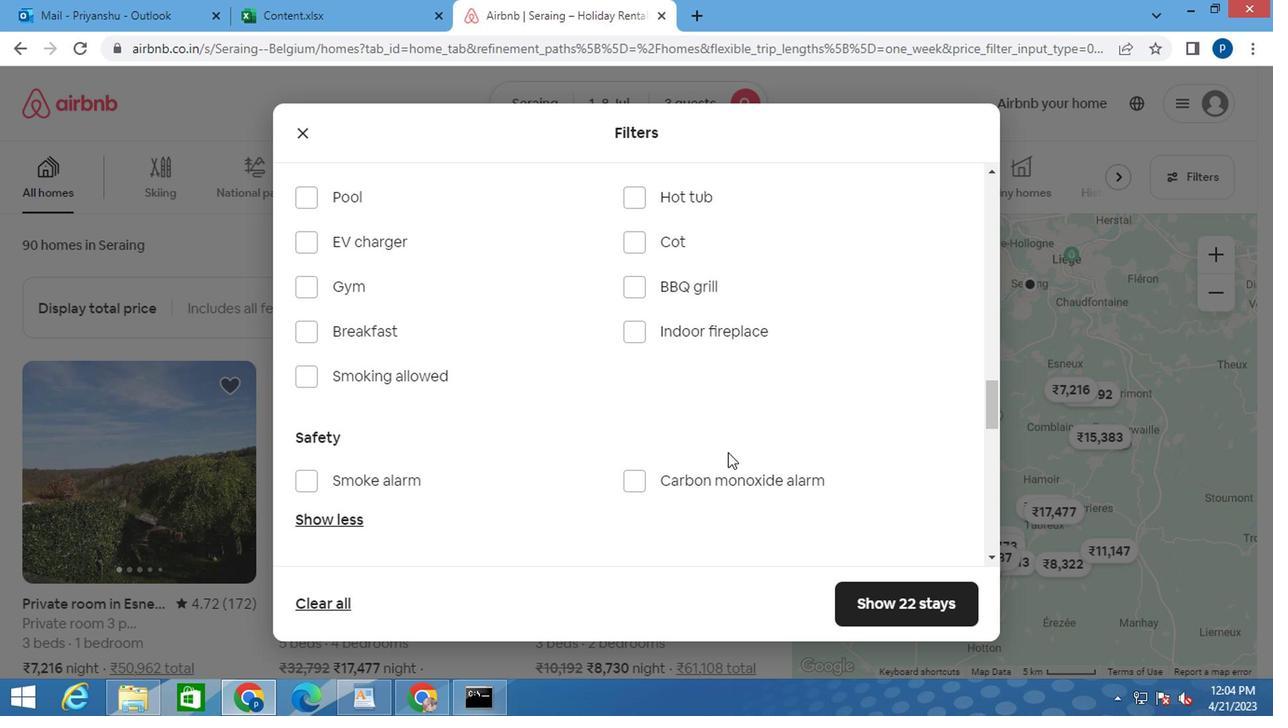 
Action: Mouse scrolled (784, 455) with delta (0, -1)
Screenshot: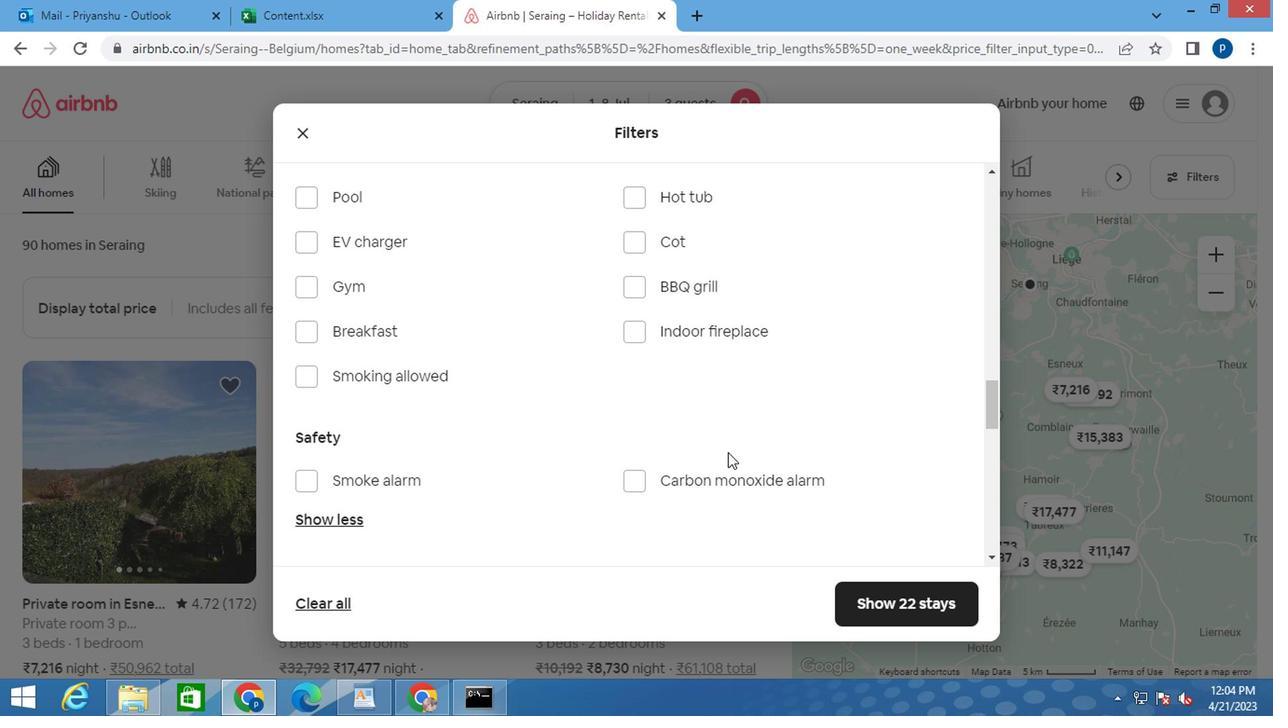 
Action: Mouse moved to (781, 456)
Screenshot: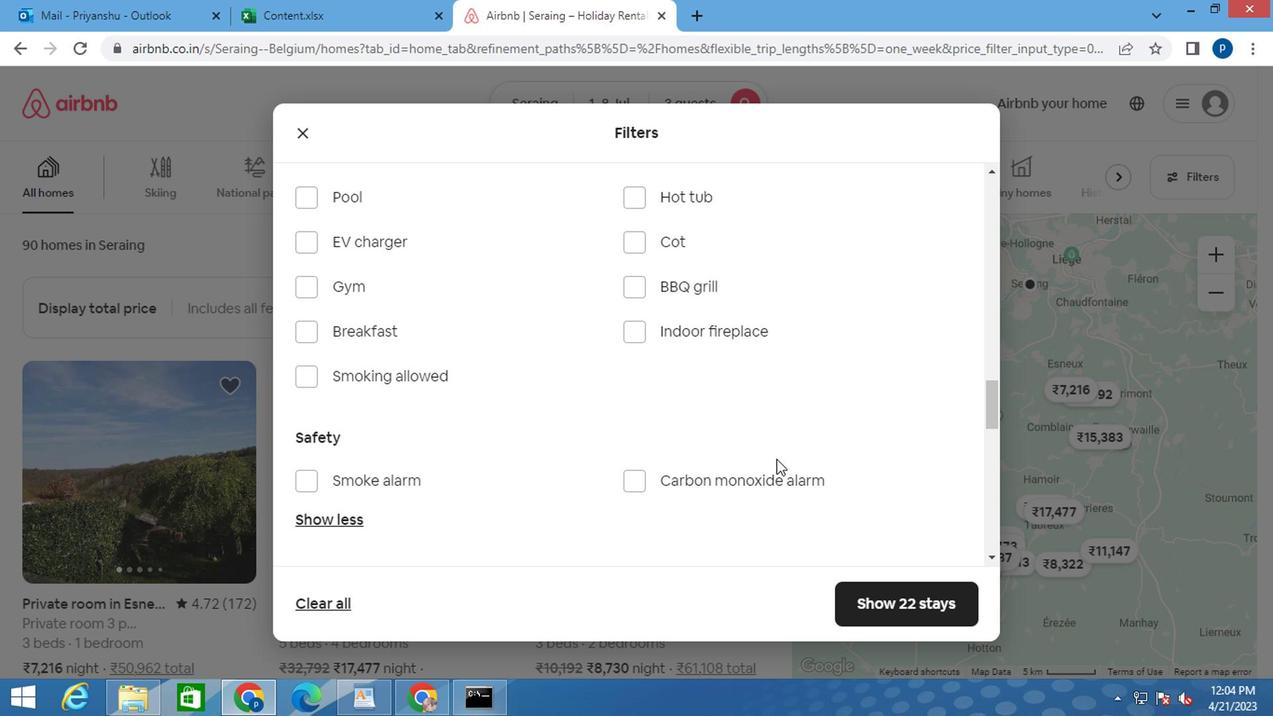 
Action: Mouse scrolled (781, 455) with delta (0, -1)
Screenshot: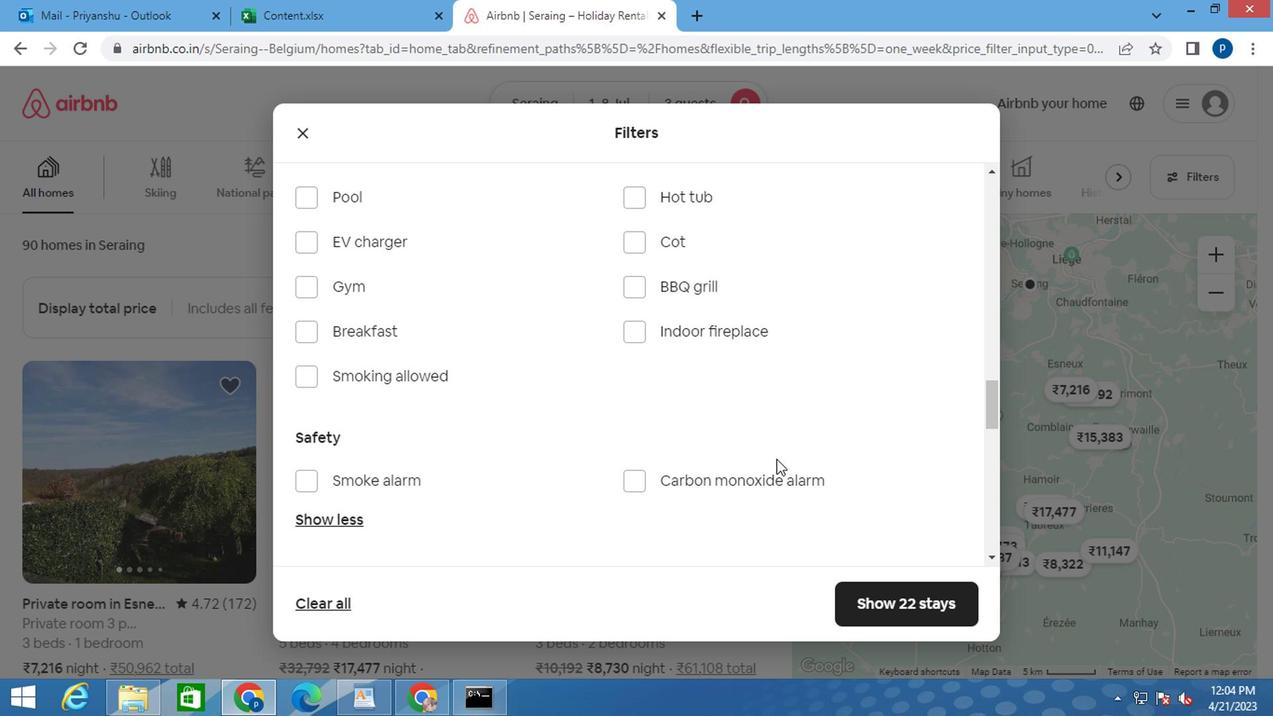 
Action: Mouse moved to (780, 450)
Screenshot: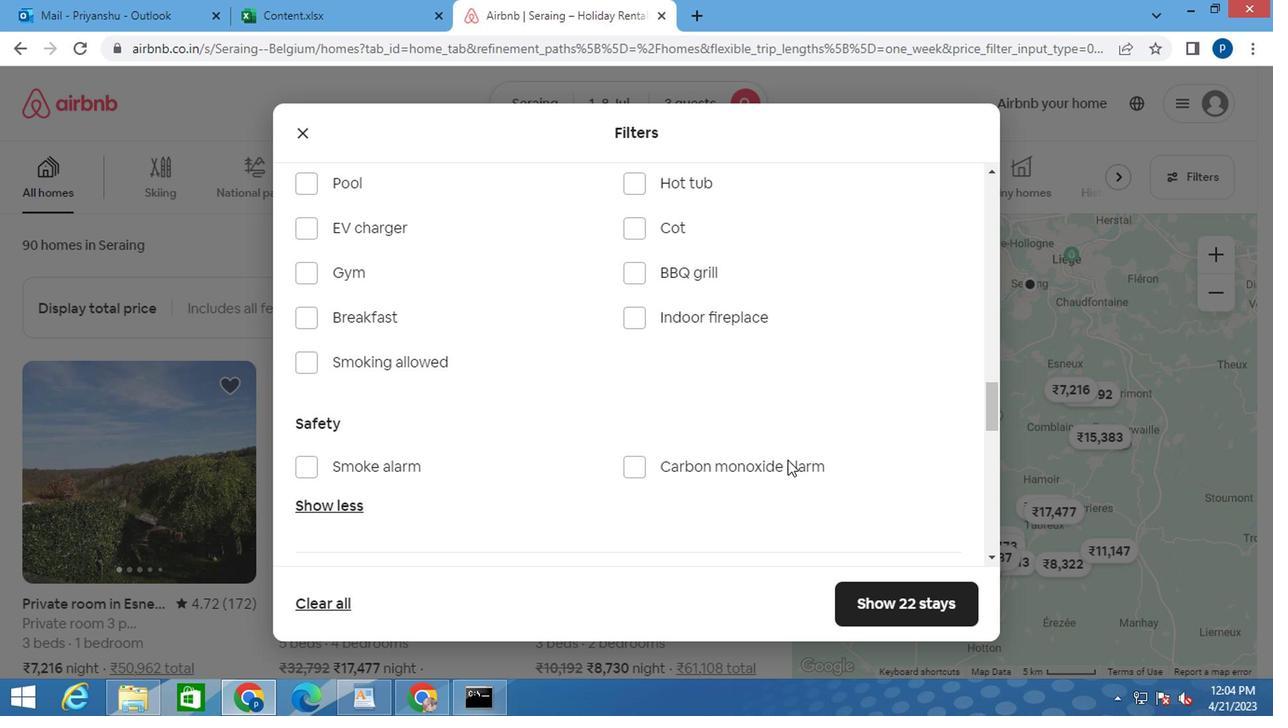 
Action: Mouse scrolled (780, 450) with delta (0, 0)
Screenshot: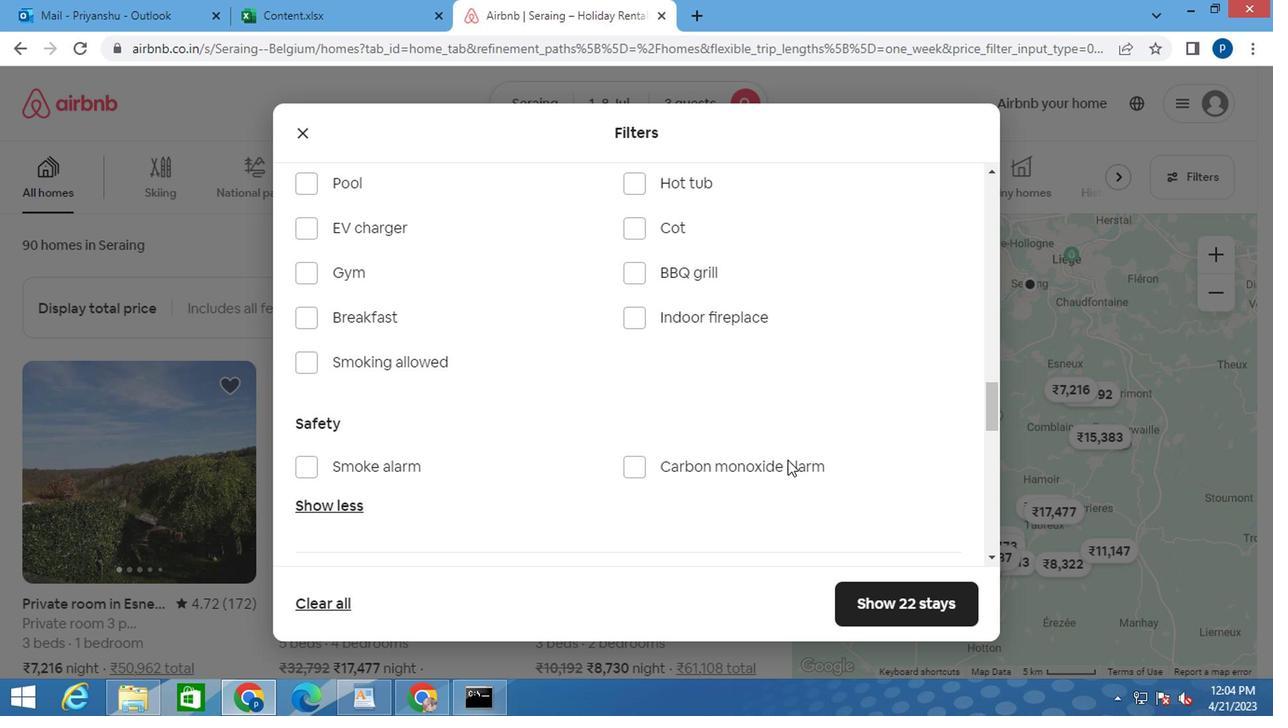 
Action: Mouse moved to (913, 446)
Screenshot: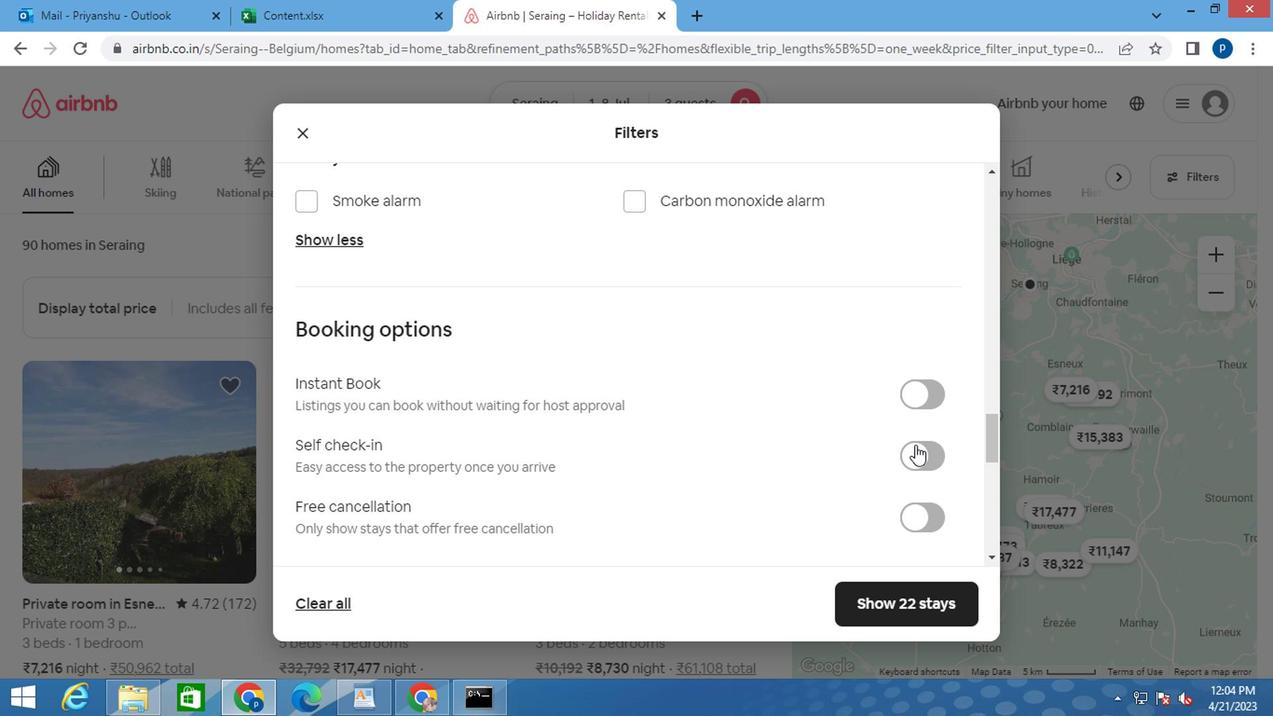 
Action: Mouse pressed left at (913, 446)
Screenshot: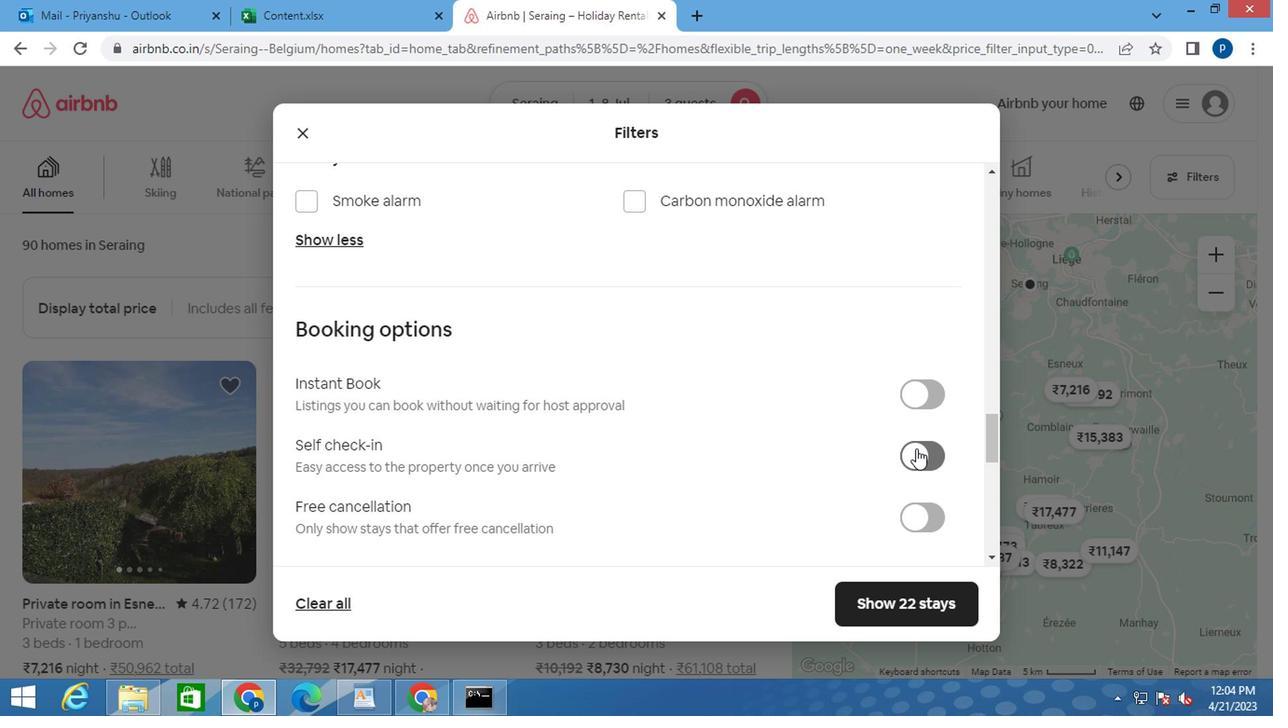 
Action: Mouse moved to (669, 452)
Screenshot: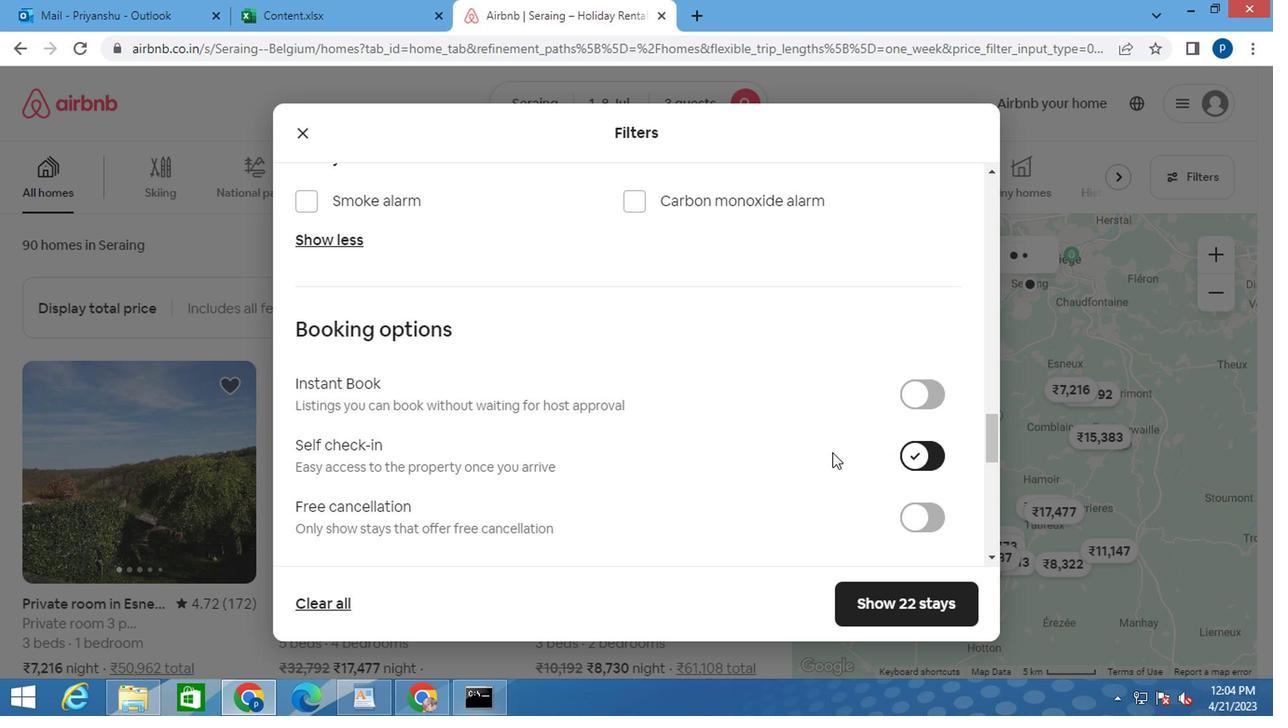 
Action: Mouse scrolled (669, 450) with delta (0, -1)
Screenshot: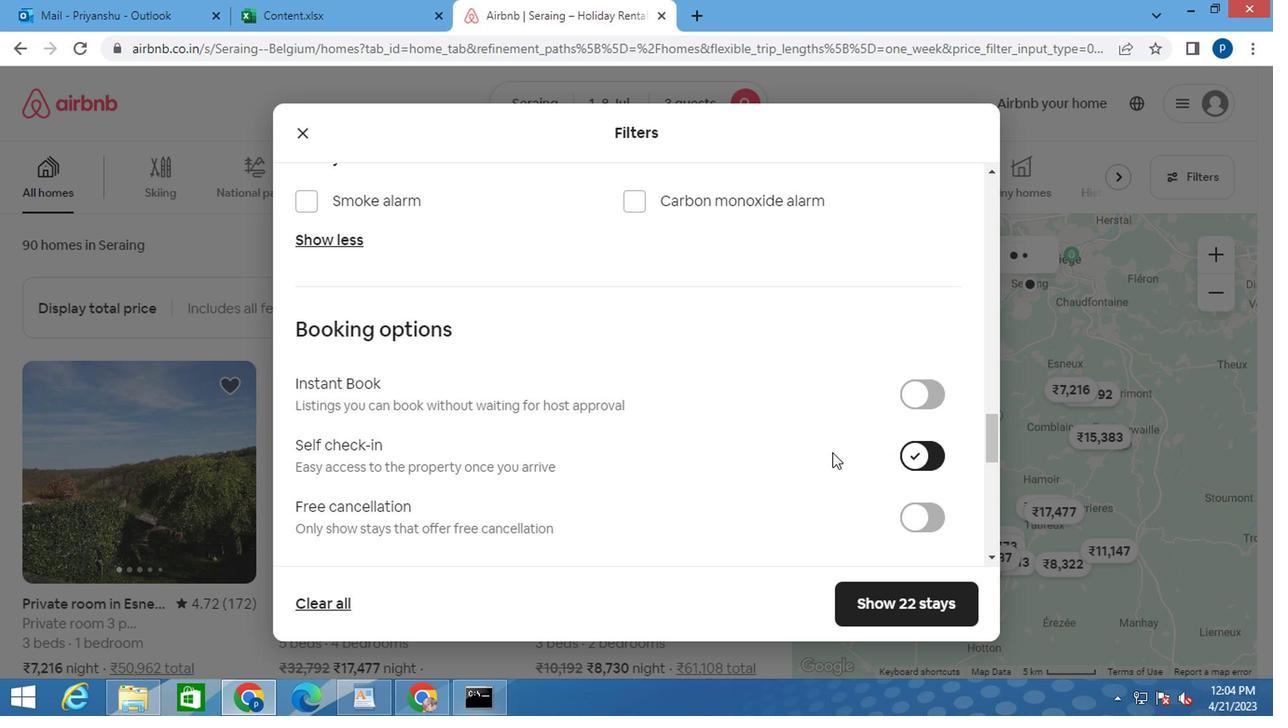 
Action: Mouse moved to (656, 452)
Screenshot: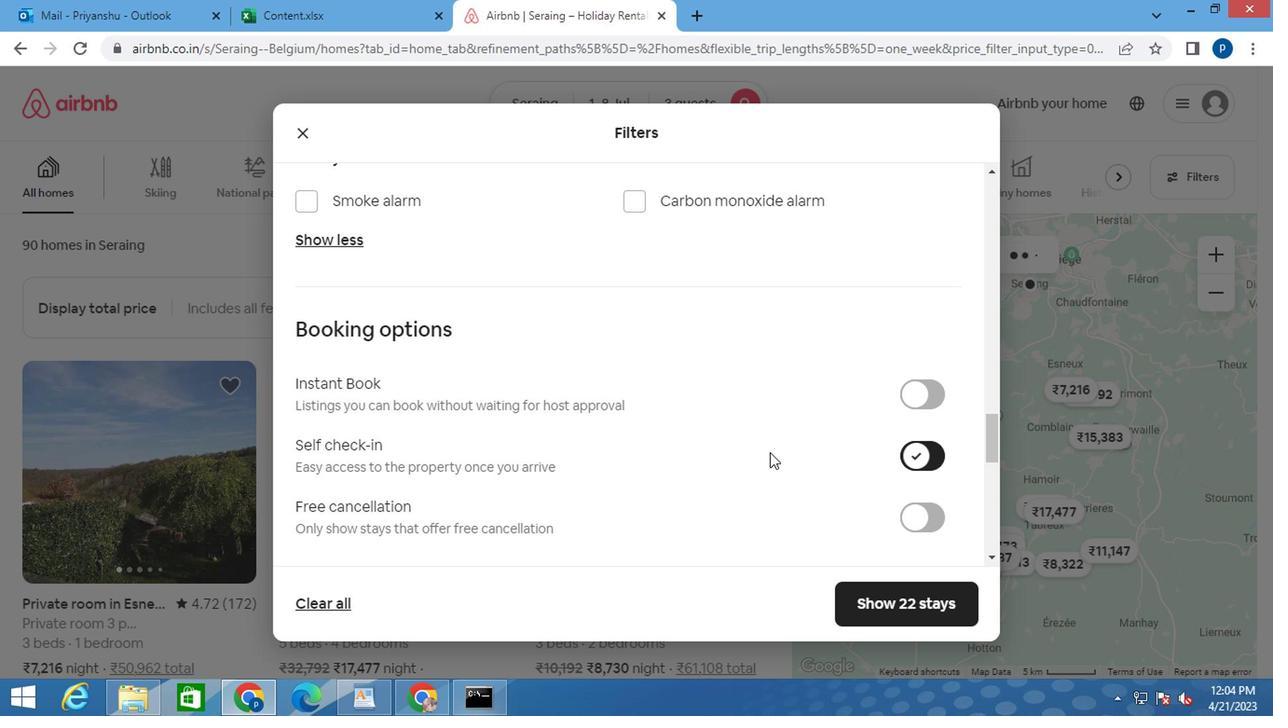 
Action: Mouse scrolled (656, 450) with delta (0, -1)
Screenshot: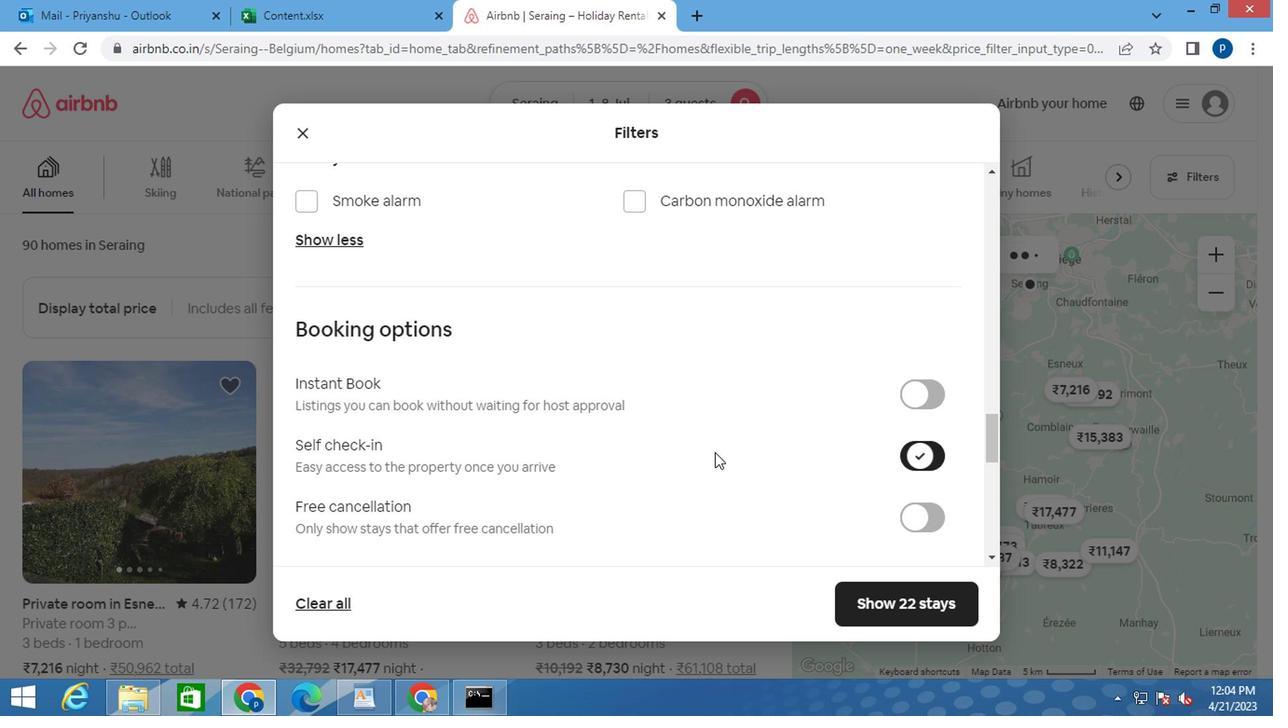 
Action: Mouse moved to (649, 452)
Screenshot: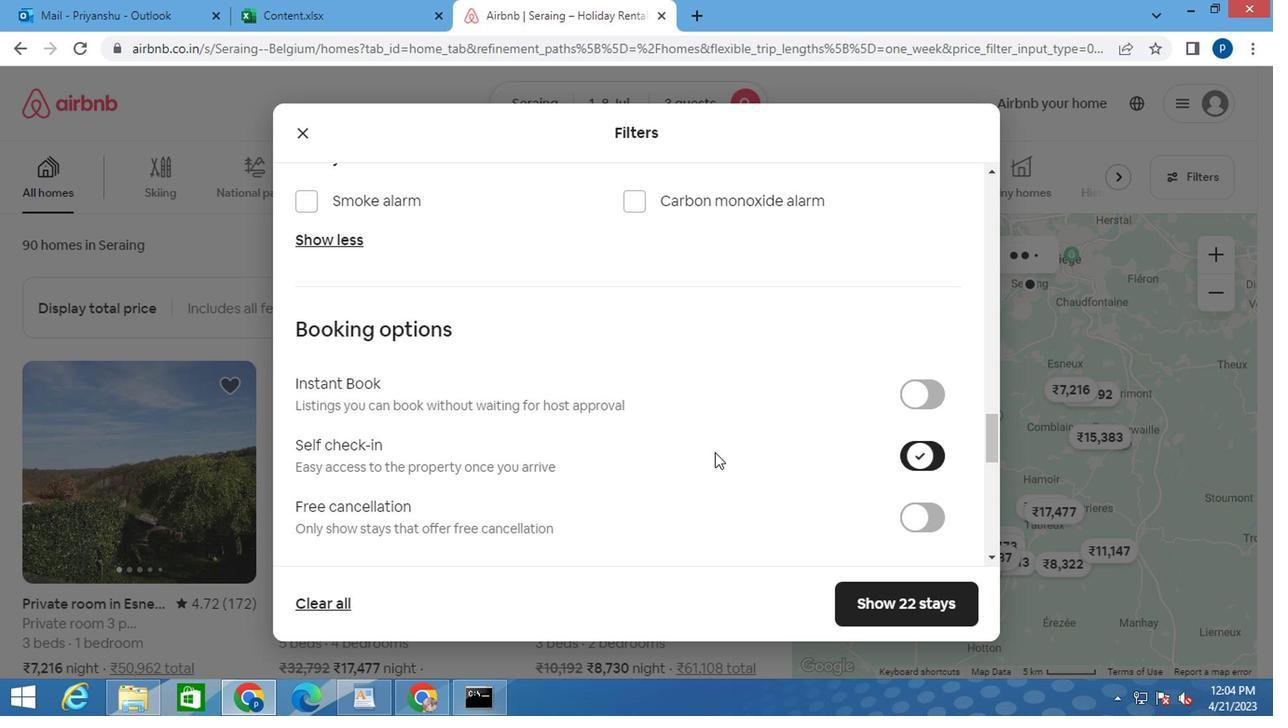 
Action: Mouse scrolled (649, 450) with delta (0, -1)
Screenshot: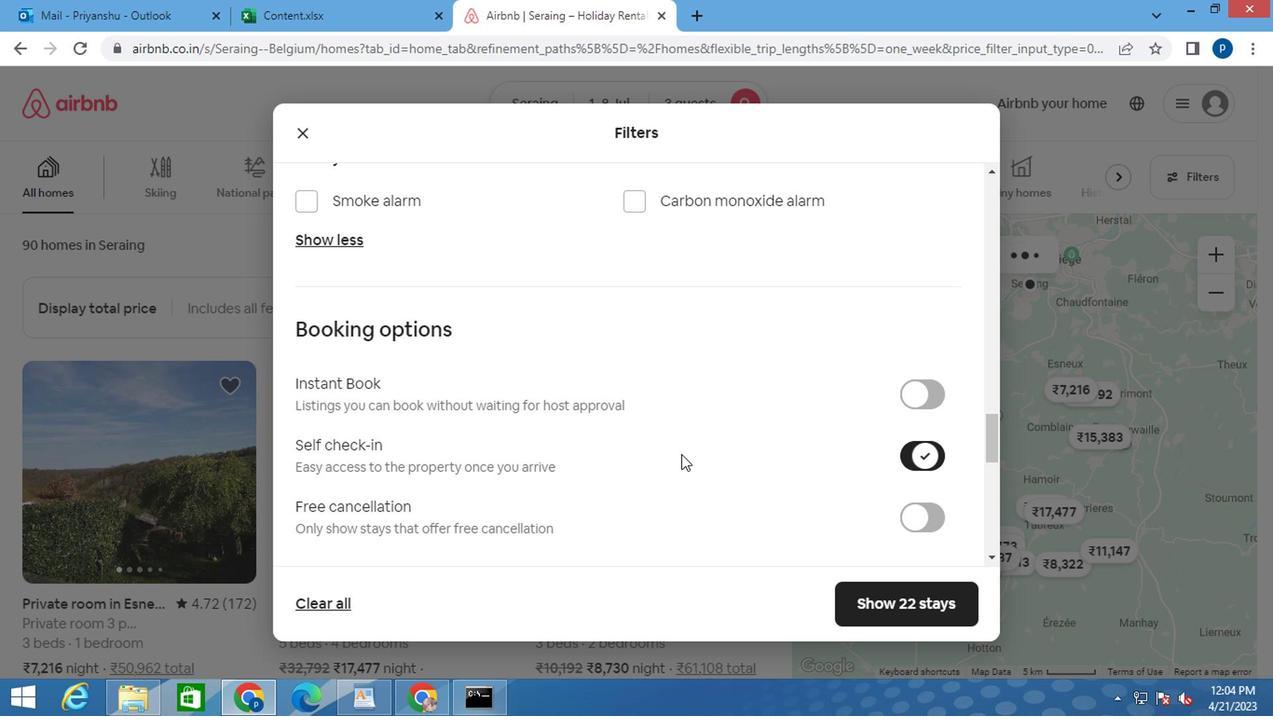
Action: Mouse moved to (631, 450)
Screenshot: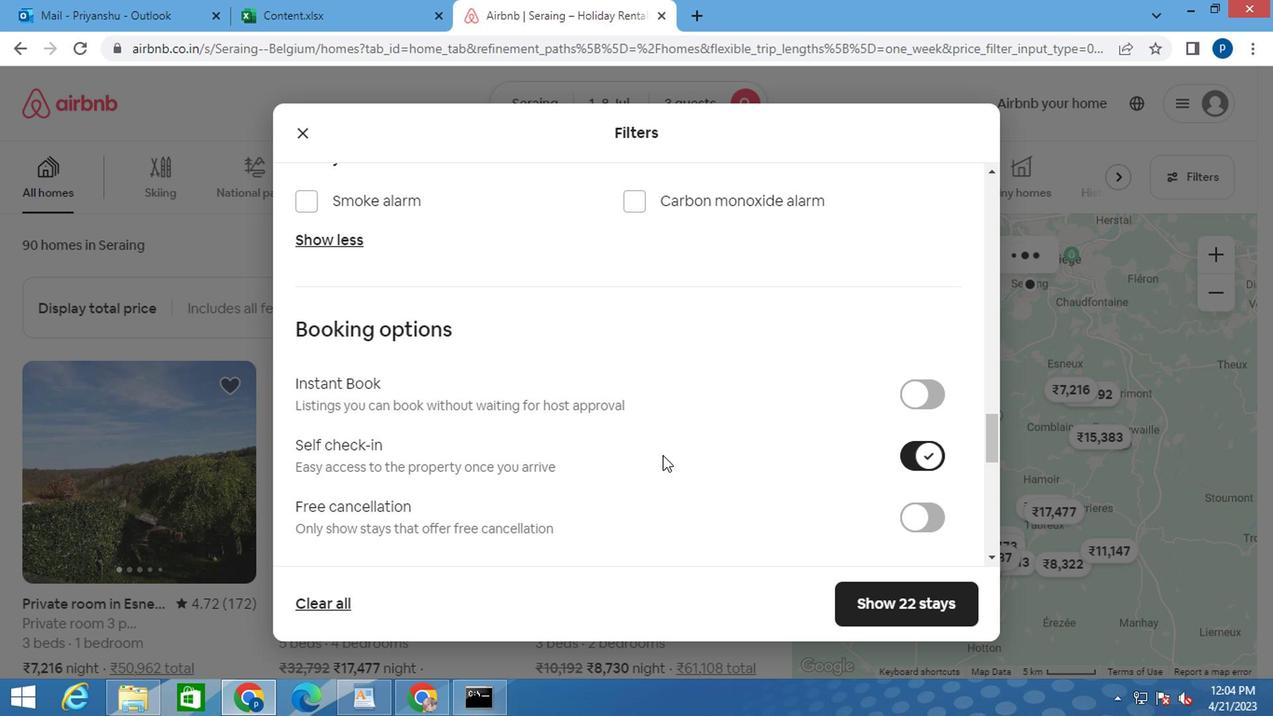 
Action: Mouse scrolled (638, 450) with delta (0, -1)
Screenshot: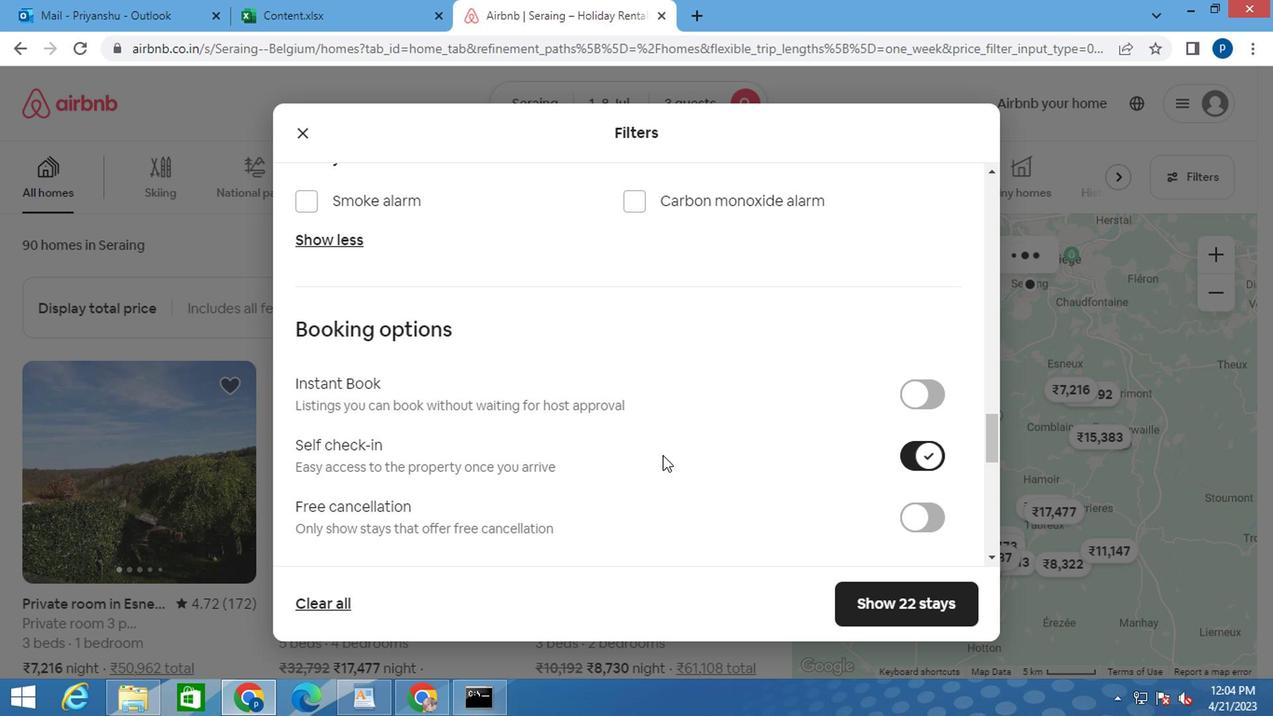 
Action: Mouse moved to (553, 446)
Screenshot: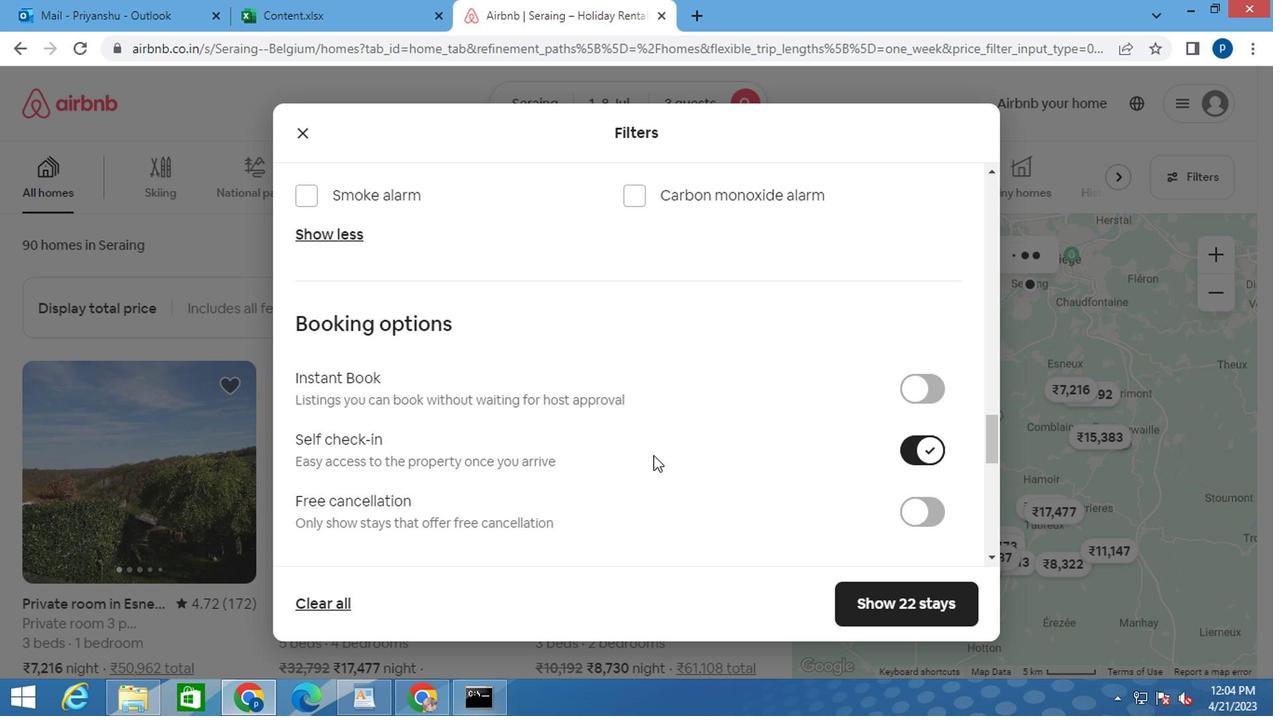
Action: Mouse scrolled (592, 447) with delta (0, 0)
Screenshot: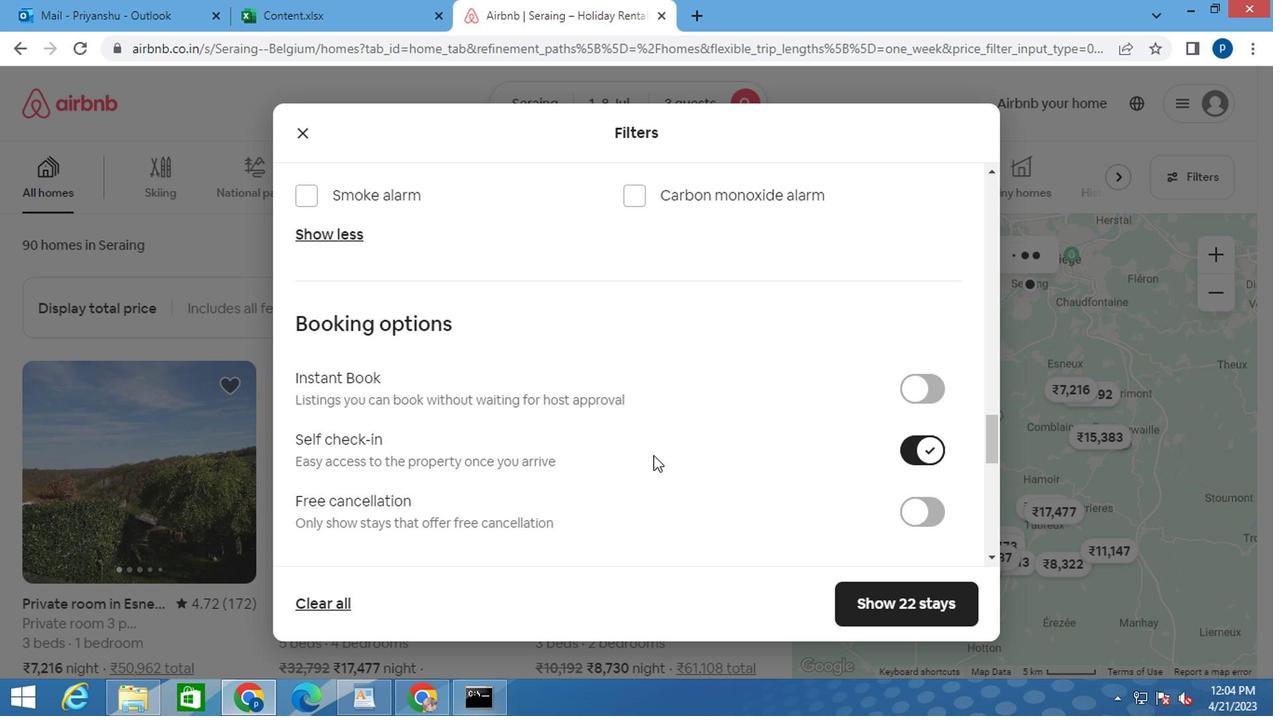 
Action: Mouse moved to (311, 423)
Screenshot: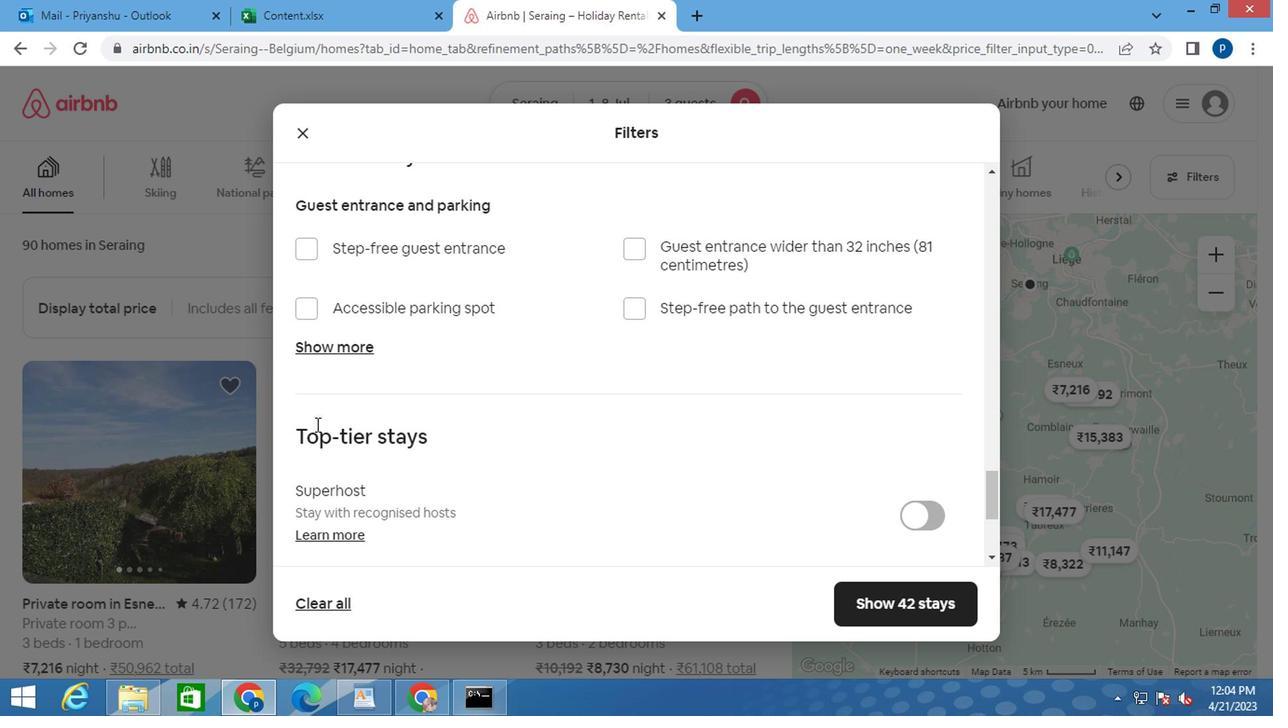 
Action: Mouse scrolled (311, 421) with delta (0, -1)
Screenshot: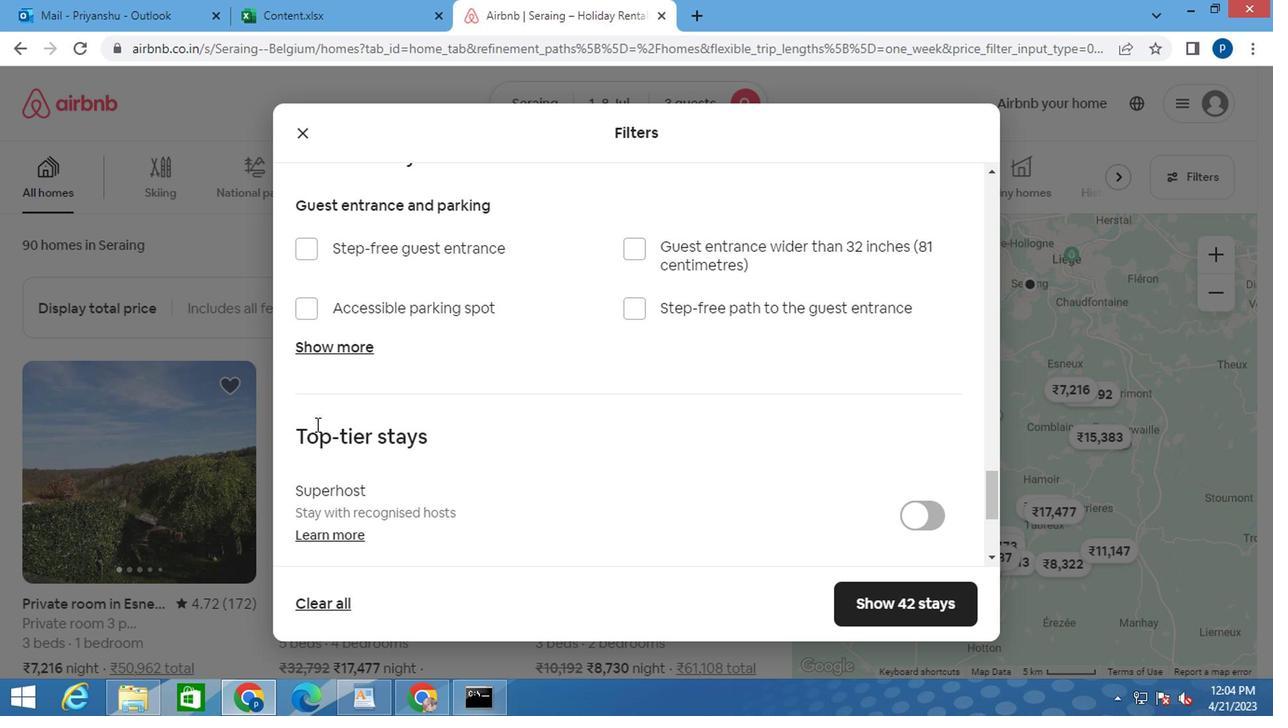 
Action: Mouse moved to (311, 423)
Screenshot: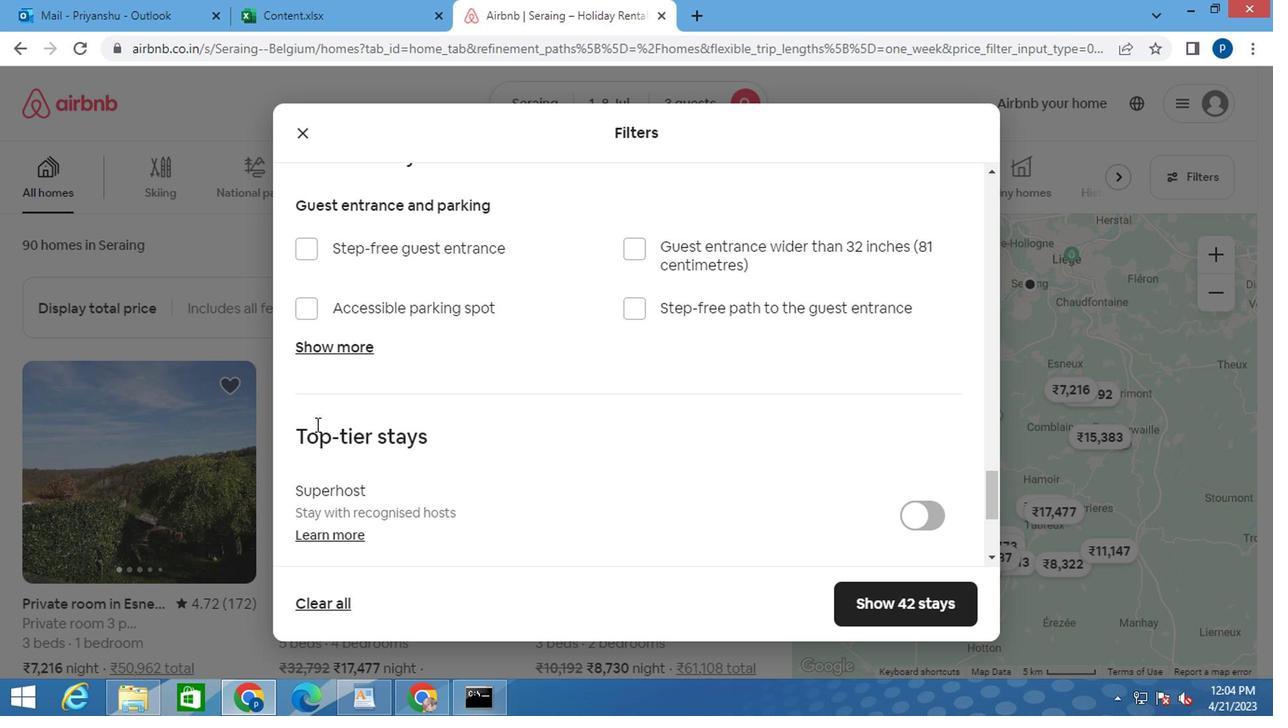 
Action: Mouse scrolled (311, 423) with delta (0, 0)
Screenshot: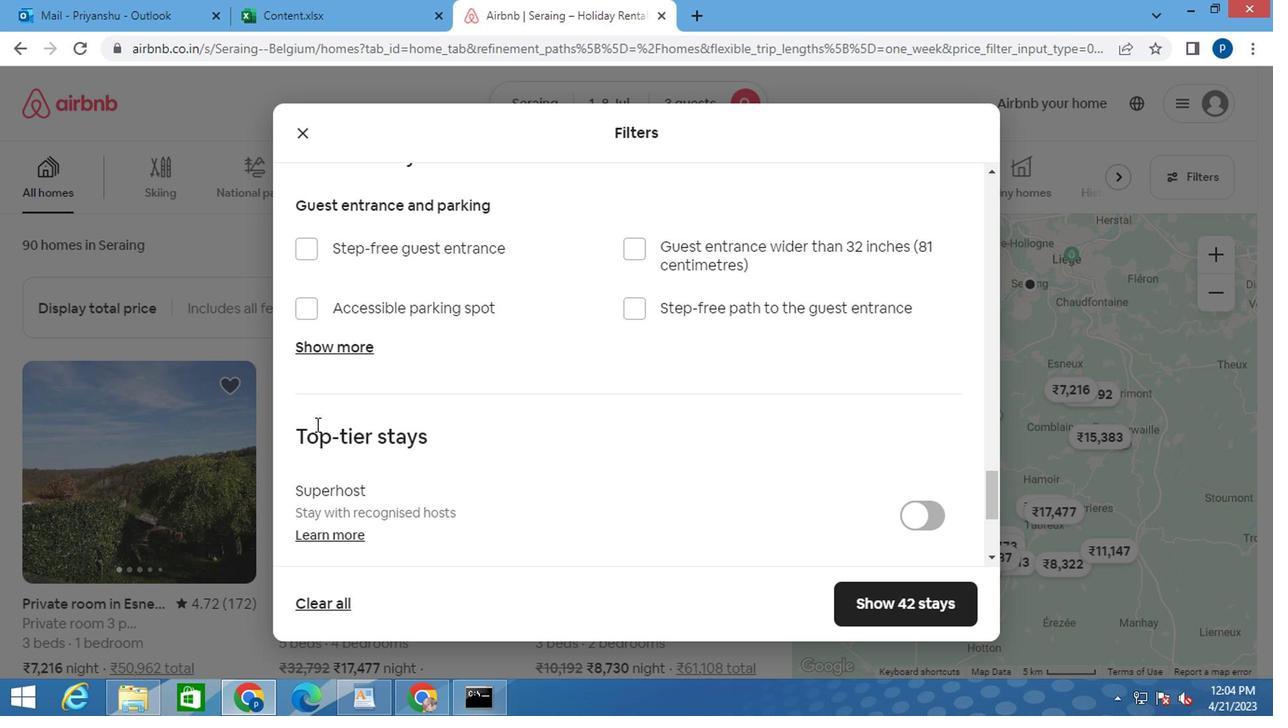 
Action: Mouse moved to (365, 481)
Screenshot: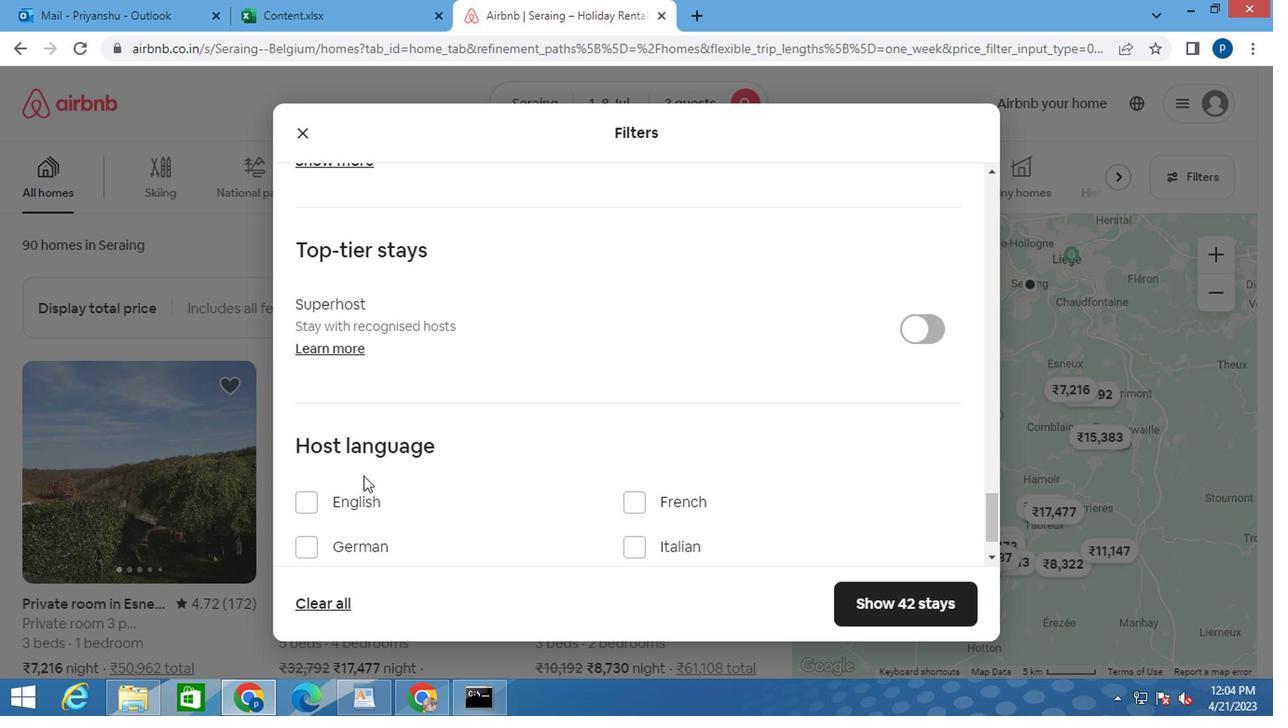 
Action: Mouse scrolled (365, 480) with delta (0, 0)
Screenshot: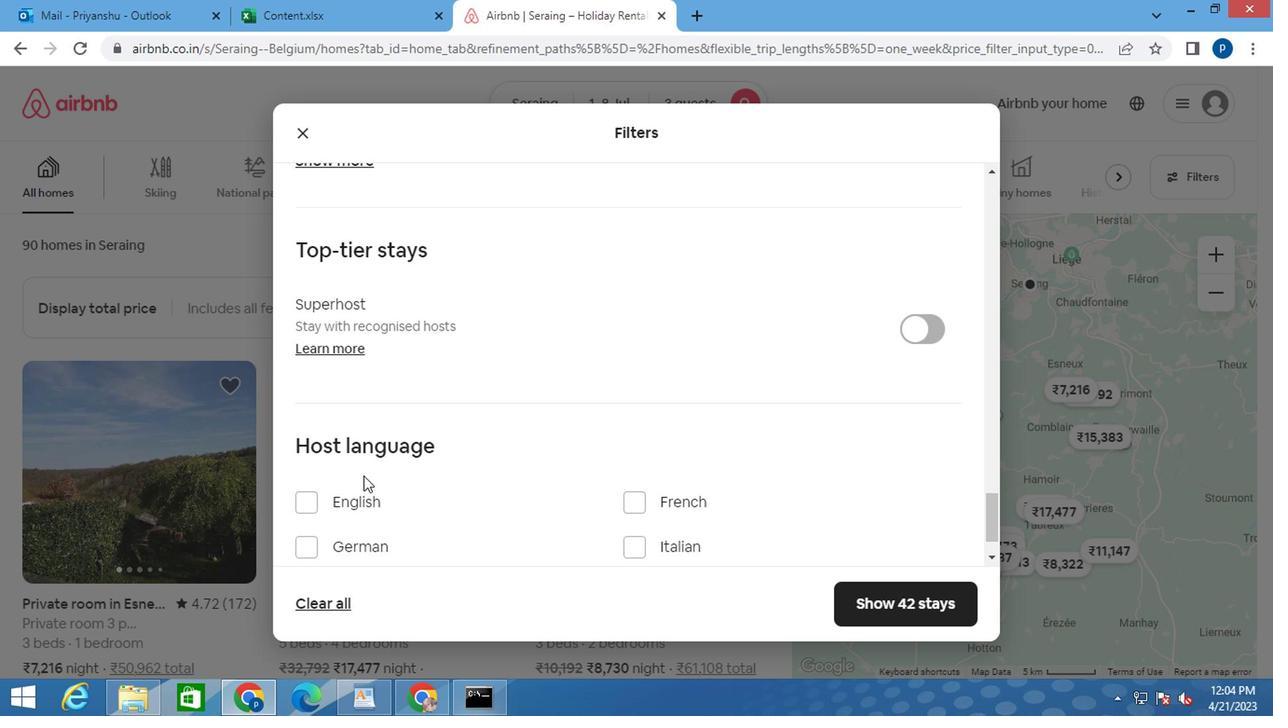 
Action: Mouse scrolled (365, 480) with delta (0, 0)
Screenshot: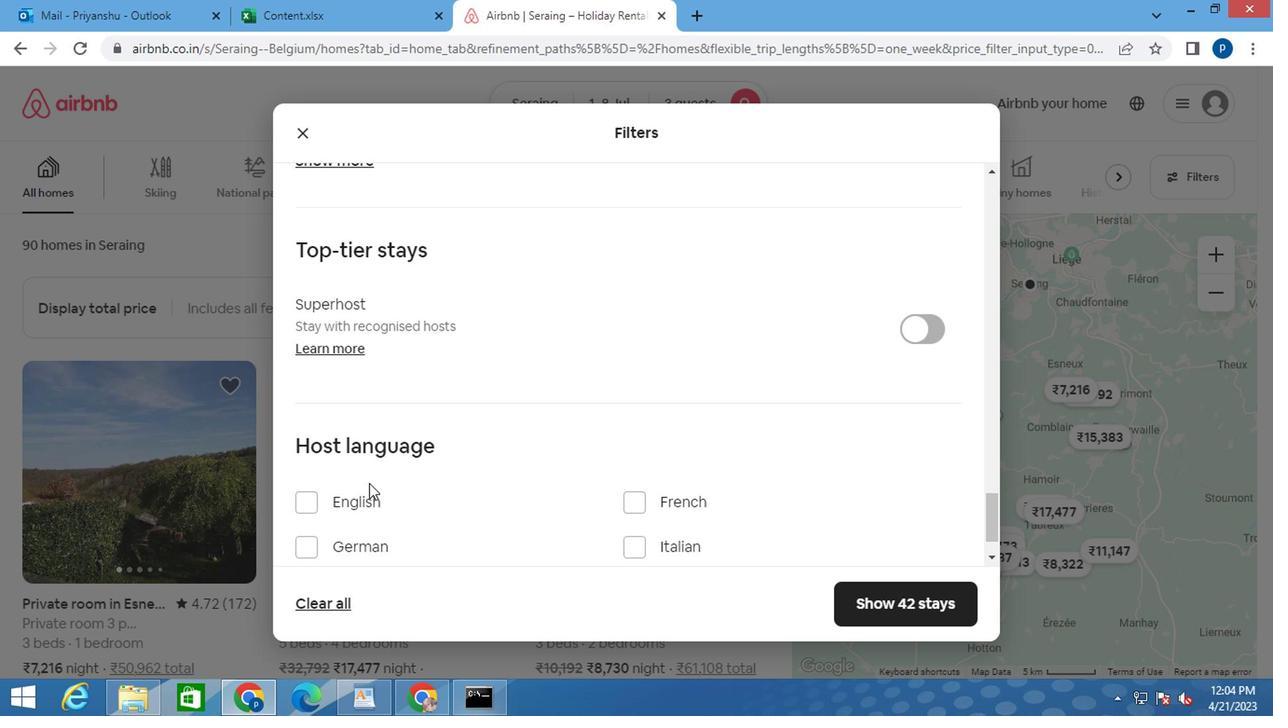 
Action: Mouse moved to (305, 431)
Screenshot: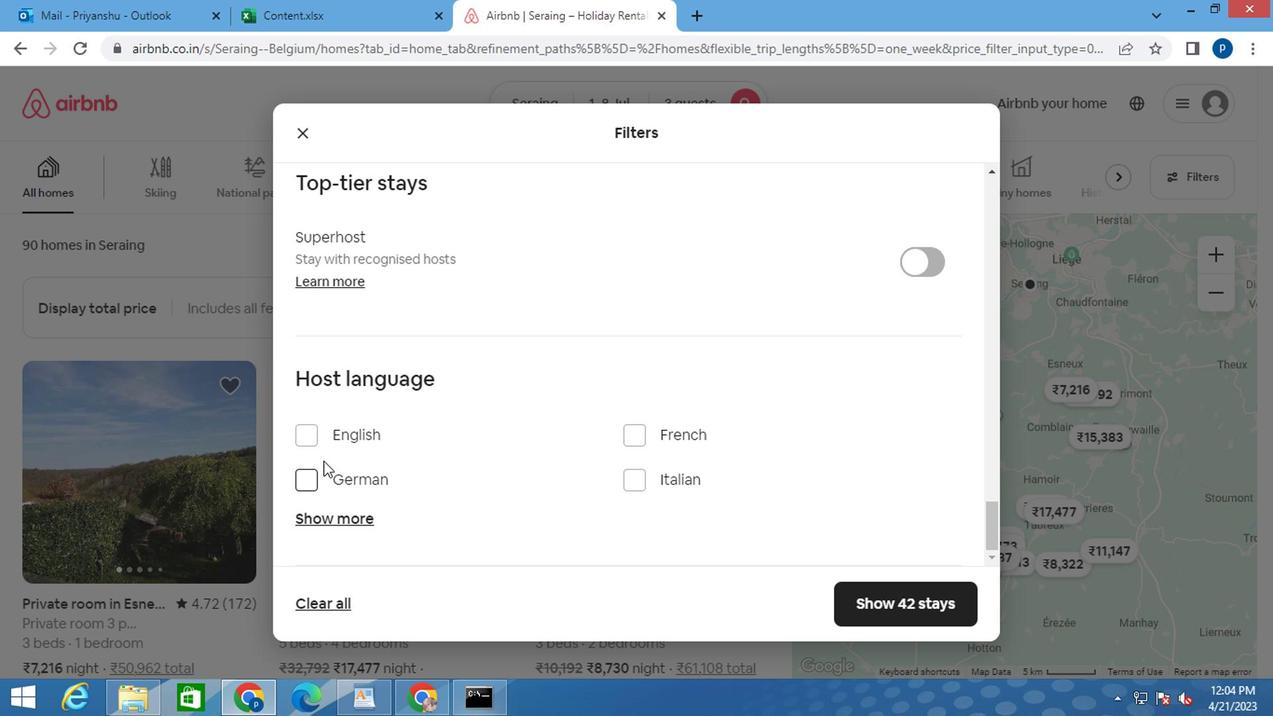 
Action: Mouse pressed left at (305, 431)
Screenshot: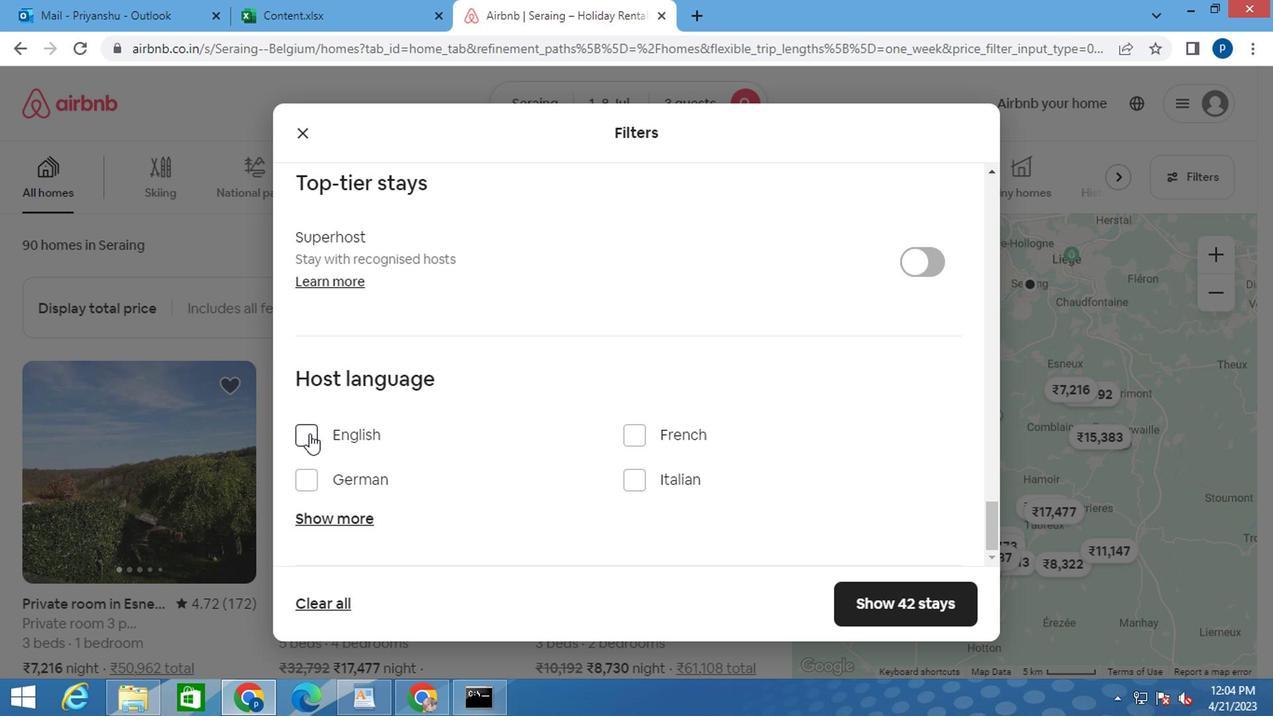 
Action: Mouse moved to (892, 594)
Screenshot: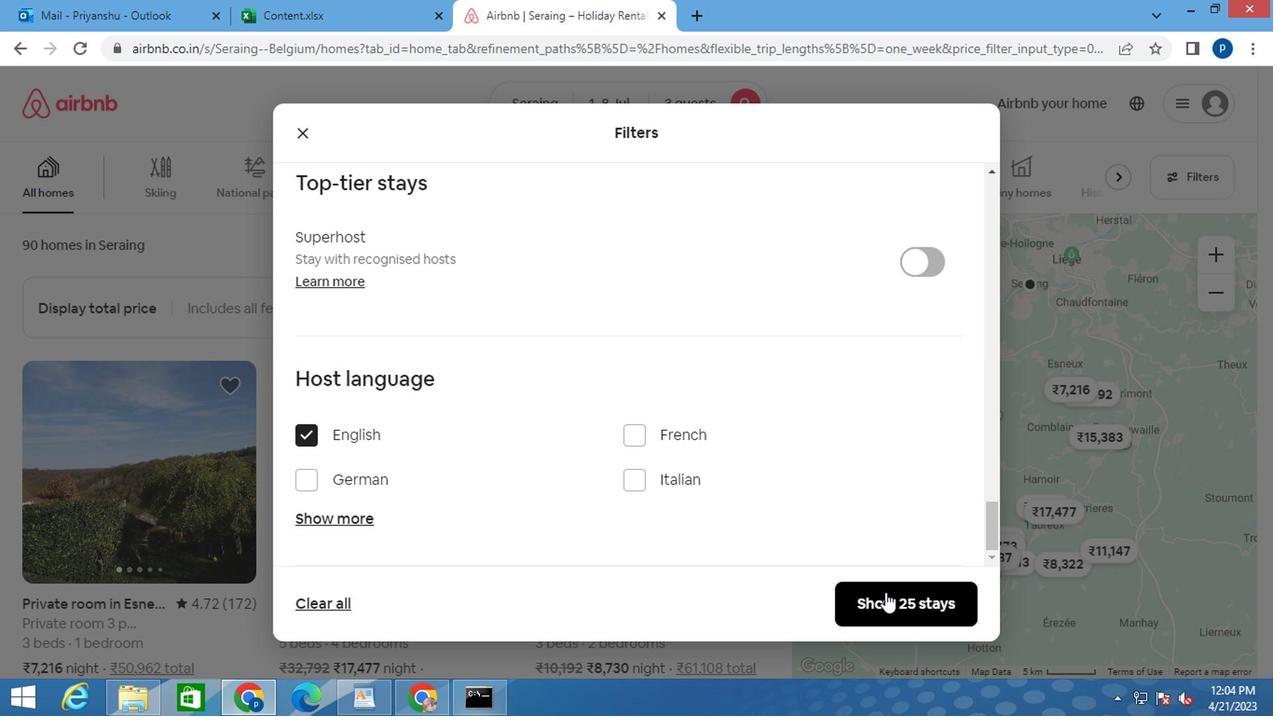 
Action: Mouse pressed left at (892, 594)
Screenshot: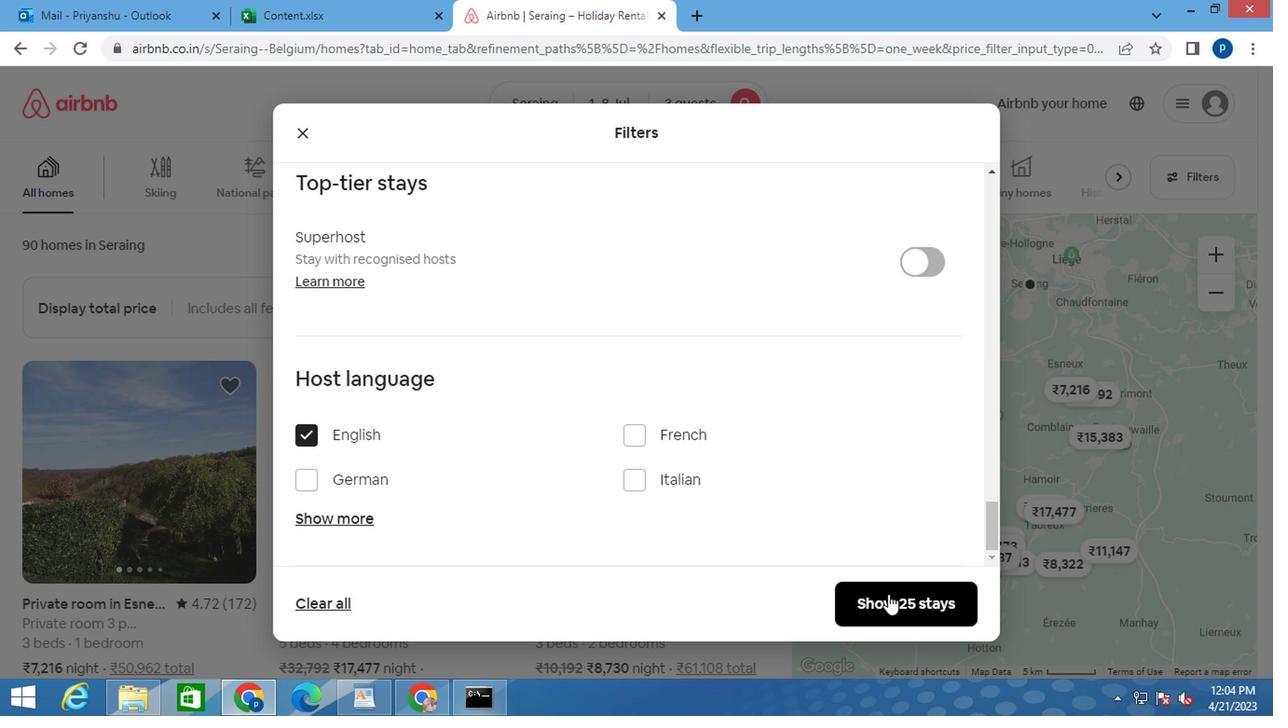 
